Task: Find connections with filter location Cochin with filter topic #leadership with filter profile language Spanish with filter current company ACC Limited with filter school St. John's High School with filter industry Retail Apparel and Fashion with filter service category Wedding Planning with filter keywords title Pharmacist
Action: Mouse moved to (554, 64)
Screenshot: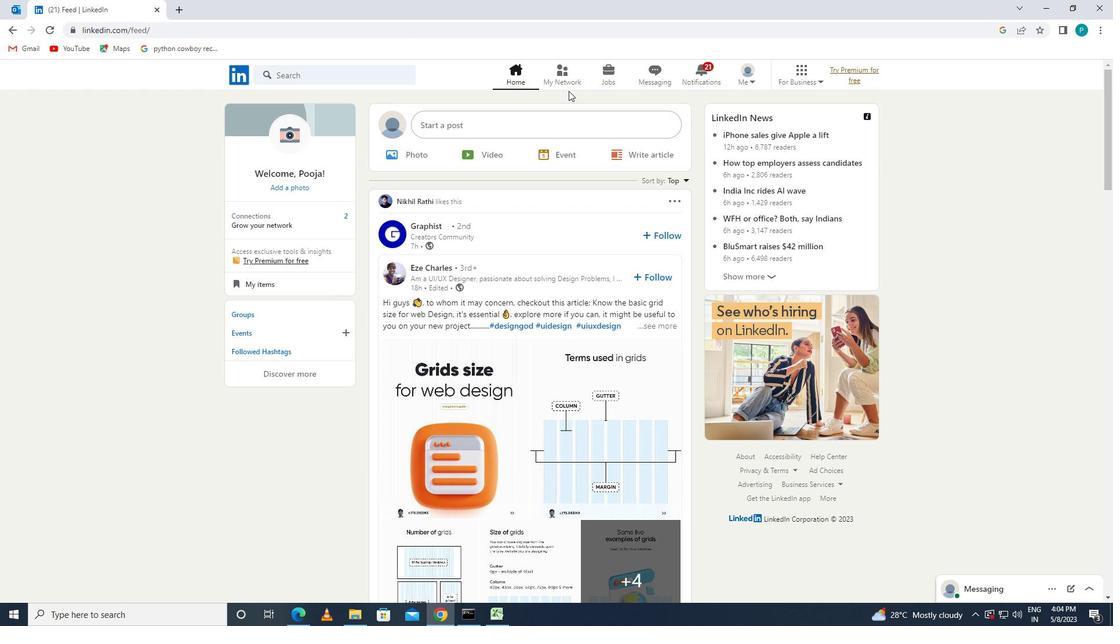 
Action: Mouse pressed left at (554, 64)
Screenshot: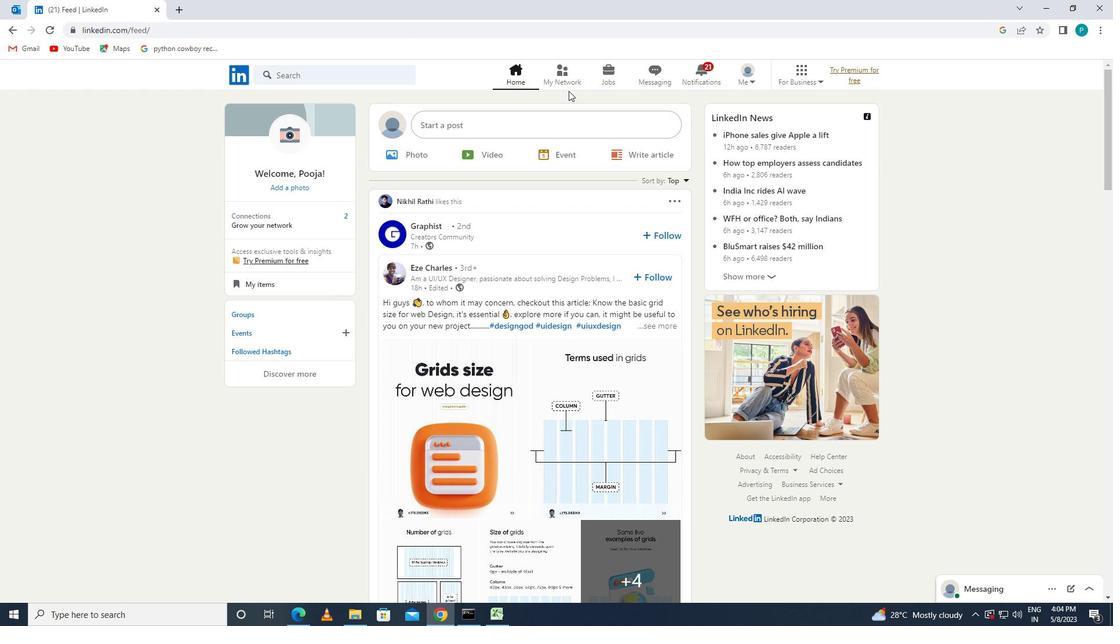 
Action: Mouse moved to (557, 71)
Screenshot: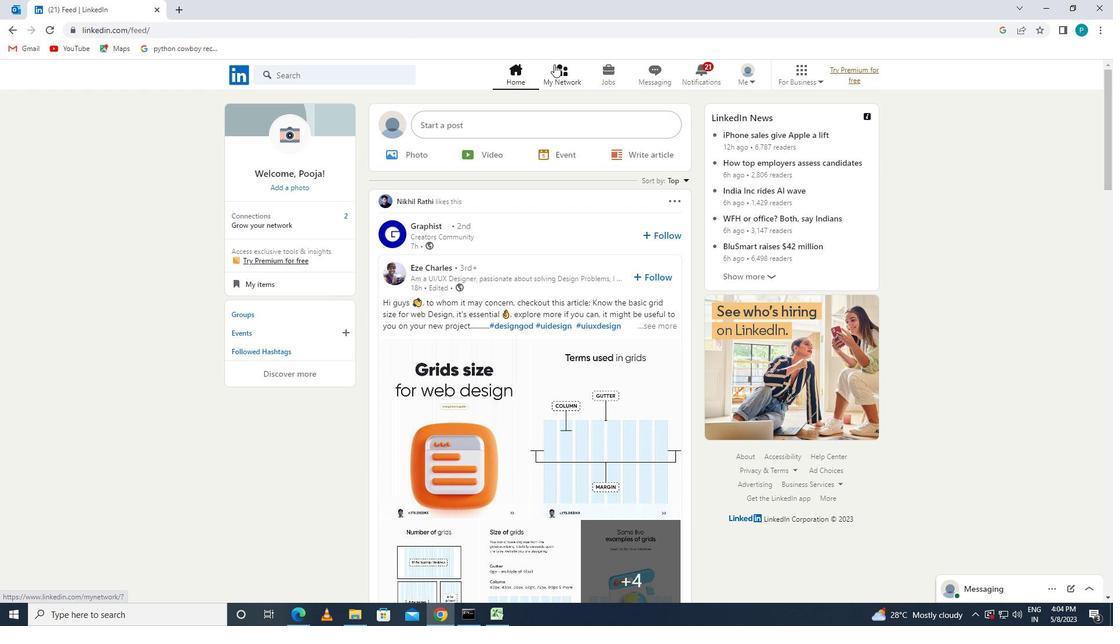 
Action: Mouse pressed left at (557, 71)
Screenshot: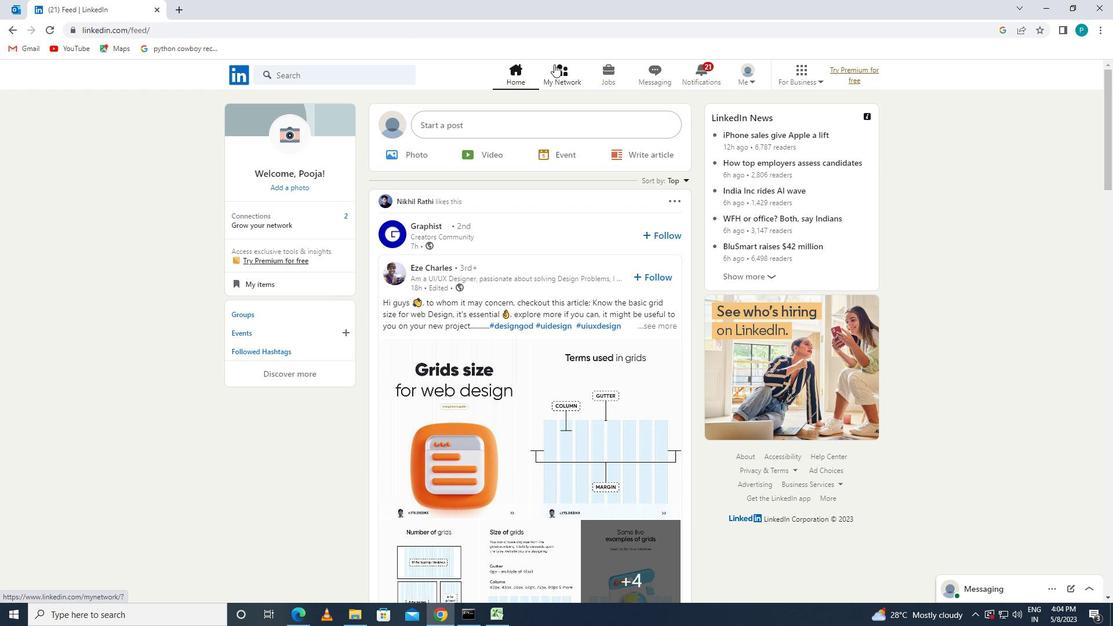 
Action: Mouse moved to (281, 133)
Screenshot: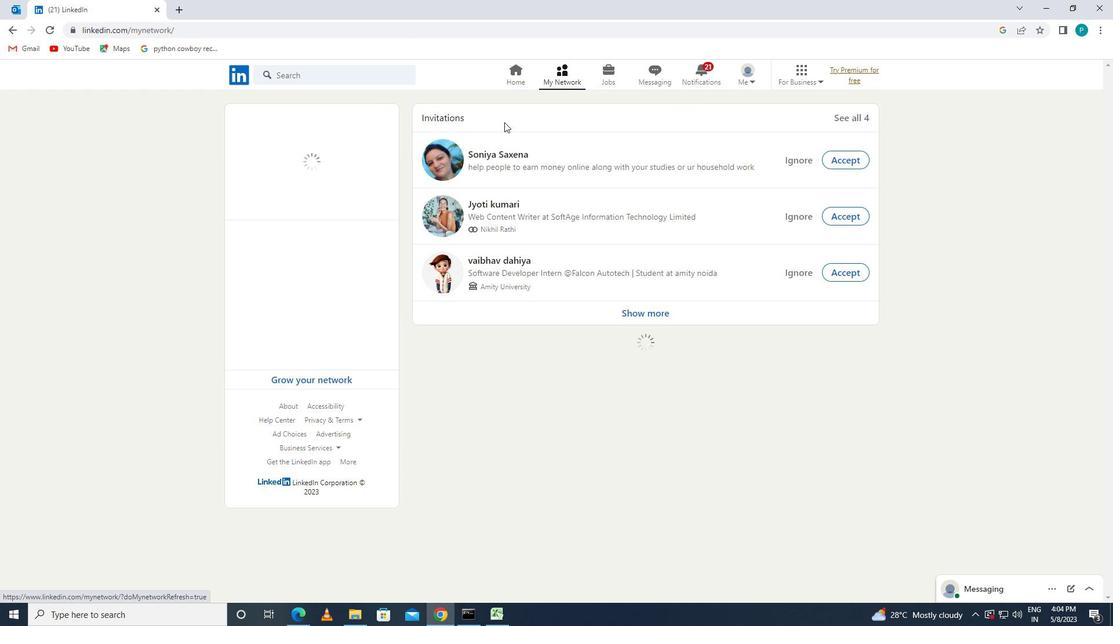 
Action: Mouse pressed left at (281, 133)
Screenshot: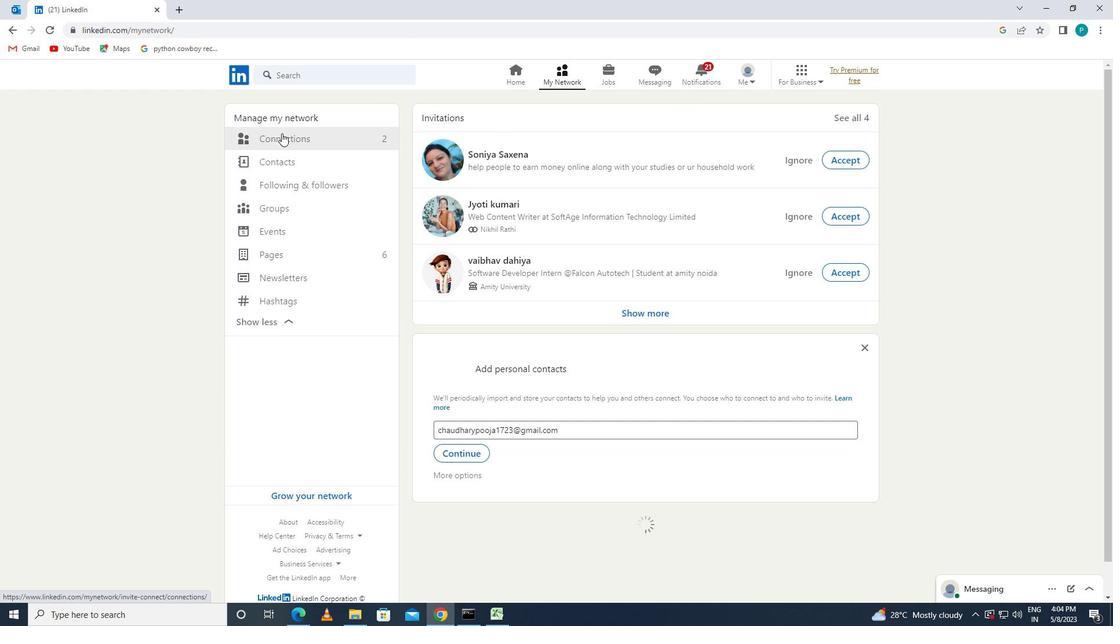 
Action: Mouse moved to (620, 147)
Screenshot: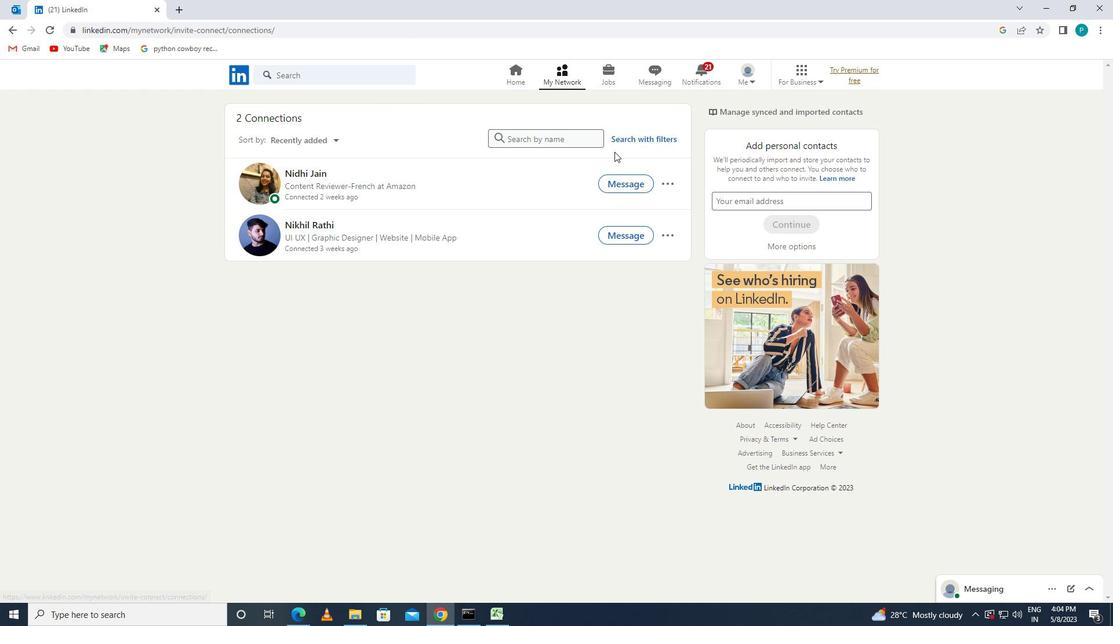 
Action: Mouse pressed left at (620, 147)
Screenshot: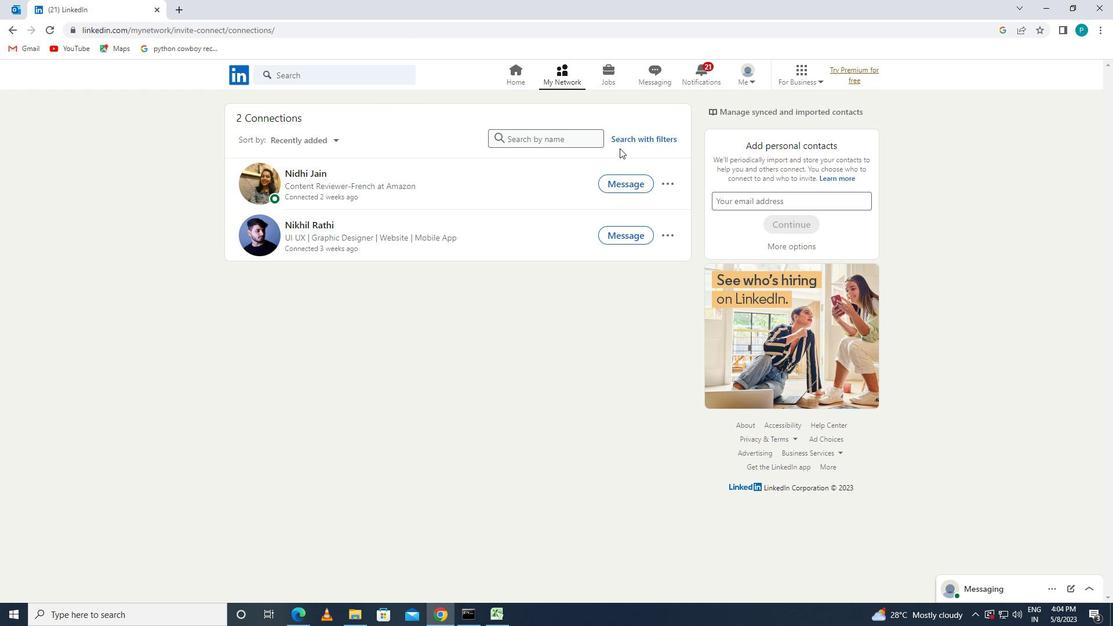 
Action: Mouse moved to (619, 143)
Screenshot: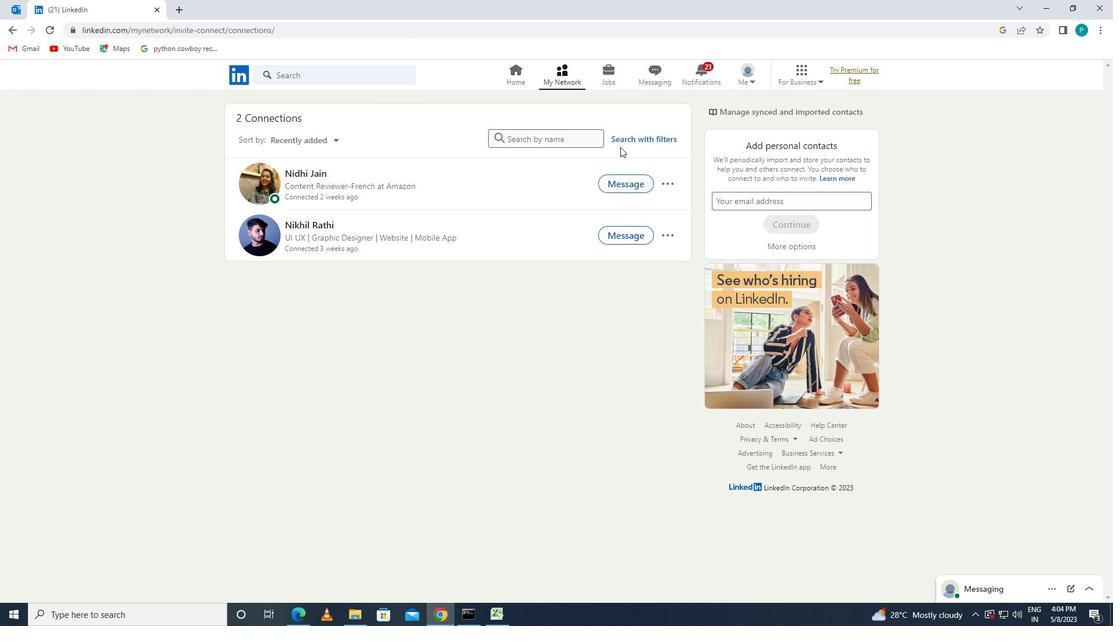 
Action: Mouse pressed left at (619, 143)
Screenshot: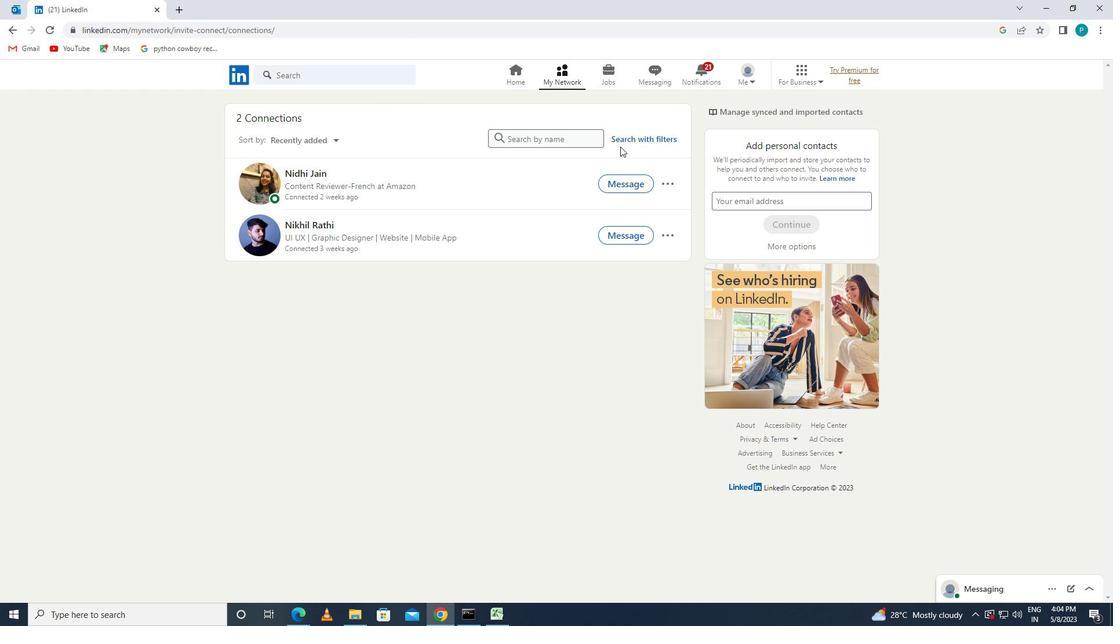 
Action: Mouse moved to (583, 114)
Screenshot: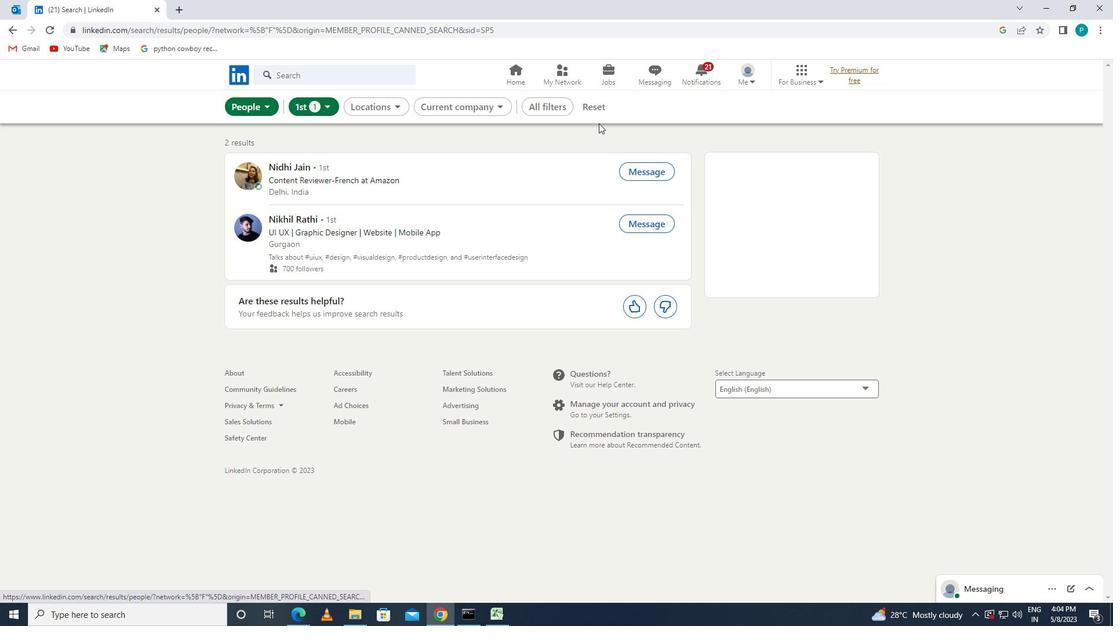 
Action: Mouse pressed left at (583, 114)
Screenshot: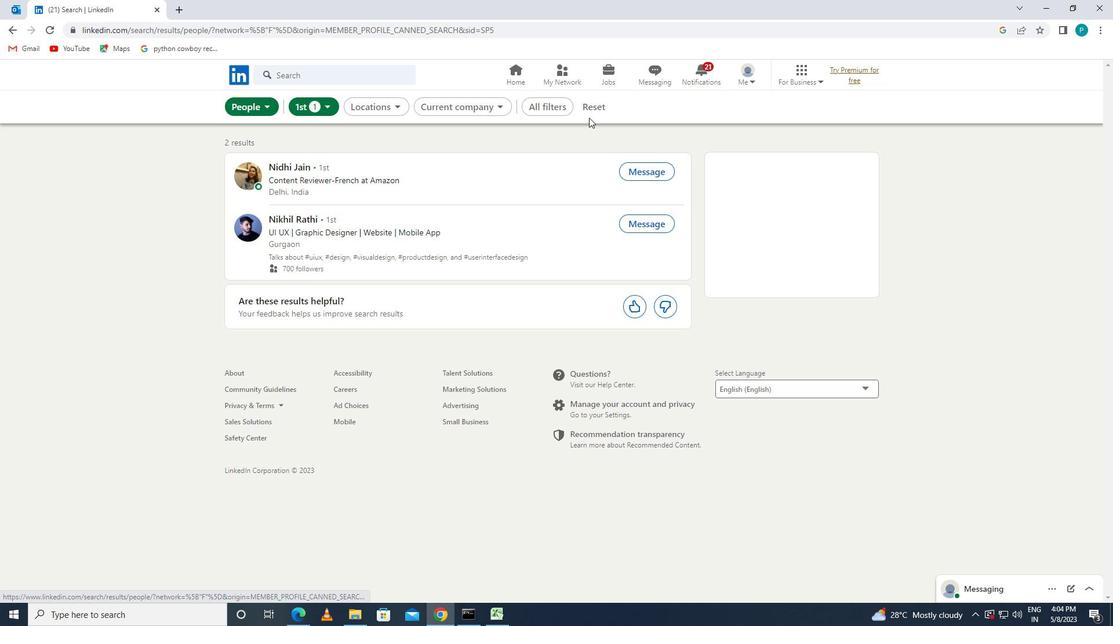 
Action: Mouse moved to (576, 110)
Screenshot: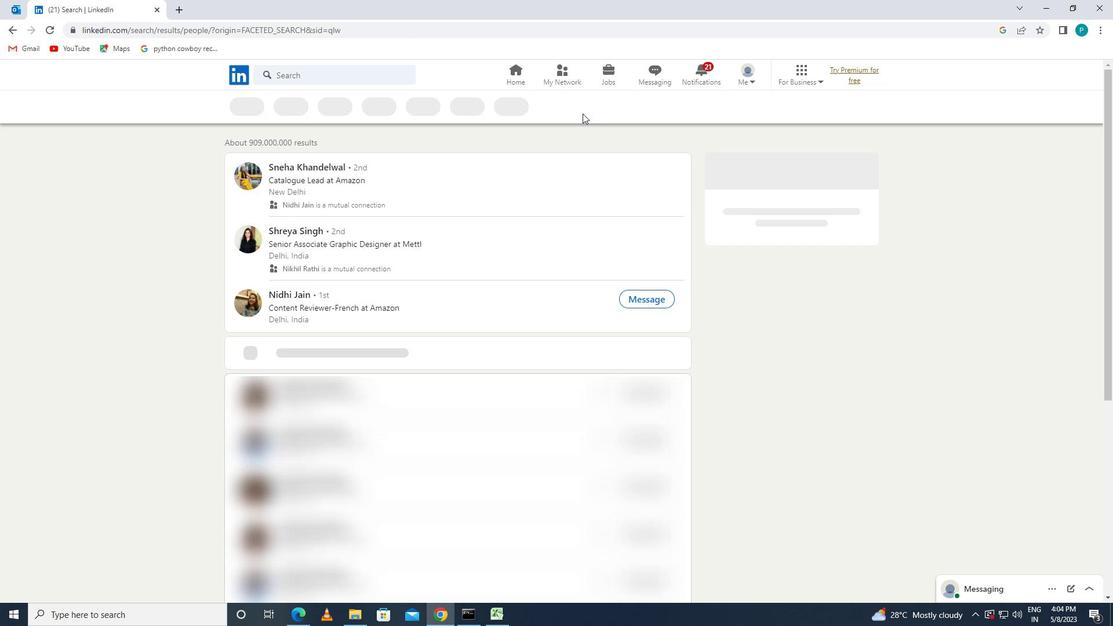 
Action: Mouse pressed left at (576, 110)
Screenshot: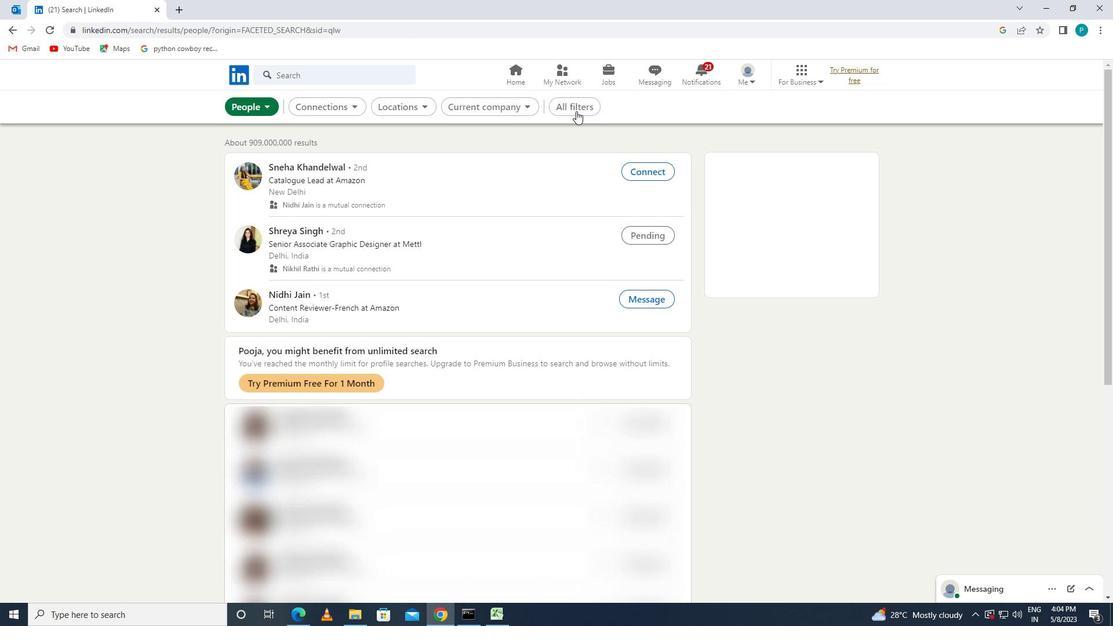
Action: Mouse moved to (1113, 359)
Screenshot: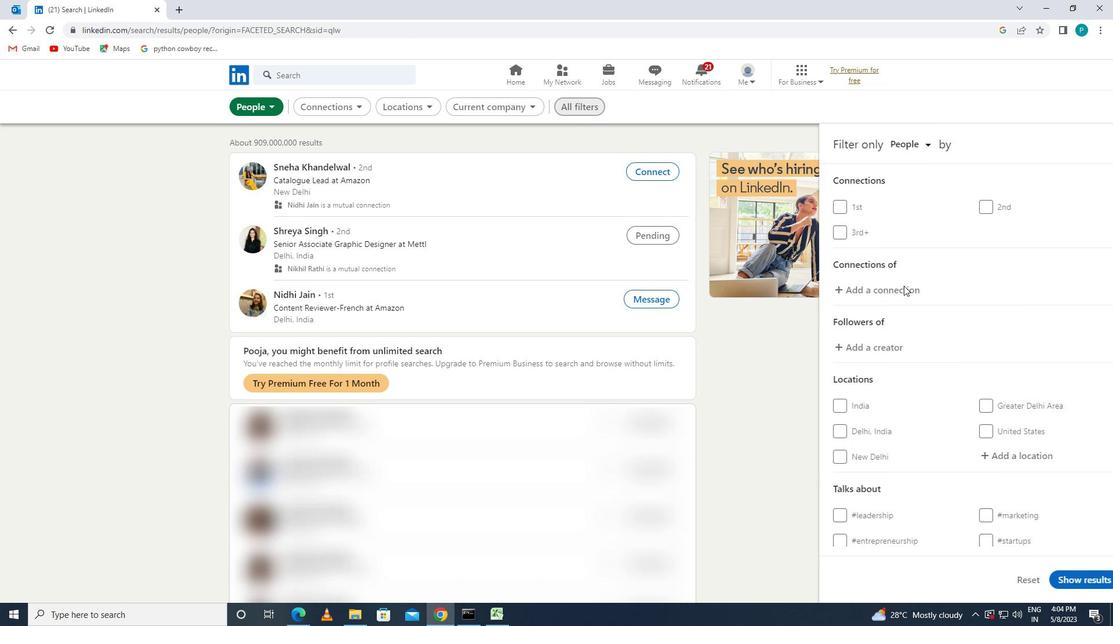 
Action: Mouse scrolled (1112, 359) with delta (0, 0)
Screenshot: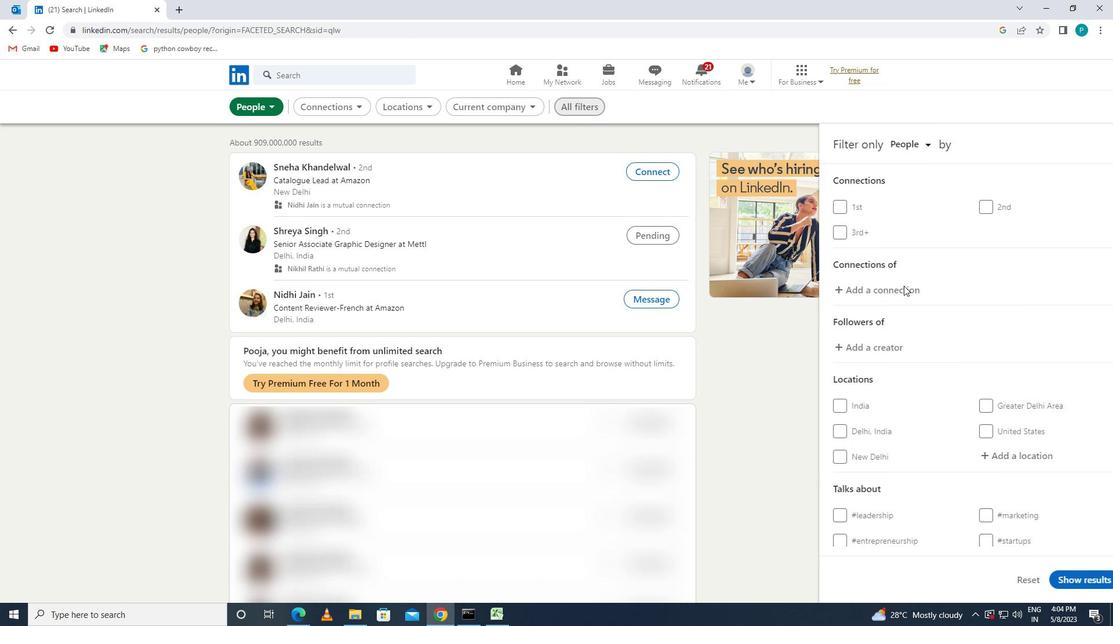 
Action: Mouse moved to (1110, 358)
Screenshot: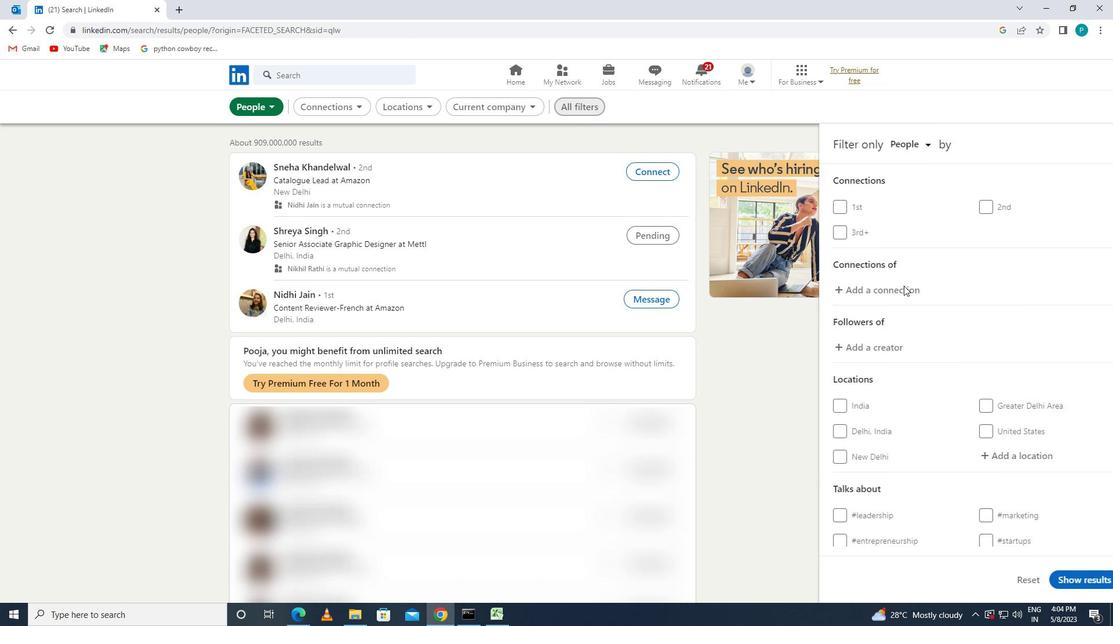 
Action: Mouse scrolled (1110, 358) with delta (0, 0)
Screenshot: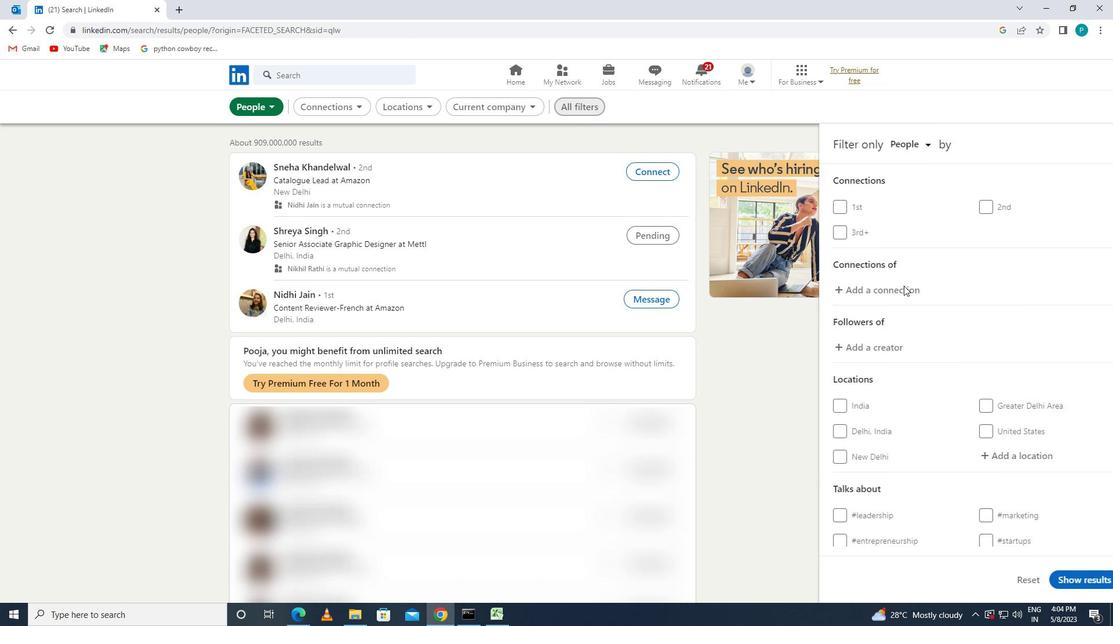 
Action: Mouse moved to (1002, 341)
Screenshot: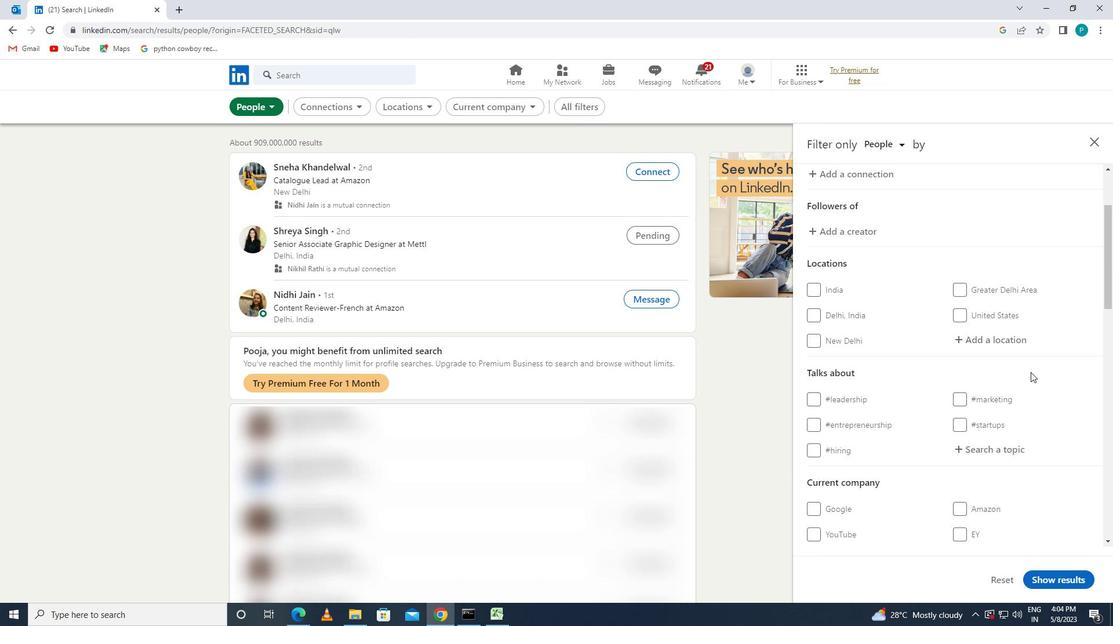 
Action: Mouse pressed left at (1002, 341)
Screenshot: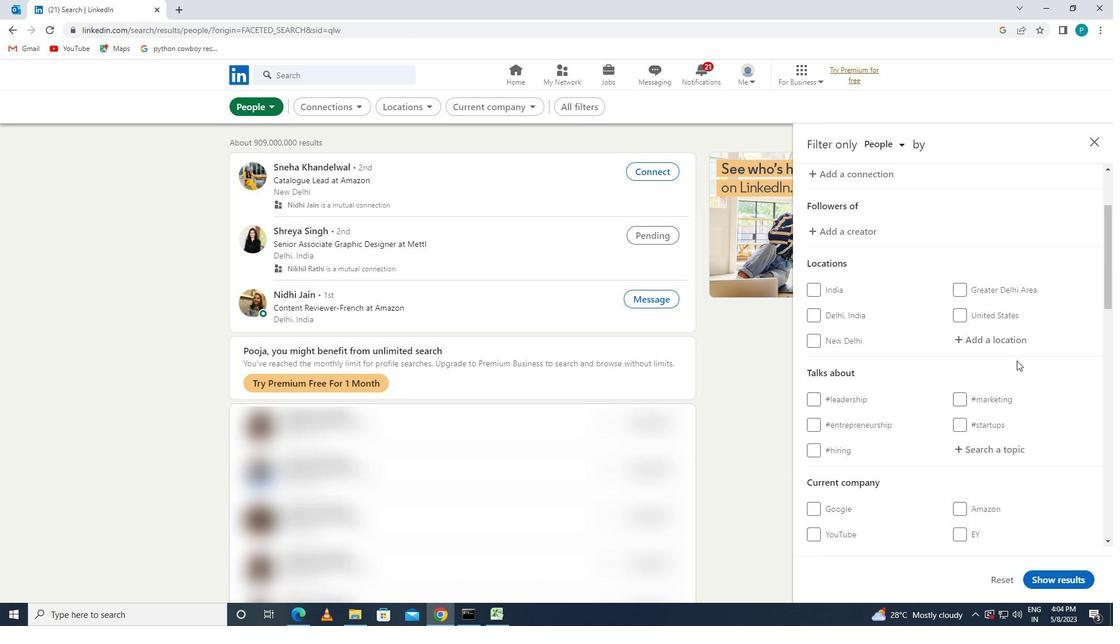 
Action: Mouse moved to (1005, 342)
Screenshot: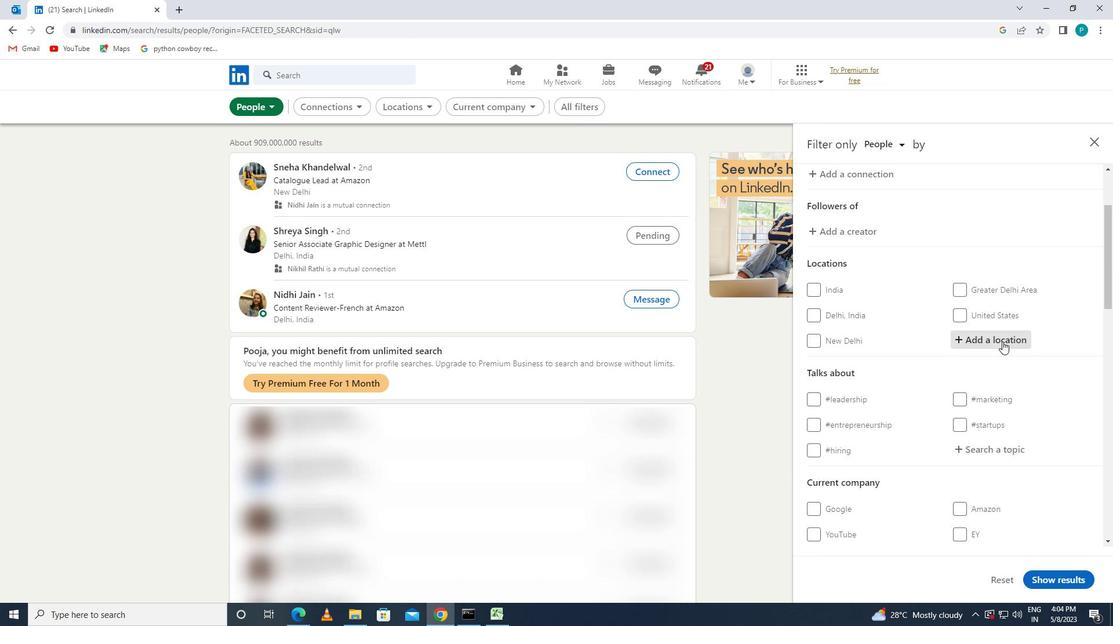 
Action: Key pressed <Key.caps_lock>c<Key.caps_lock>ochin
Screenshot: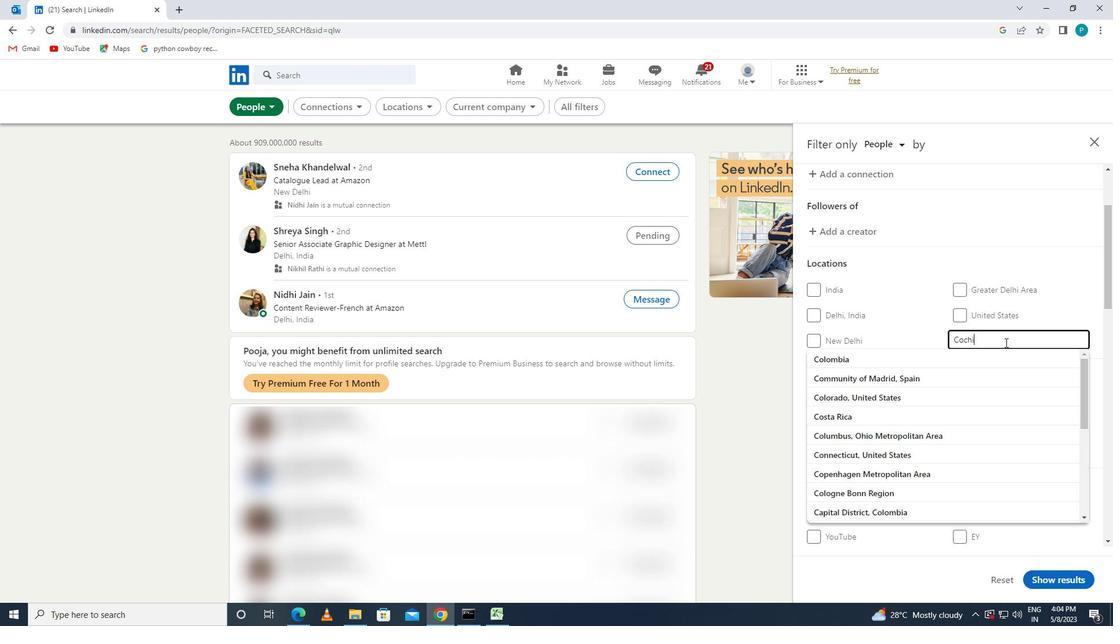 
Action: Mouse moved to (966, 359)
Screenshot: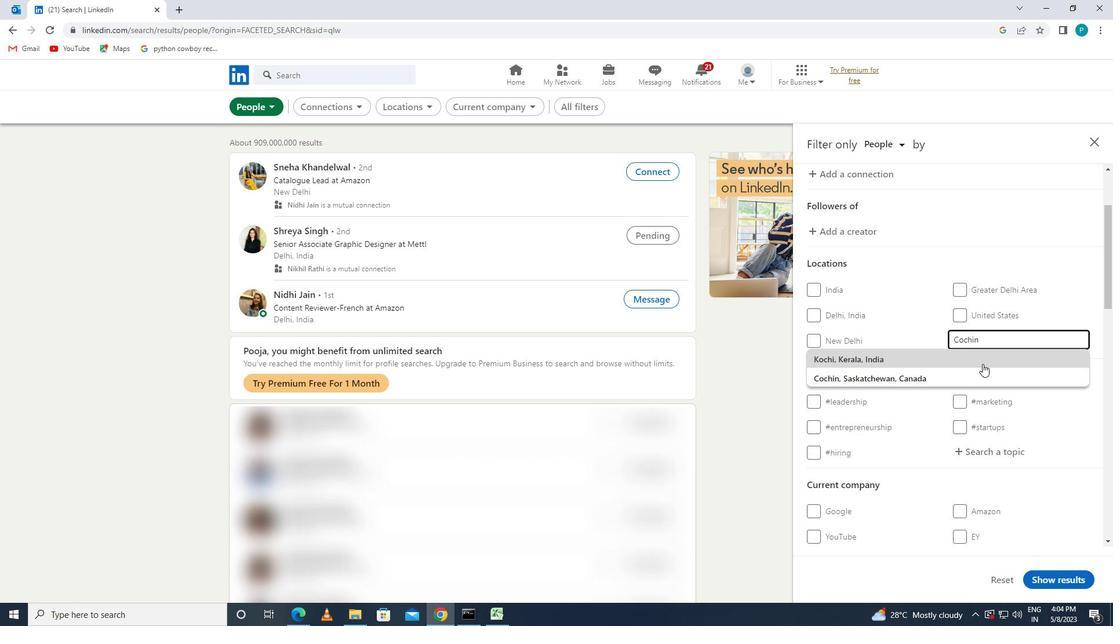 
Action: Mouse pressed left at (966, 359)
Screenshot: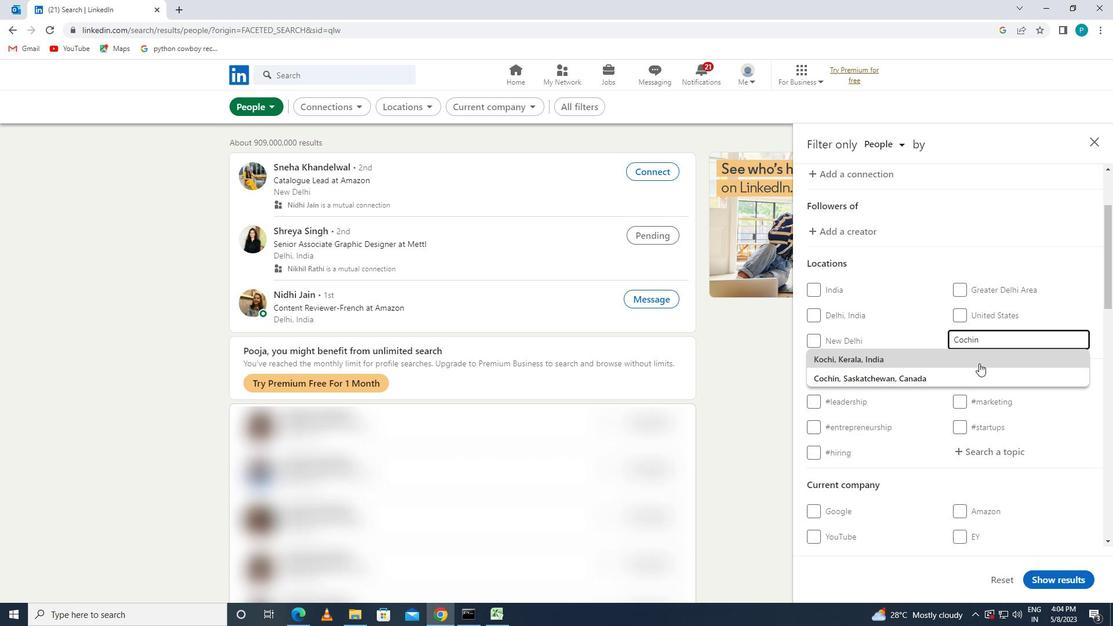 
Action: Mouse moved to (972, 382)
Screenshot: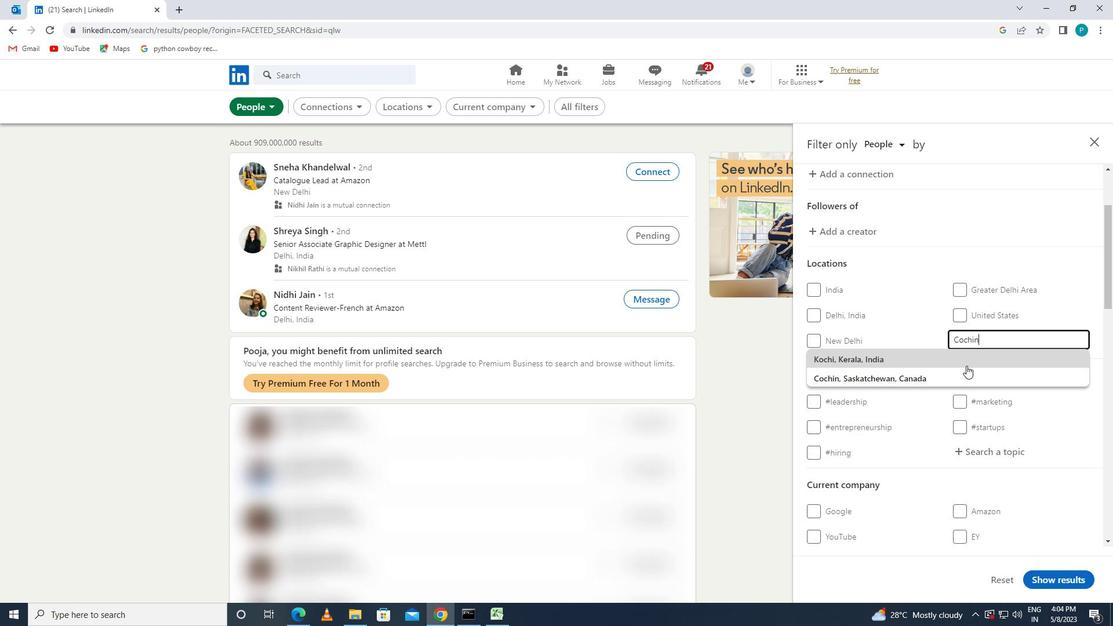 
Action: Mouse pressed left at (972, 382)
Screenshot: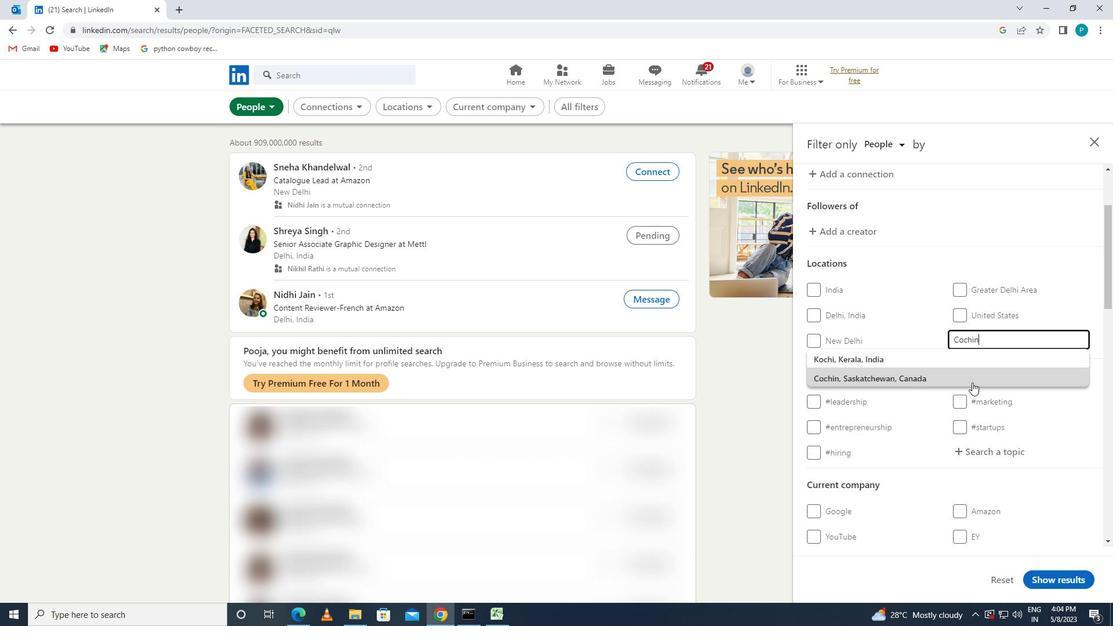 
Action: Mouse moved to (976, 394)
Screenshot: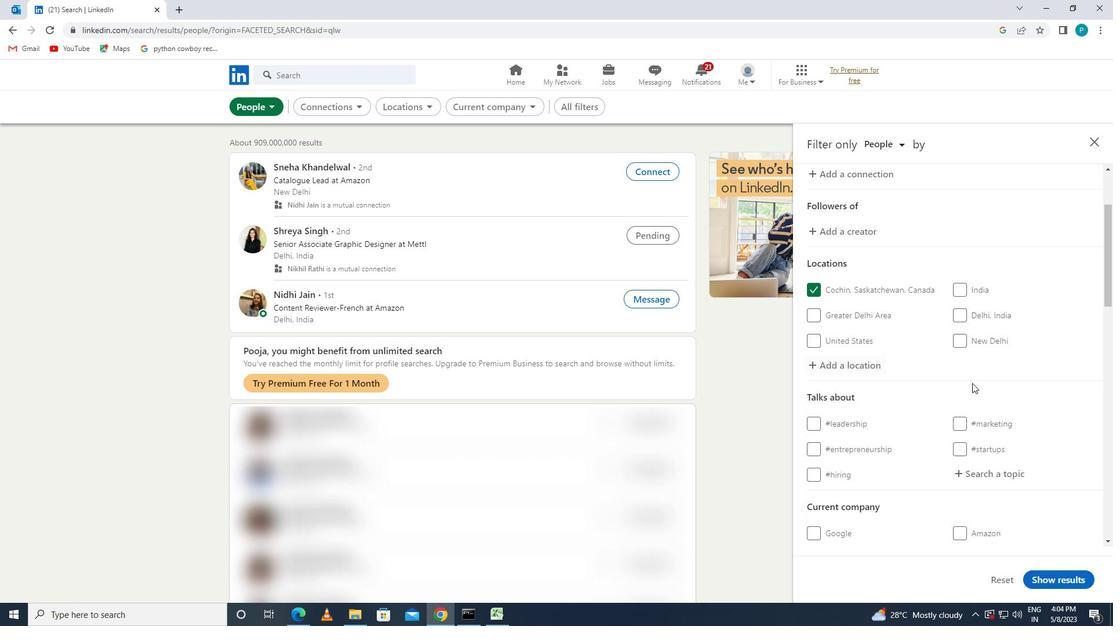 
Action: Mouse scrolled (976, 394) with delta (0, 0)
Screenshot: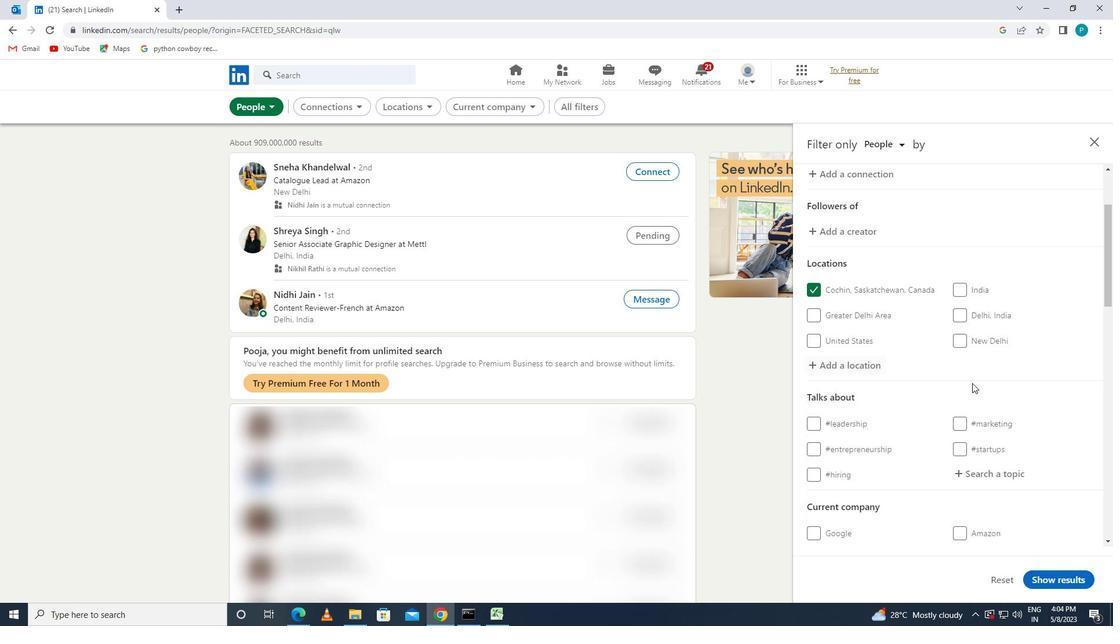
Action: Mouse moved to (1009, 421)
Screenshot: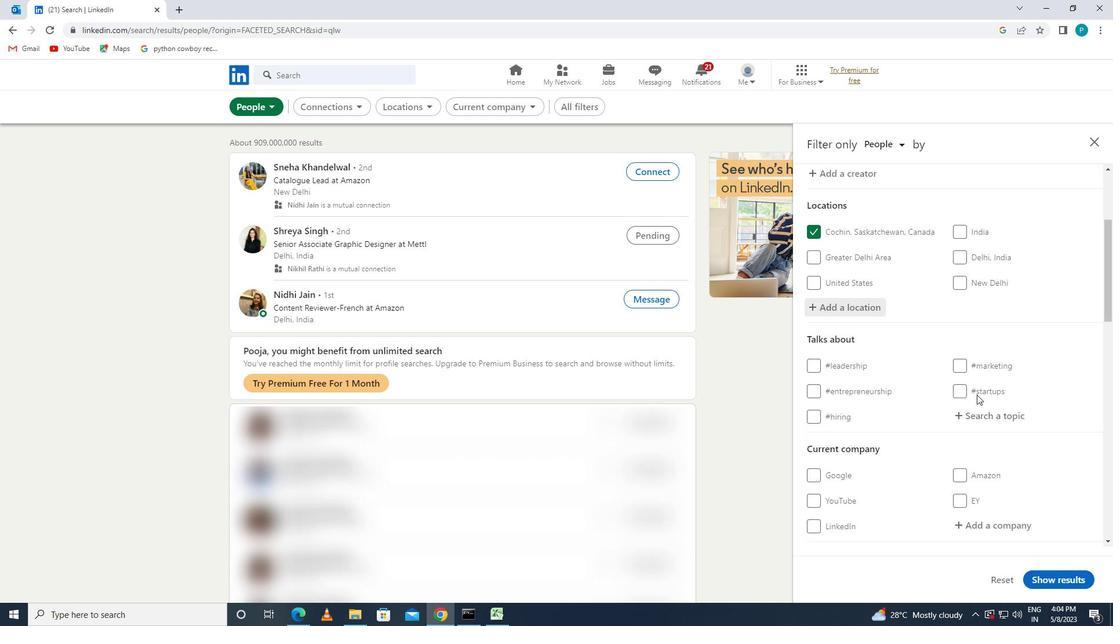 
Action: Mouse pressed left at (1009, 421)
Screenshot: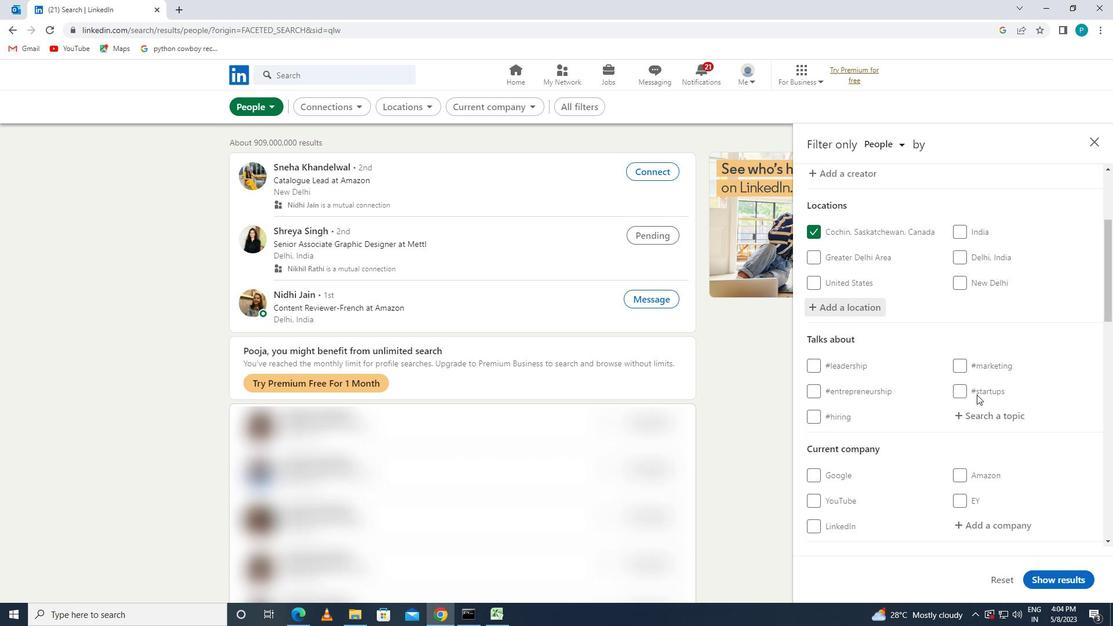 
Action: Mouse moved to (1001, 411)
Screenshot: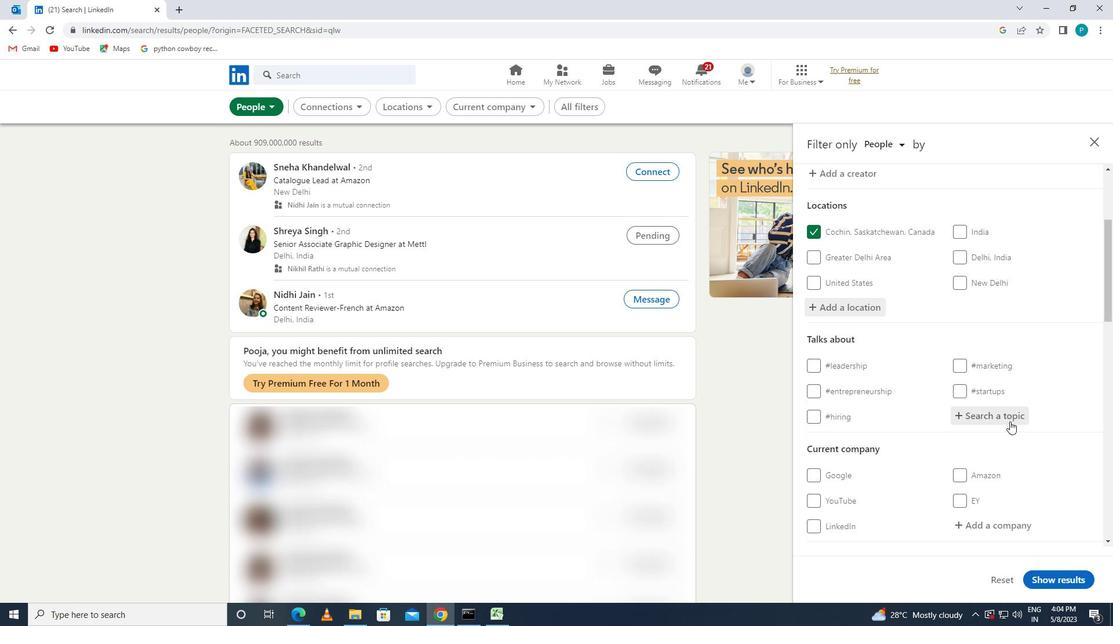 
Action: Key pressed <Key.shift>#LEADERSHIP
Screenshot: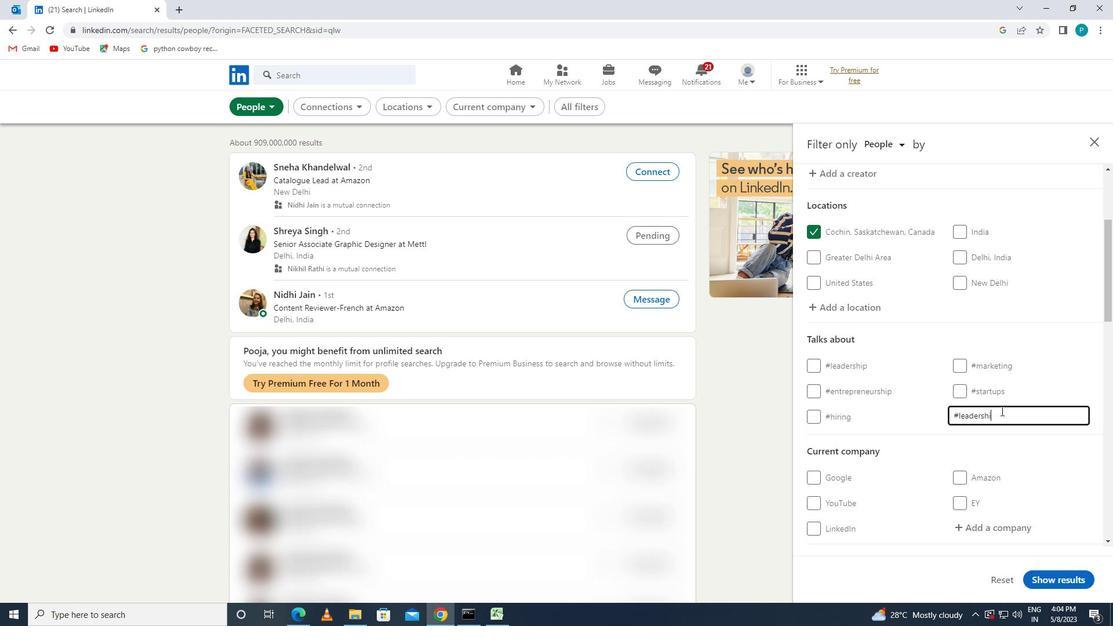 
Action: Mouse moved to (965, 381)
Screenshot: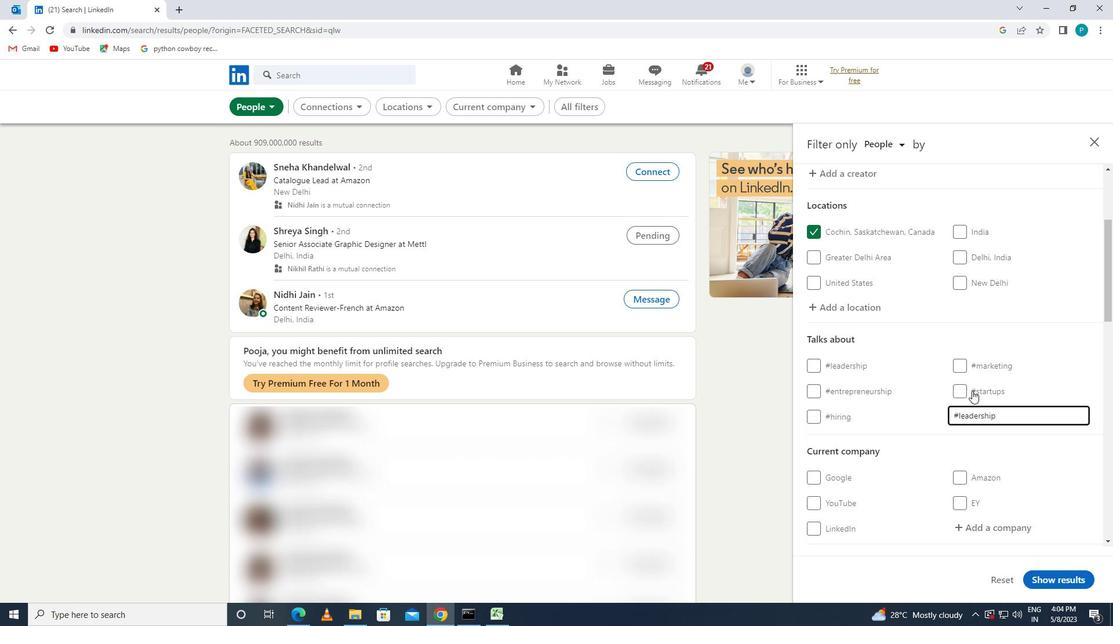 
Action: Mouse scrolled (965, 380) with delta (0, 0)
Screenshot: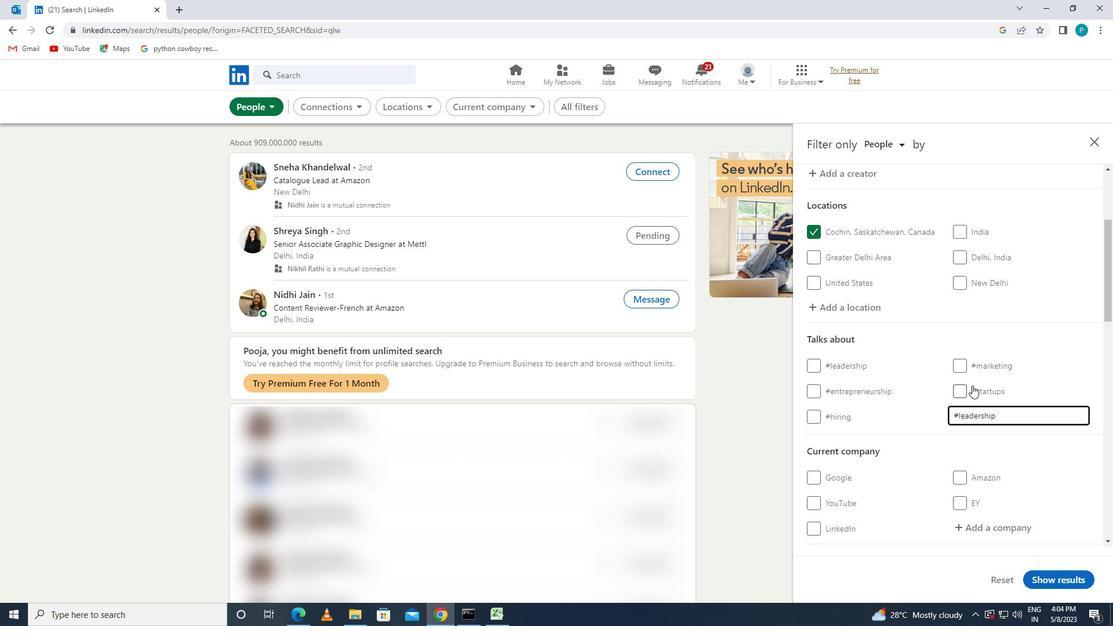 
Action: Mouse scrolled (965, 380) with delta (0, 0)
Screenshot: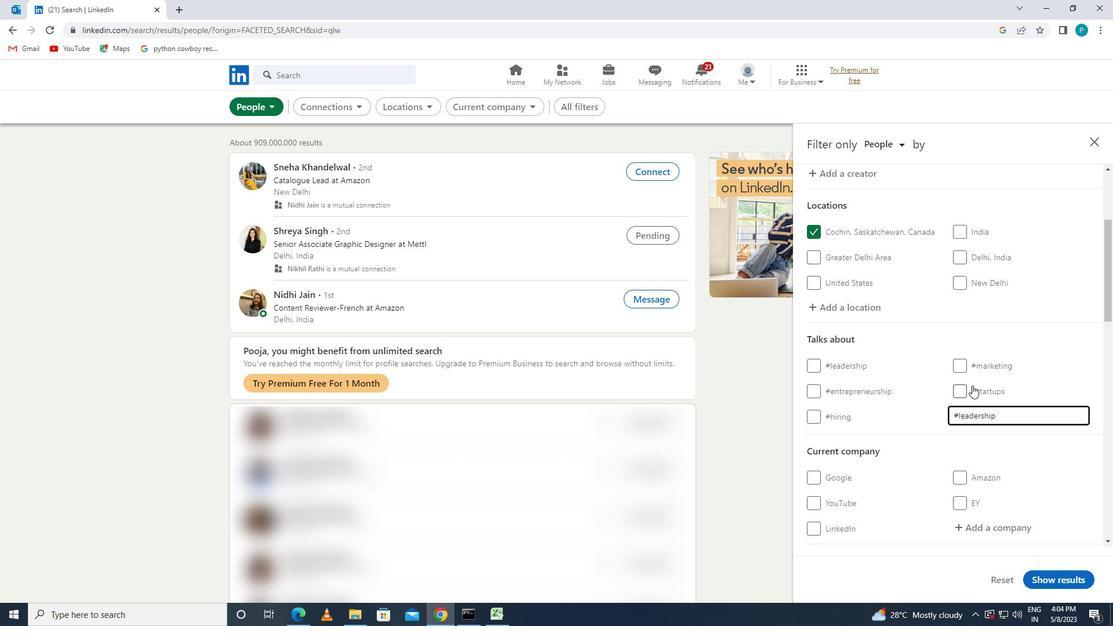 
Action: Mouse scrolled (965, 380) with delta (0, 0)
Screenshot: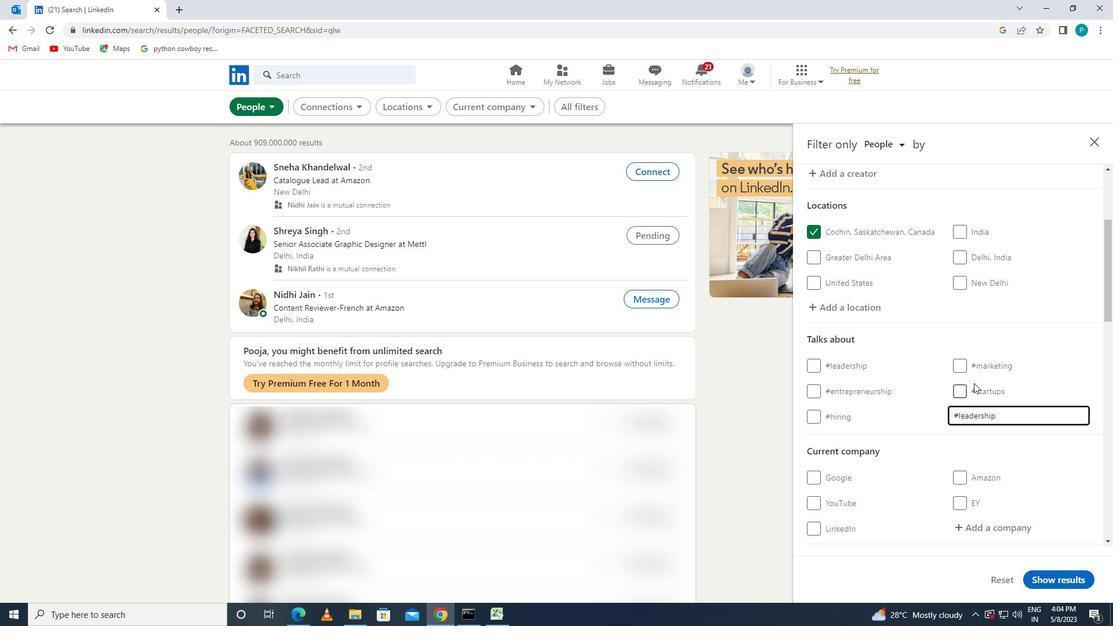 
Action: Mouse scrolled (965, 380) with delta (0, 0)
Screenshot: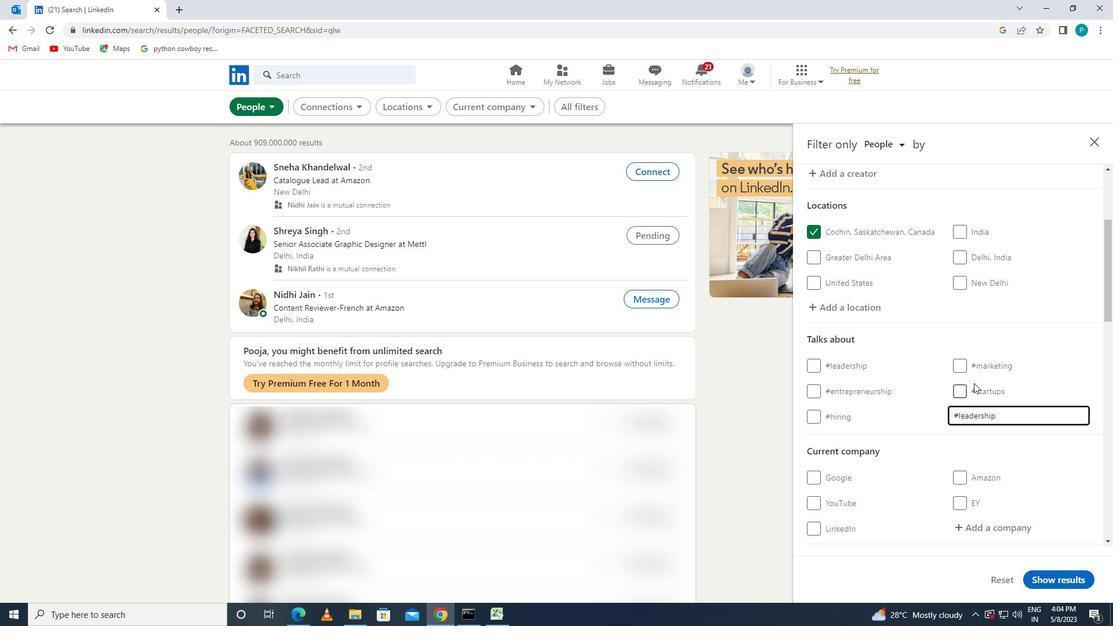 
Action: Mouse moved to (968, 382)
Screenshot: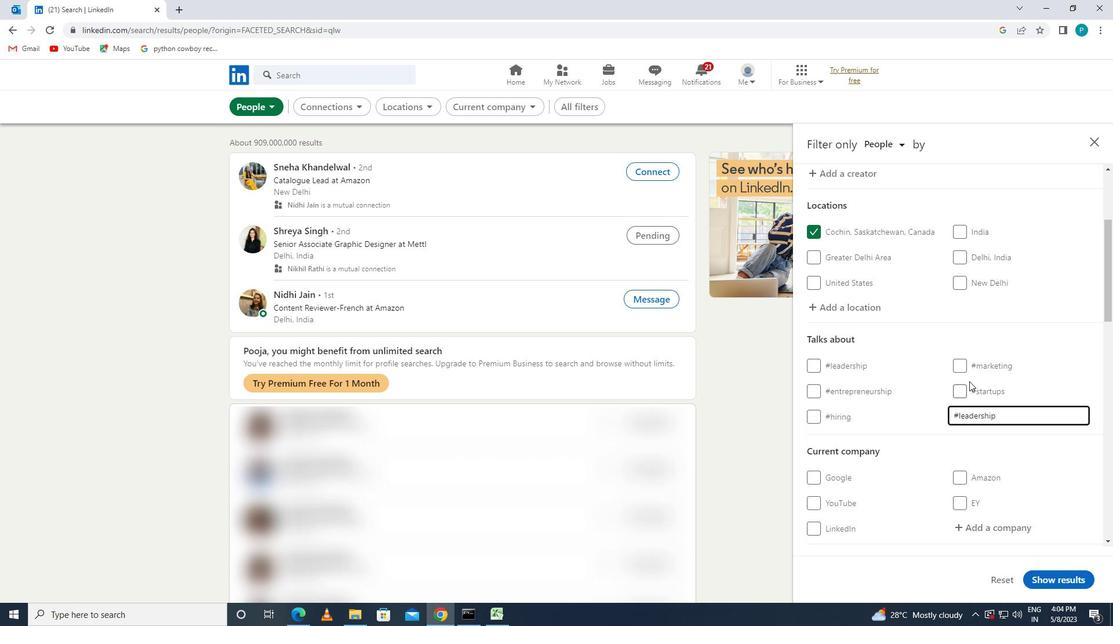 
Action: Mouse scrolled (968, 381) with delta (0, 0)
Screenshot: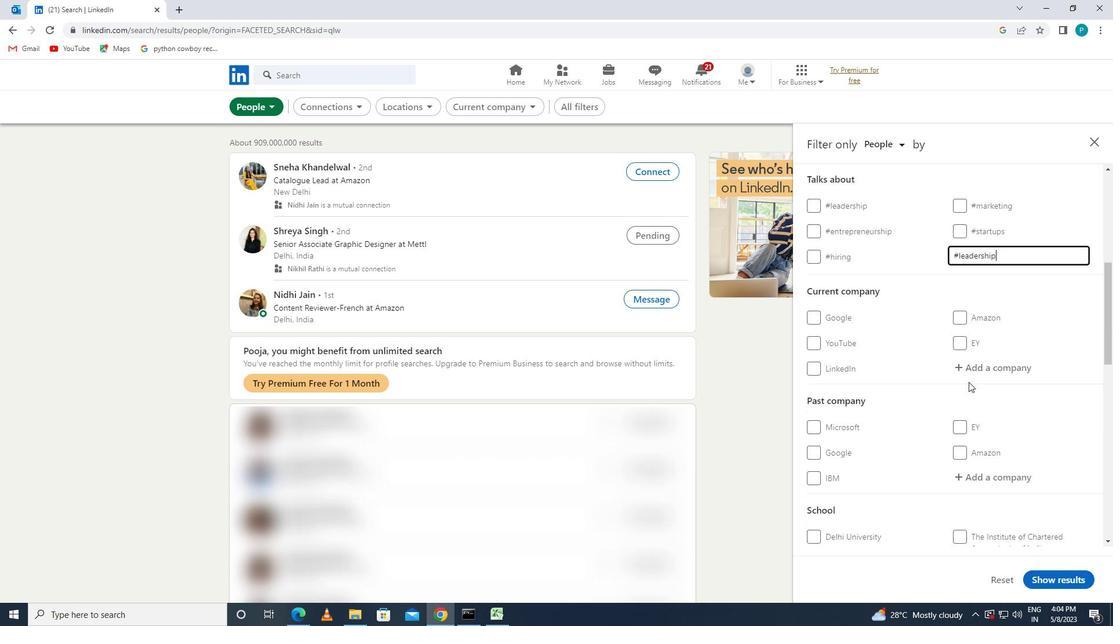 
Action: Mouse scrolled (968, 381) with delta (0, 0)
Screenshot: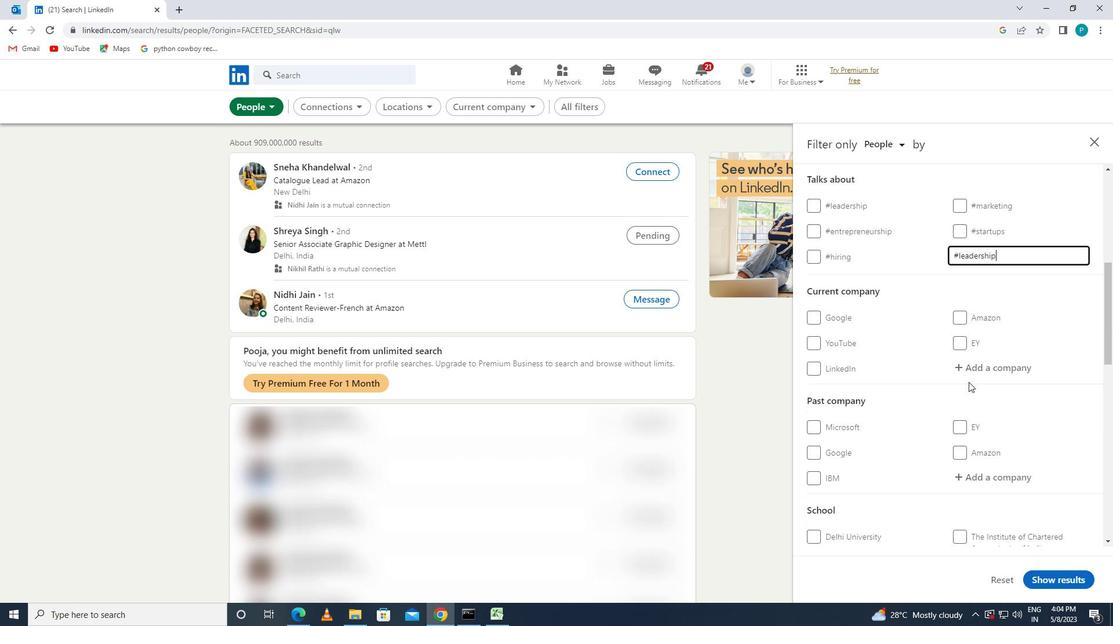 
Action: Mouse scrolled (968, 381) with delta (0, 0)
Screenshot: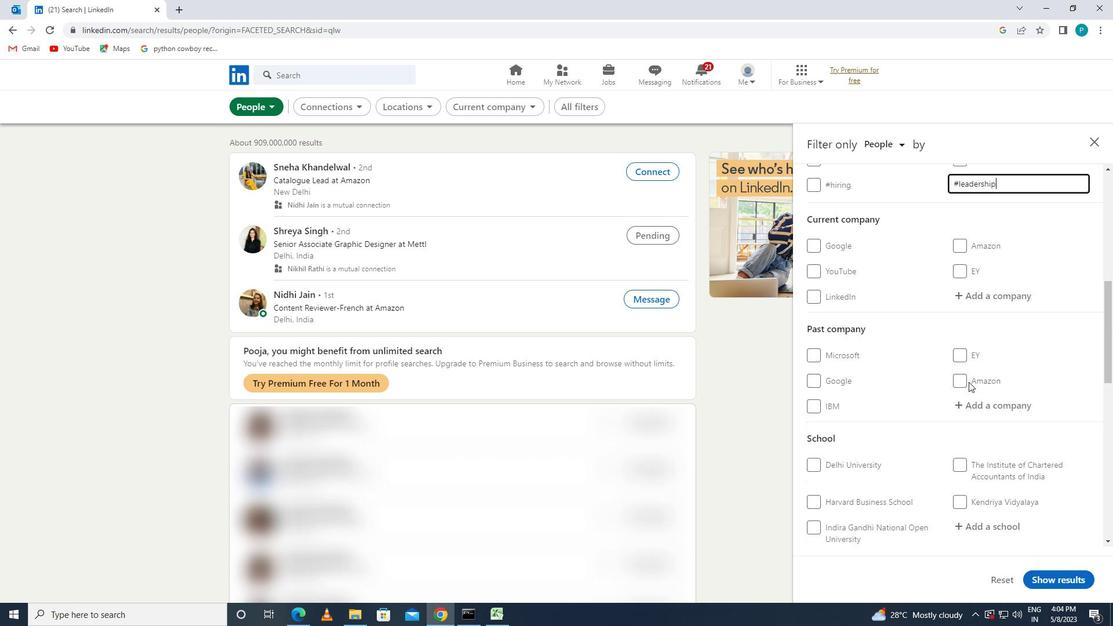 
Action: Mouse moved to (854, 409)
Screenshot: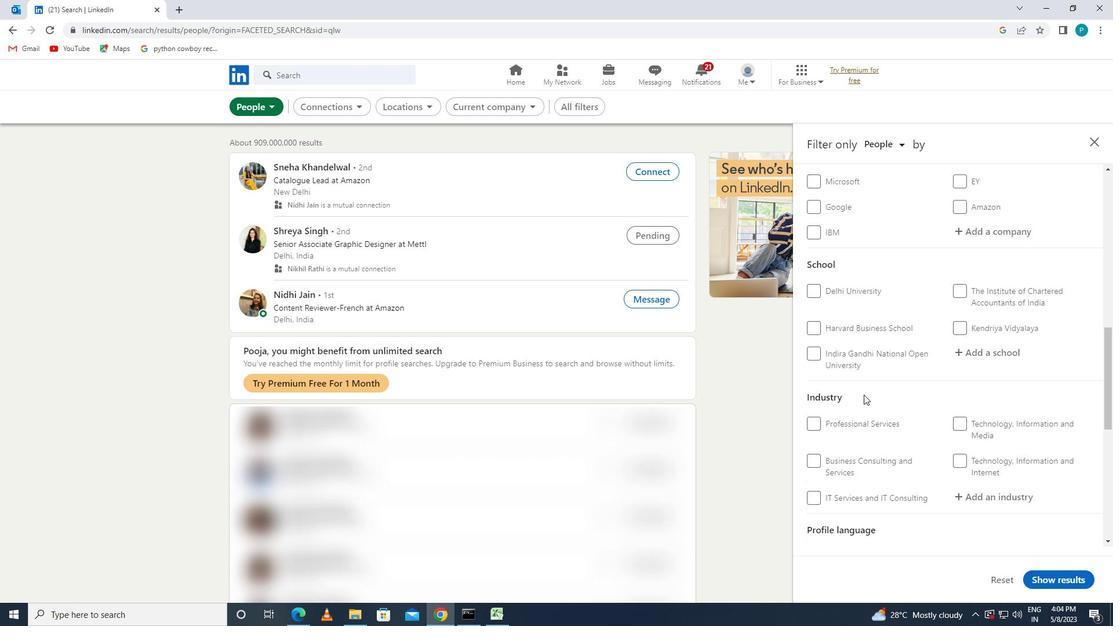 
Action: Mouse scrolled (854, 408) with delta (0, 0)
Screenshot: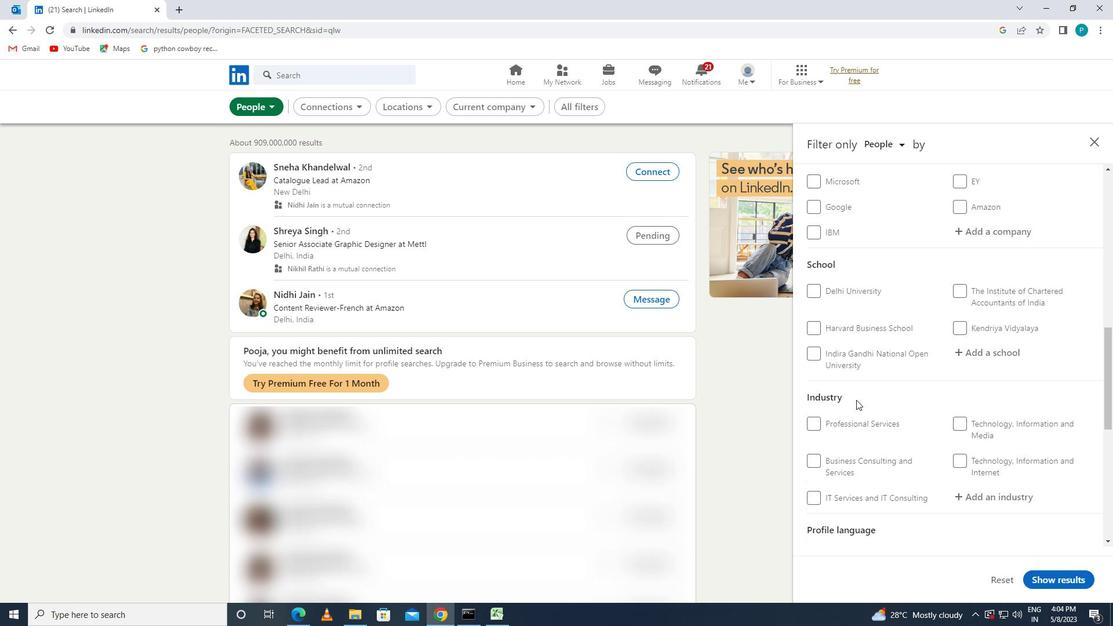 
Action: Mouse scrolled (854, 408) with delta (0, 0)
Screenshot: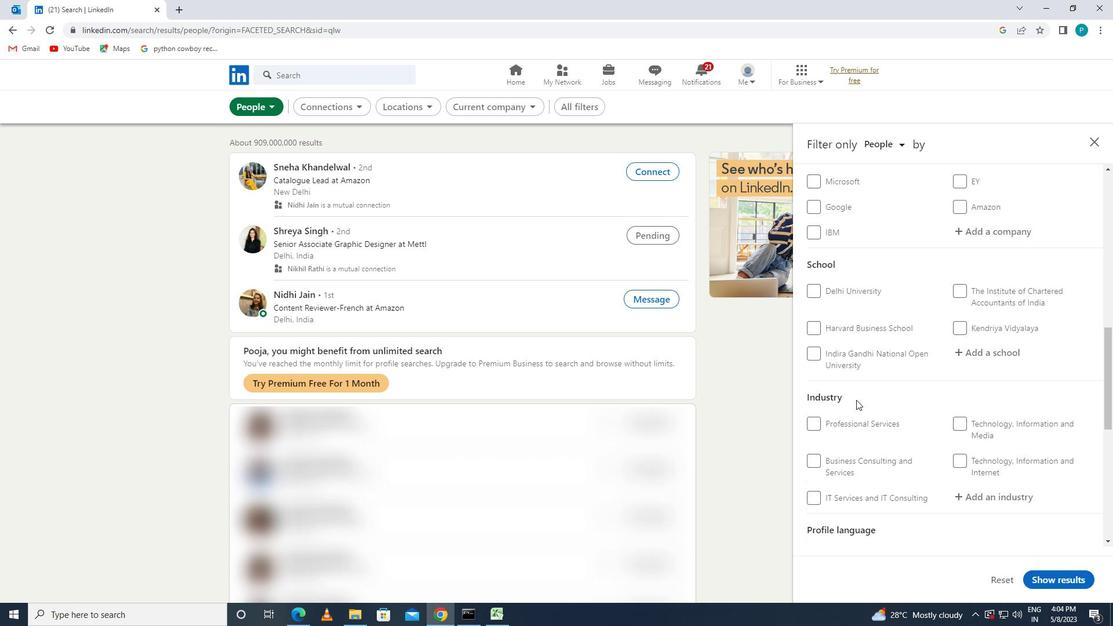 
Action: Mouse moved to (837, 463)
Screenshot: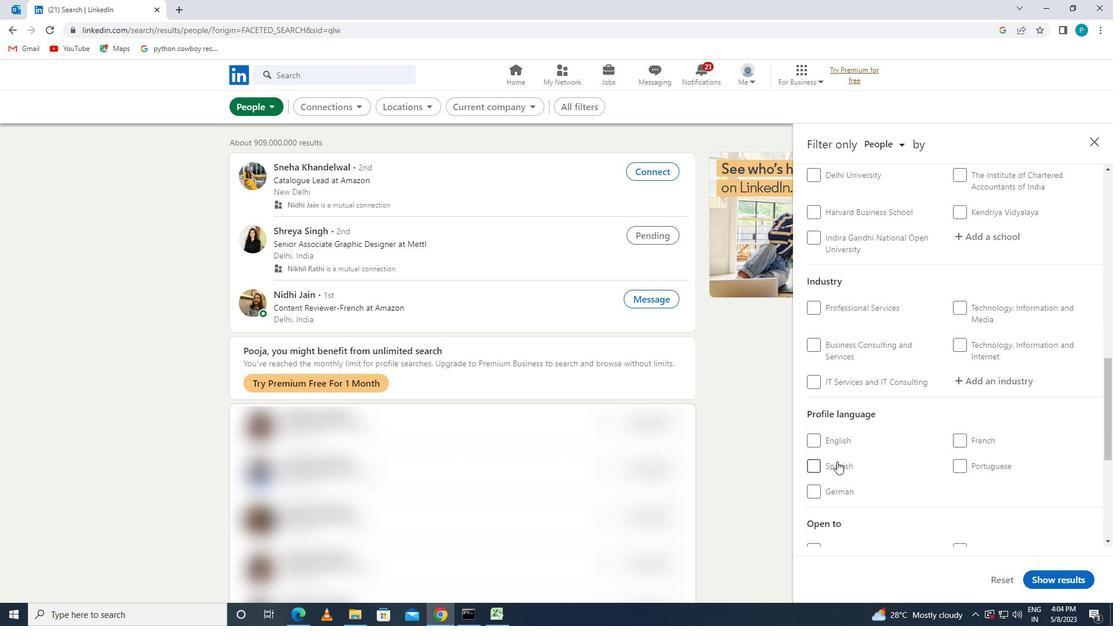 
Action: Mouse pressed left at (837, 463)
Screenshot: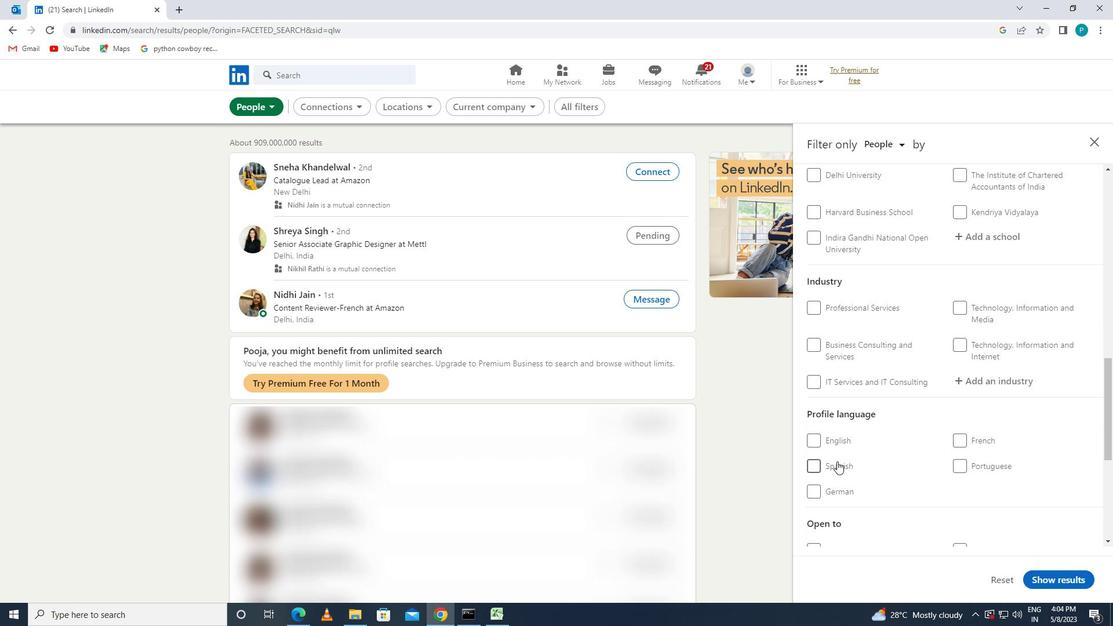 
Action: Mouse moved to (1039, 401)
Screenshot: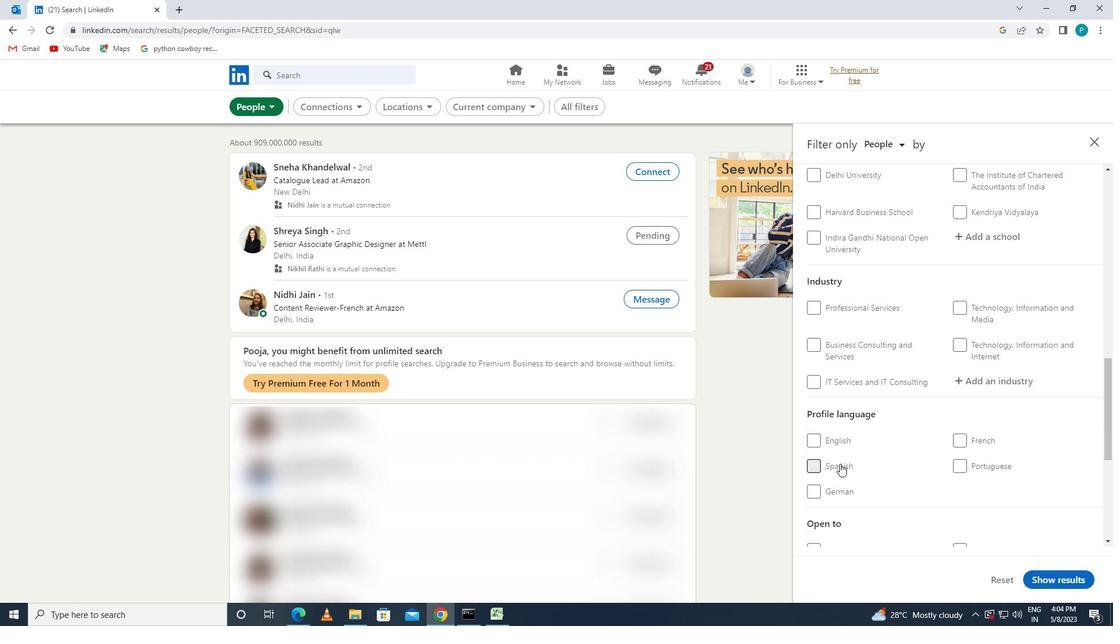 
Action: Mouse scrolled (1039, 402) with delta (0, 0)
Screenshot: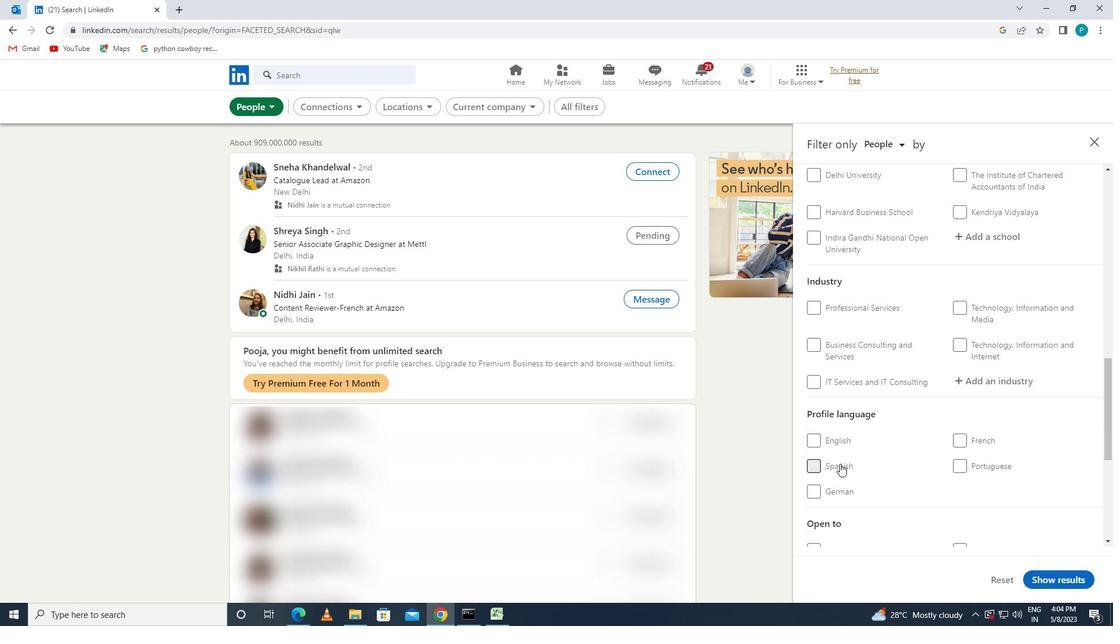 
Action: Mouse moved to (1039, 401)
Screenshot: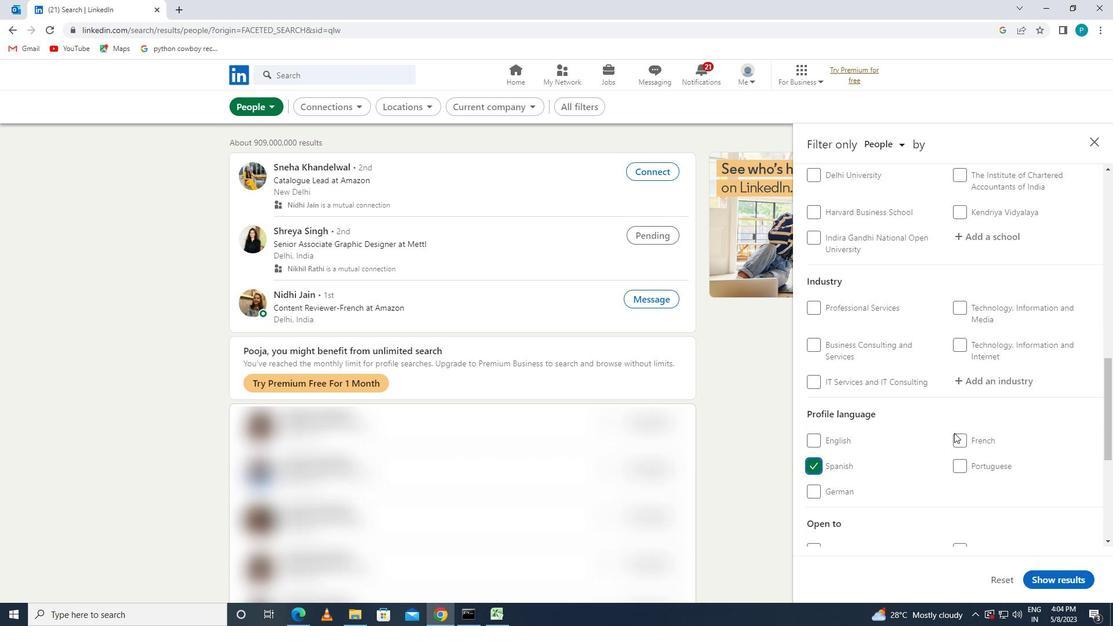 
Action: Mouse scrolled (1039, 401) with delta (0, 0)
Screenshot: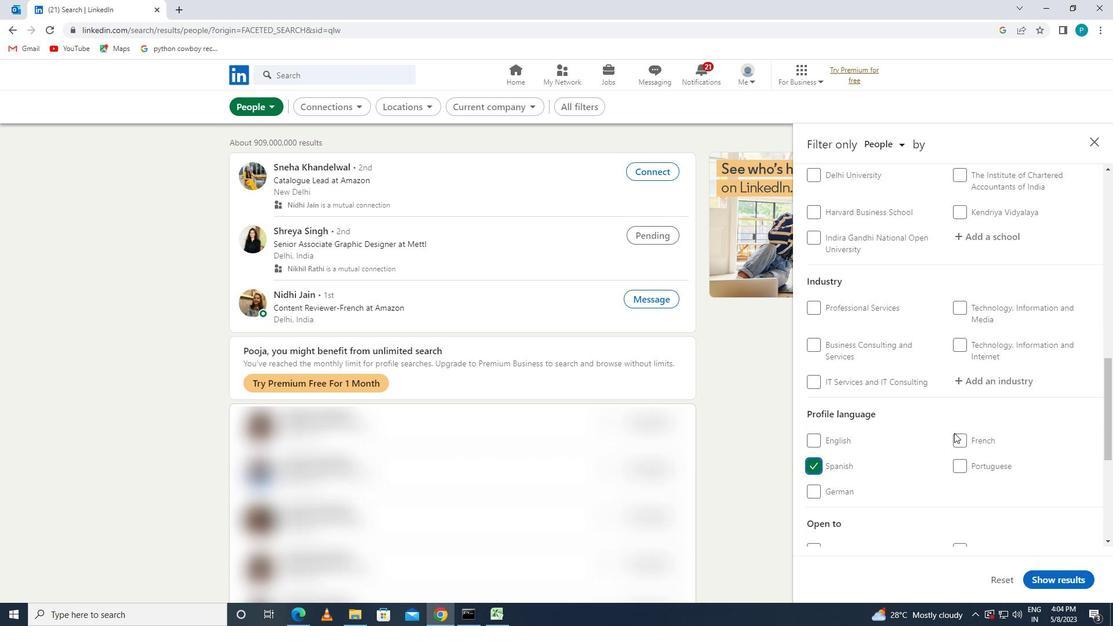 
Action: Mouse scrolled (1039, 401) with delta (0, 0)
Screenshot: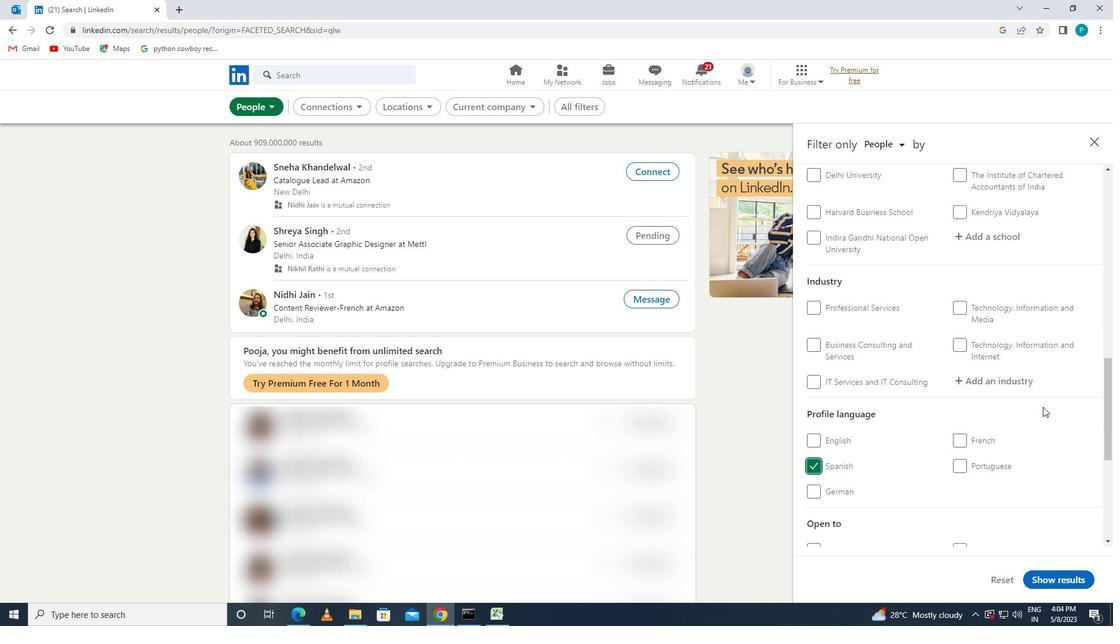 
Action: Mouse moved to (1038, 400)
Screenshot: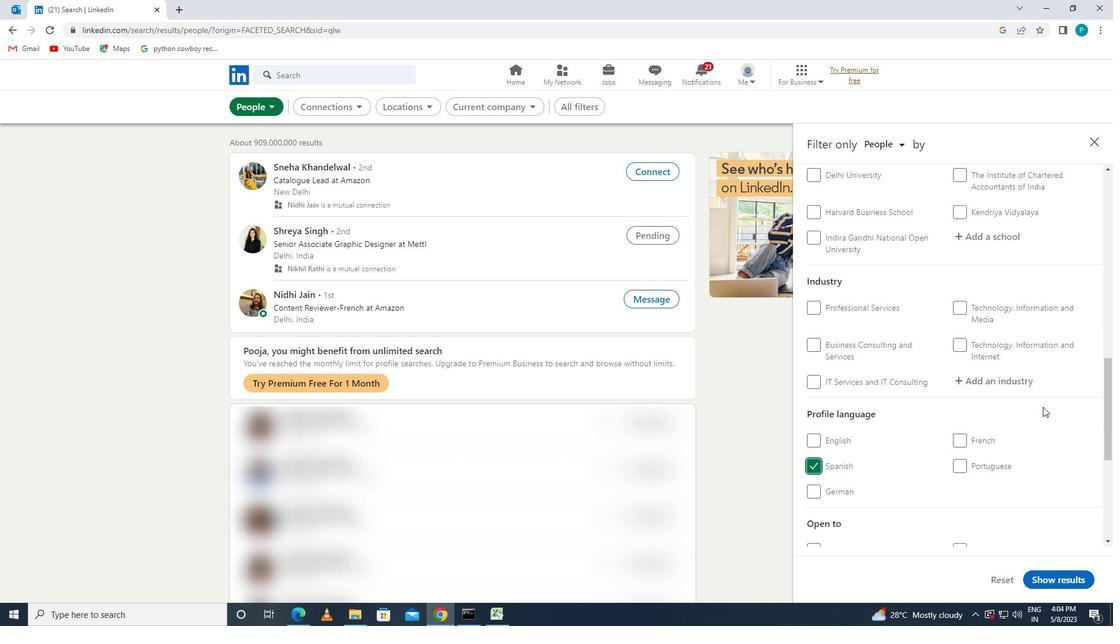 
Action: Mouse scrolled (1038, 401) with delta (0, 0)
Screenshot: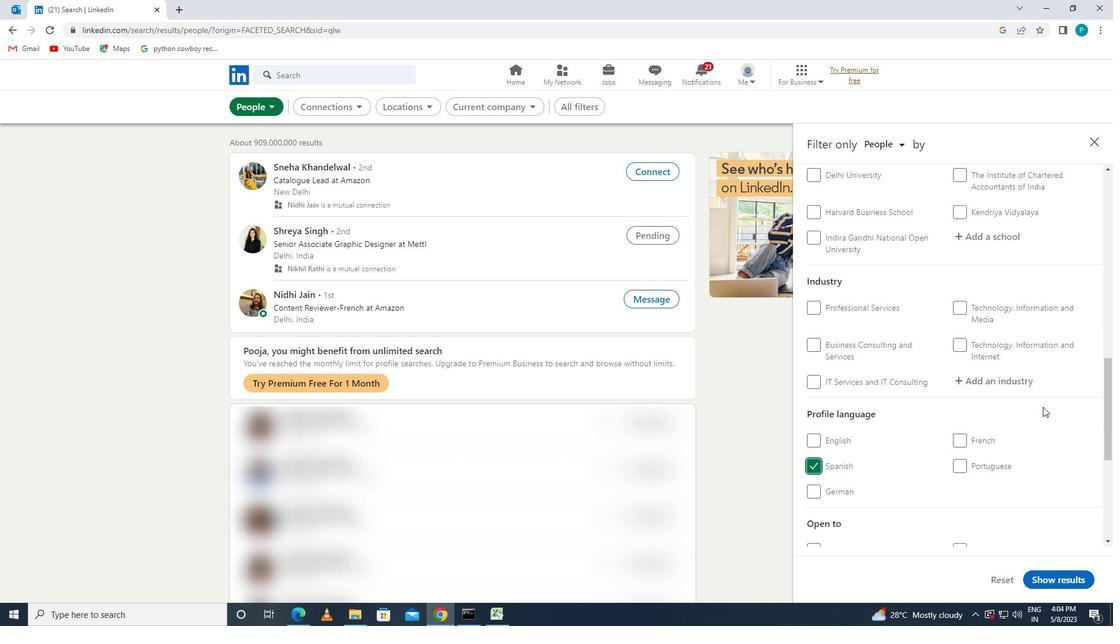 
Action: Mouse moved to (1008, 328)
Screenshot: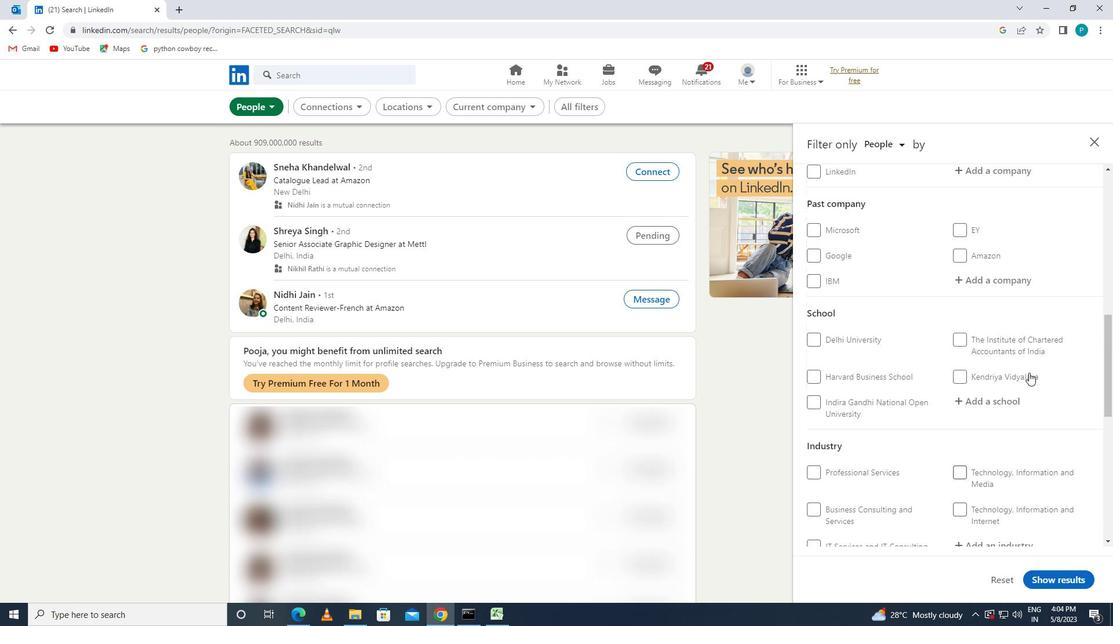 
Action: Mouse scrolled (1008, 329) with delta (0, 0)
Screenshot: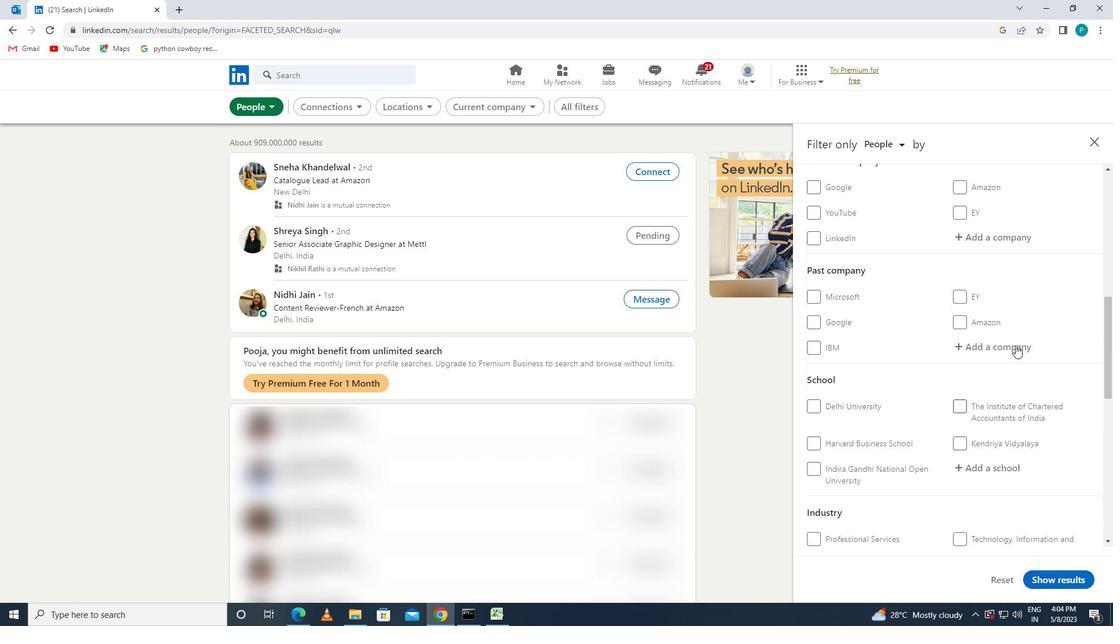 
Action: Mouse moved to (1008, 328)
Screenshot: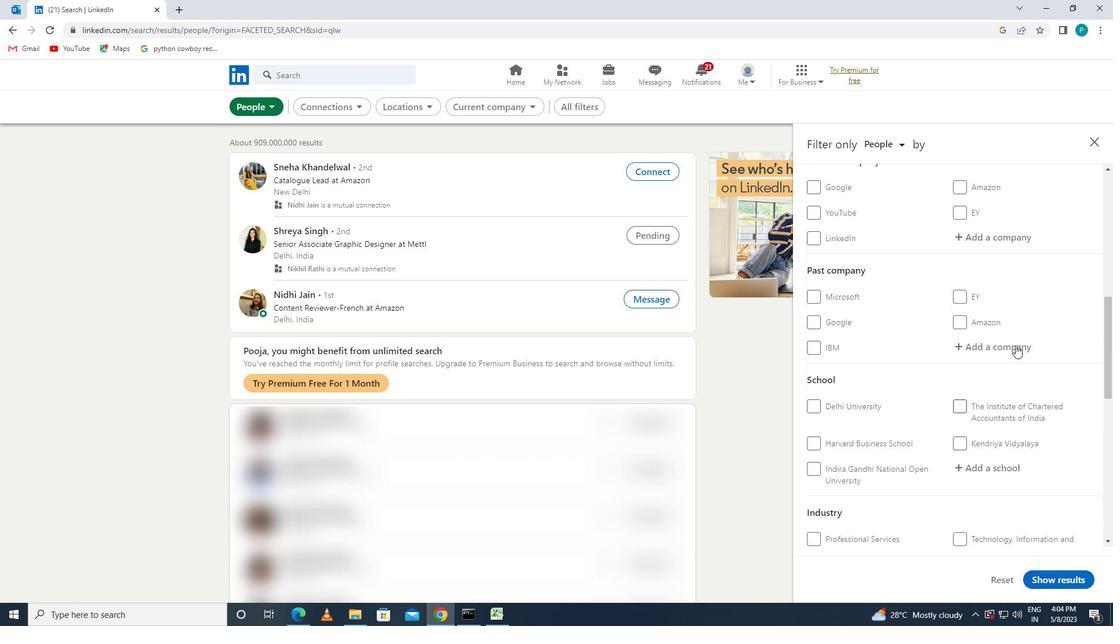
Action: Mouse scrolled (1008, 328) with delta (0, 0)
Screenshot: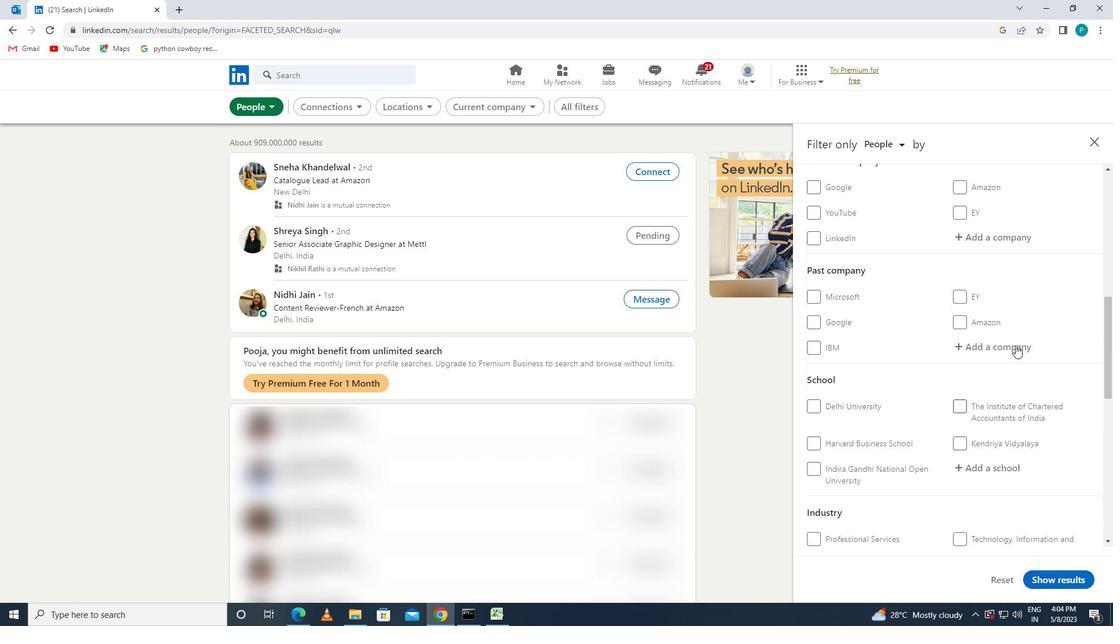 
Action: Mouse moved to (1013, 362)
Screenshot: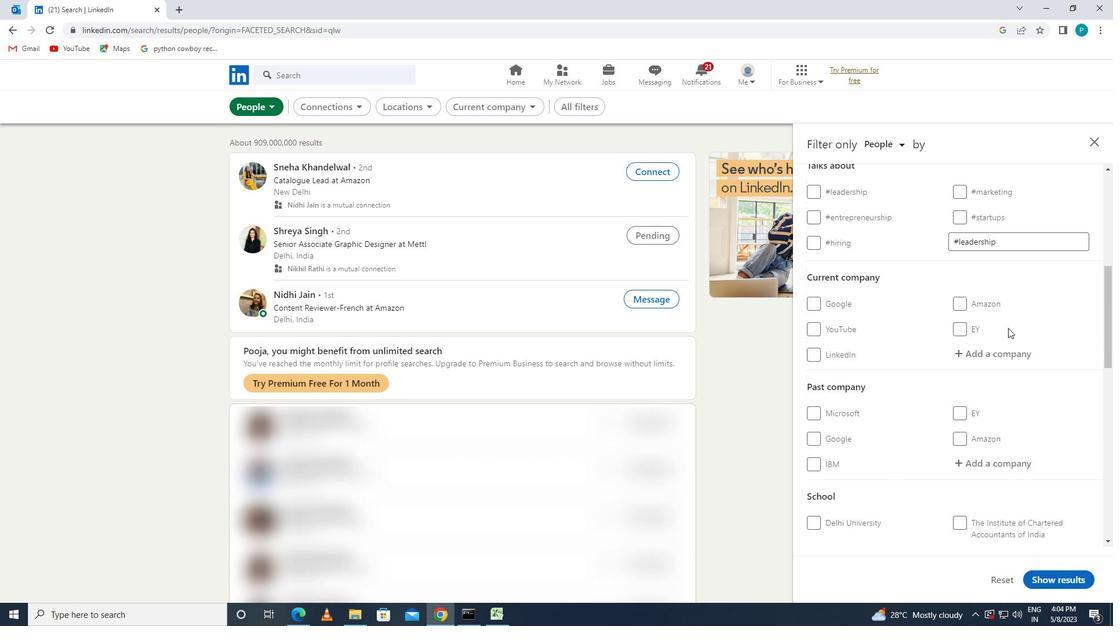 
Action: Mouse pressed left at (1013, 362)
Screenshot: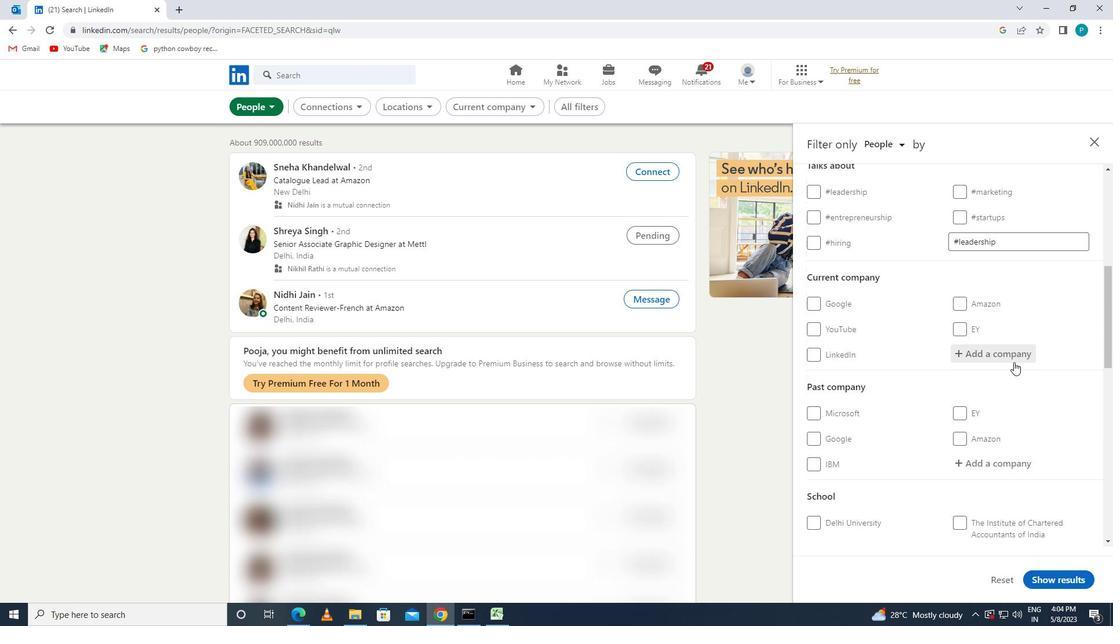 
Action: Key pressed <Key.caps_lock>ACC<Key.space>
Screenshot: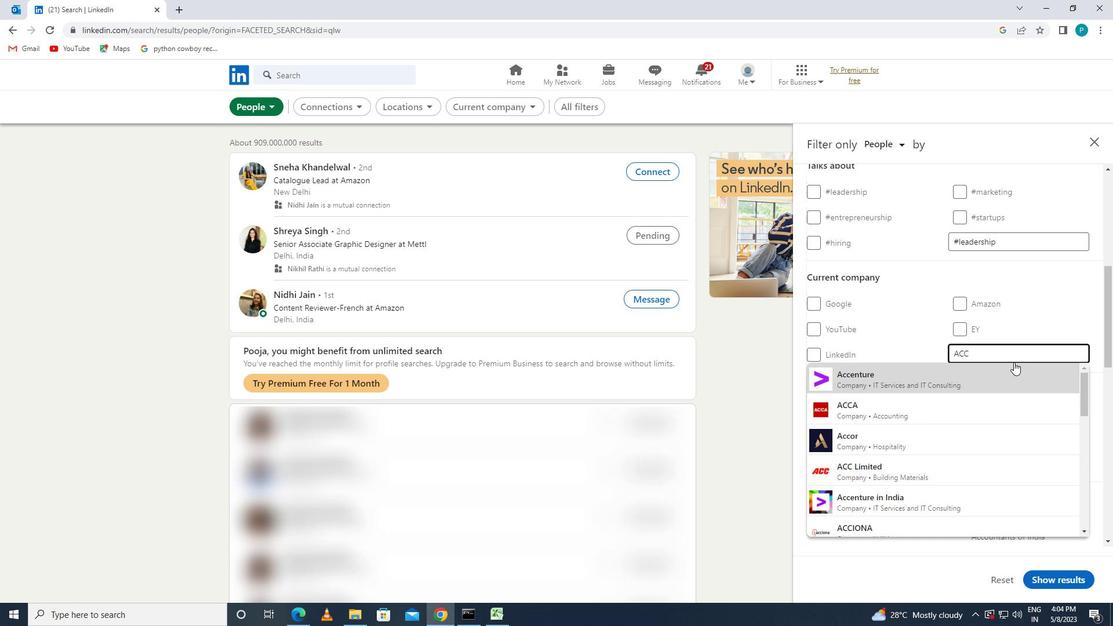 
Action: Mouse moved to (905, 376)
Screenshot: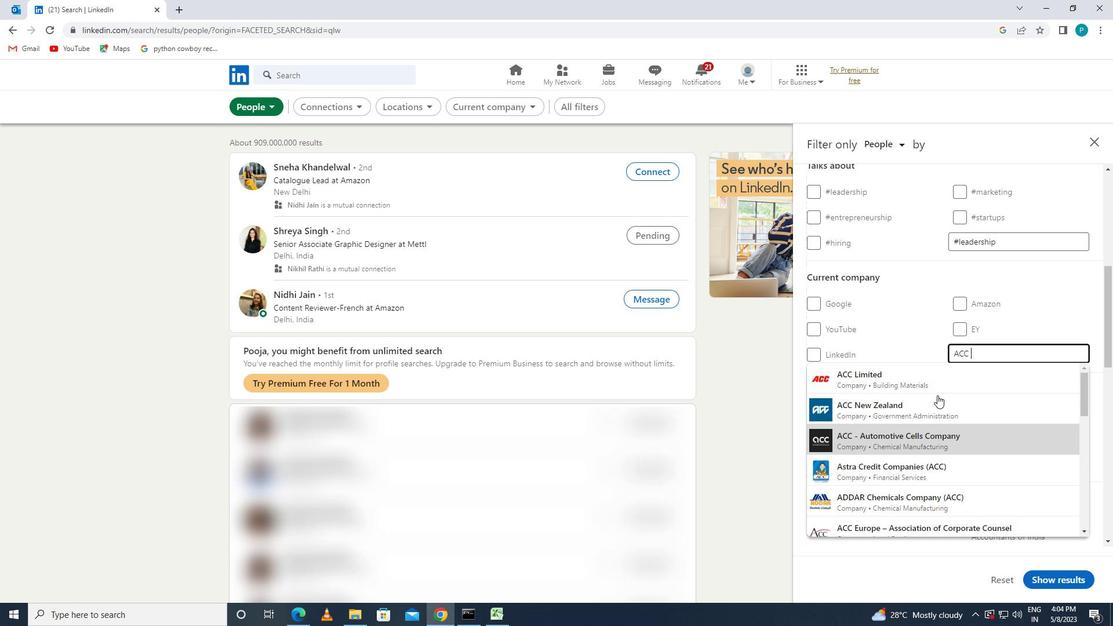 
Action: Mouse pressed left at (905, 376)
Screenshot: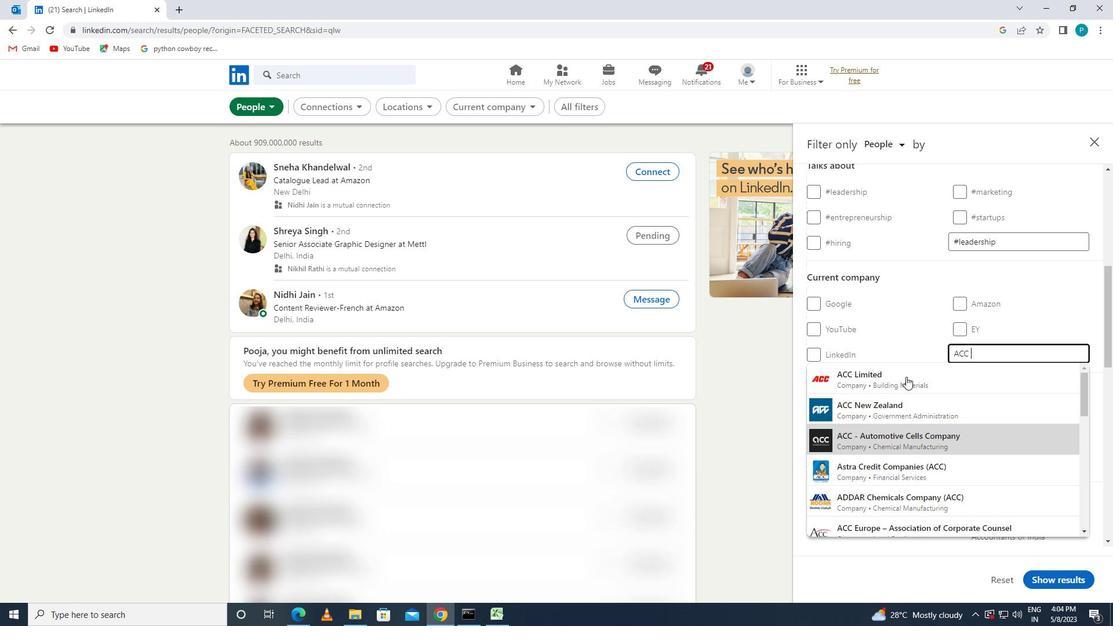 
Action: Mouse moved to (1013, 438)
Screenshot: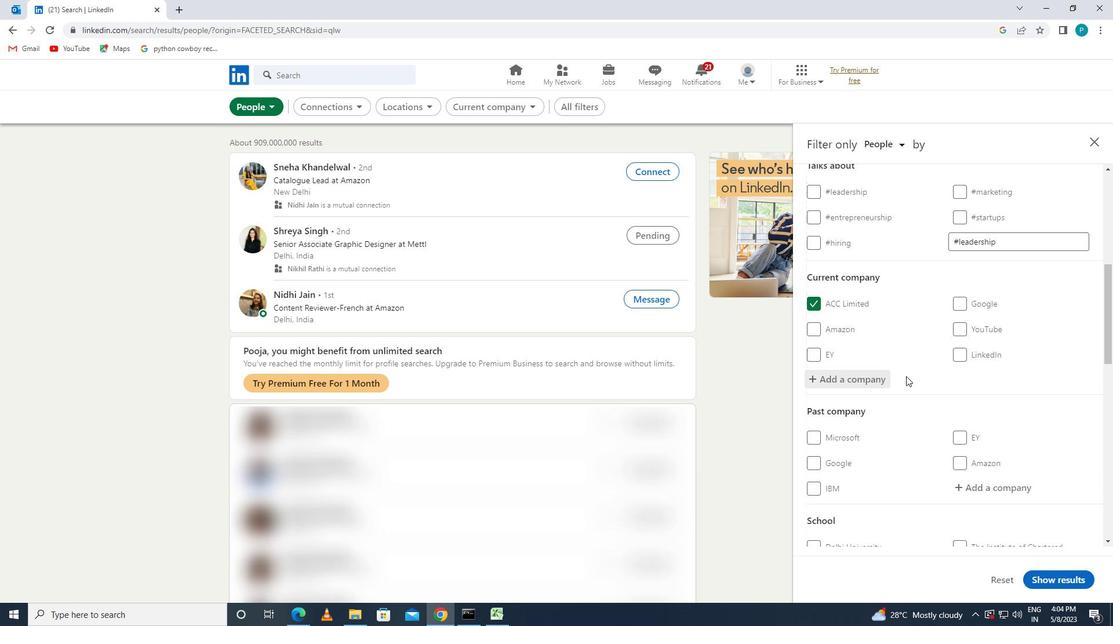 
Action: Mouse scrolled (1013, 438) with delta (0, 0)
Screenshot: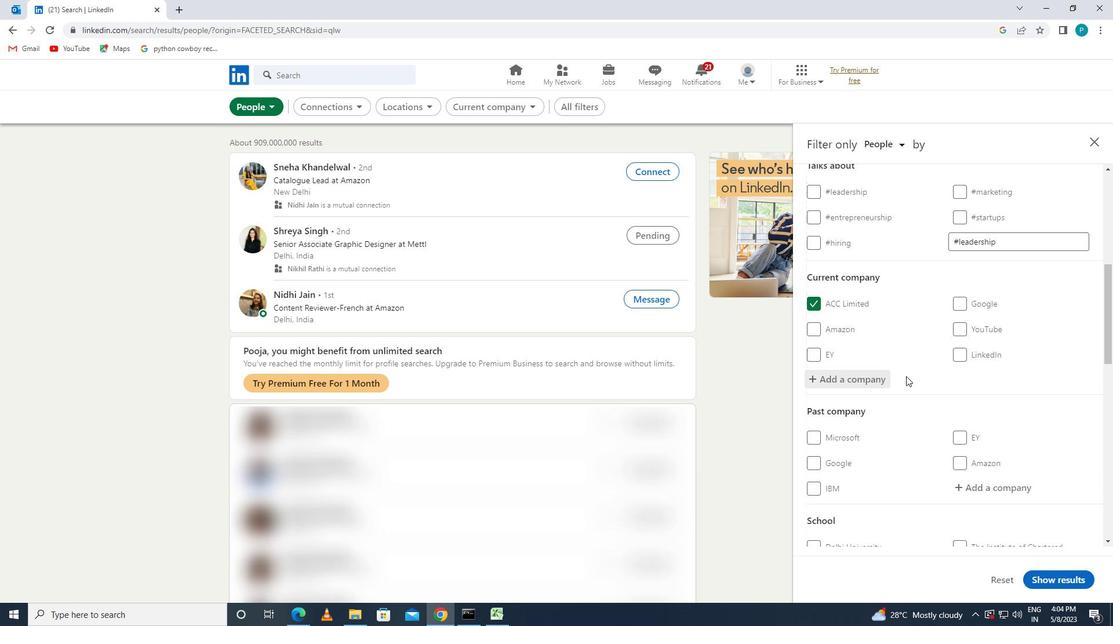 
Action: Mouse scrolled (1013, 438) with delta (0, 0)
Screenshot: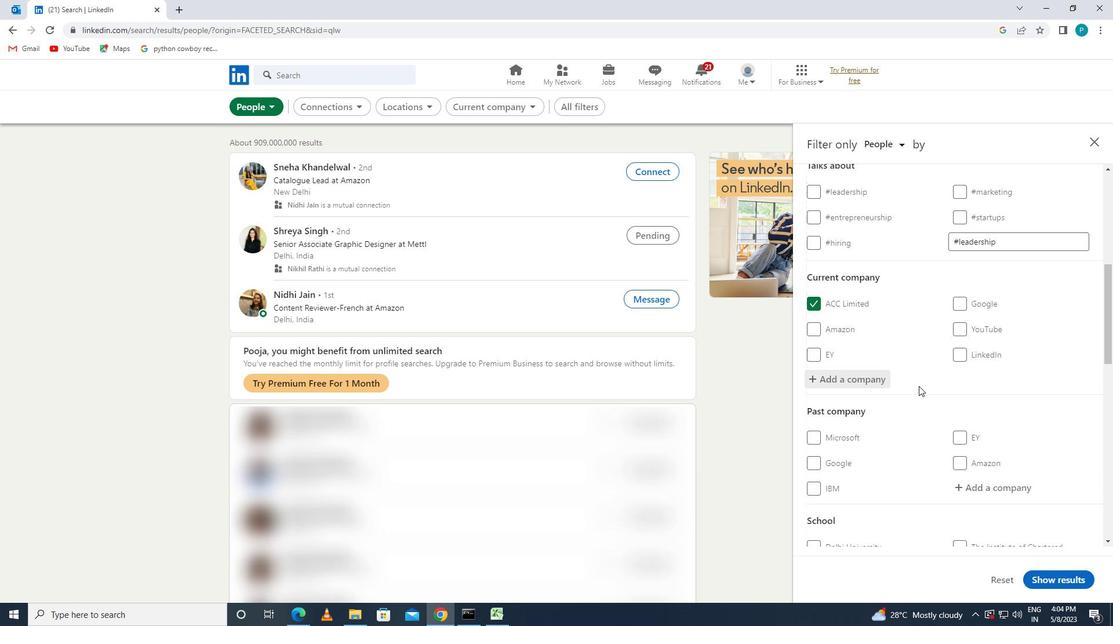 
Action: Mouse moved to (983, 489)
Screenshot: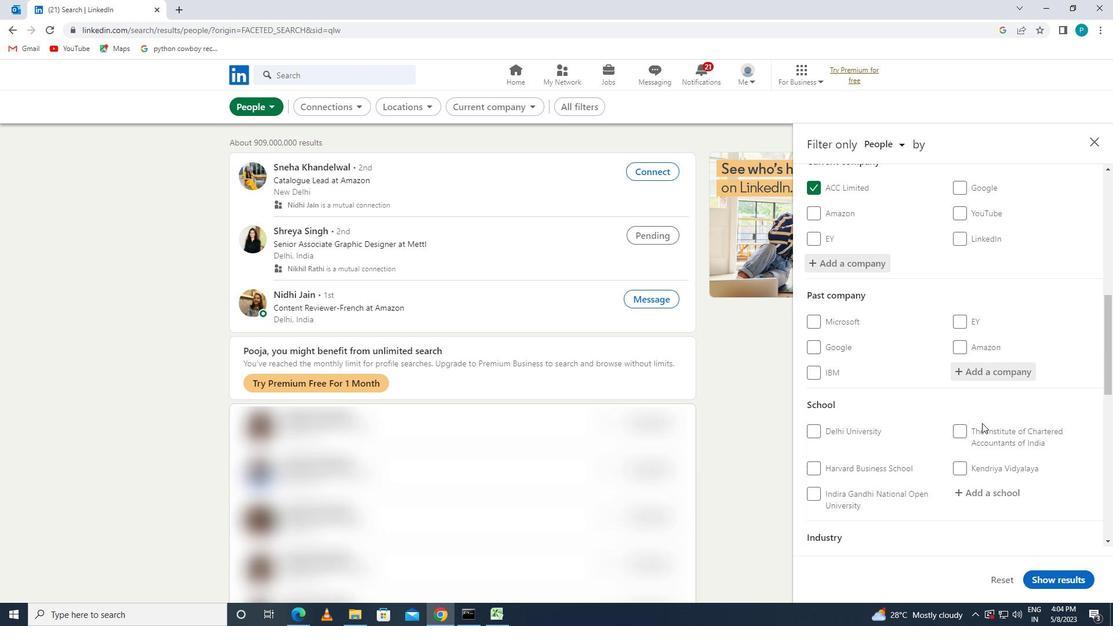 
Action: Mouse pressed left at (983, 489)
Screenshot: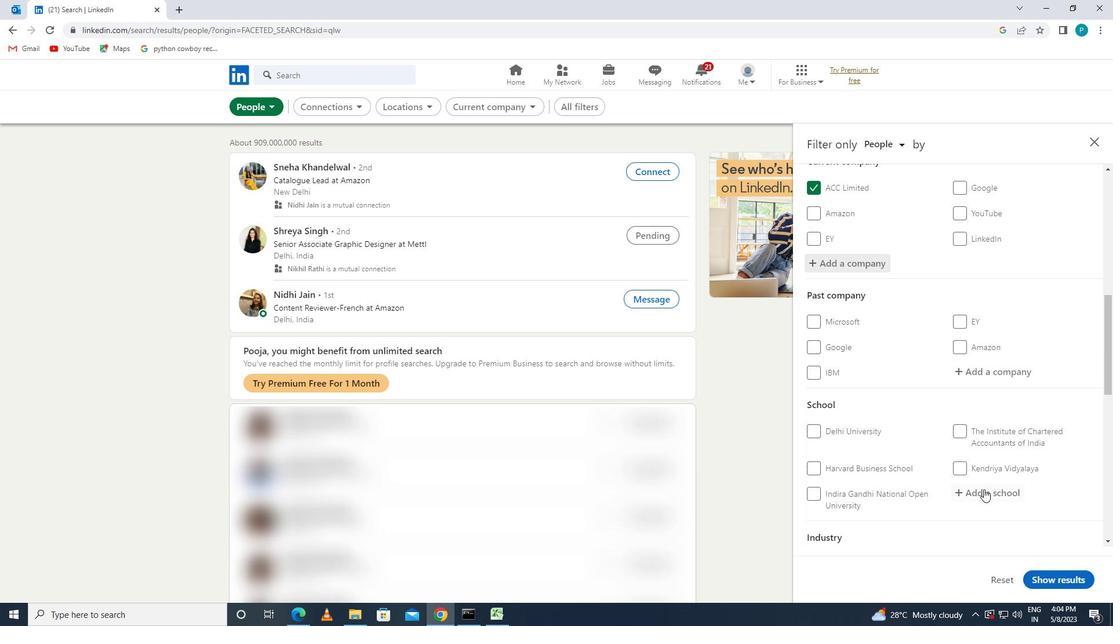 
Action: Mouse moved to (983, 489)
Screenshot: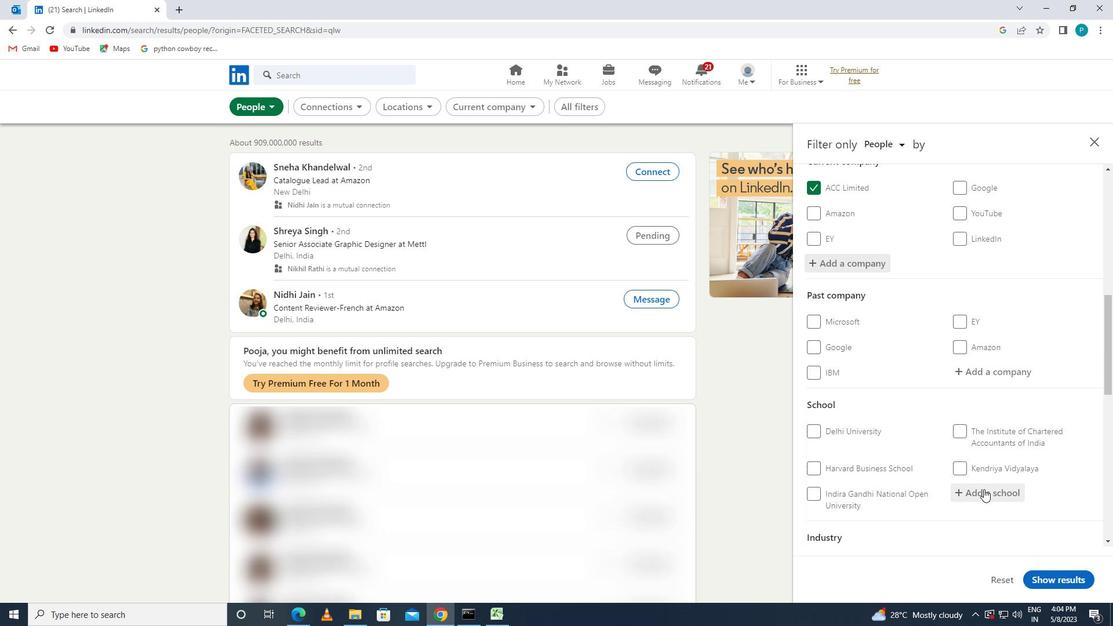 
Action: Key pressed S<Key.caps_lock>T,<Key.backspace>.<Key.space><Key.caps_lock>J<Key.caps_lock>OHN,S
Screenshot: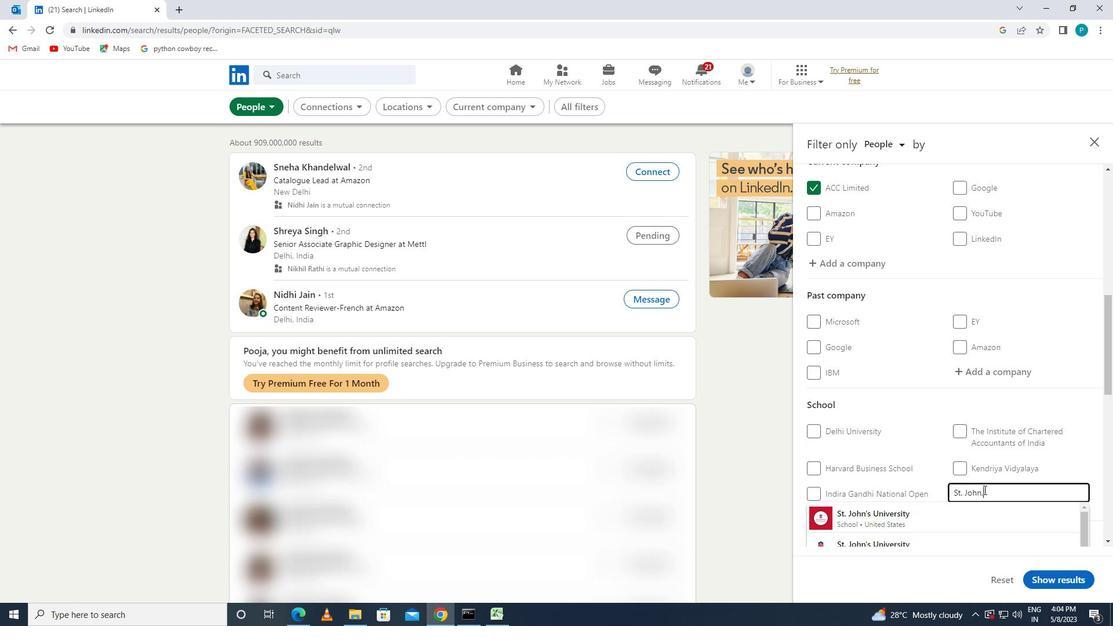 
Action: Mouse moved to (943, 409)
Screenshot: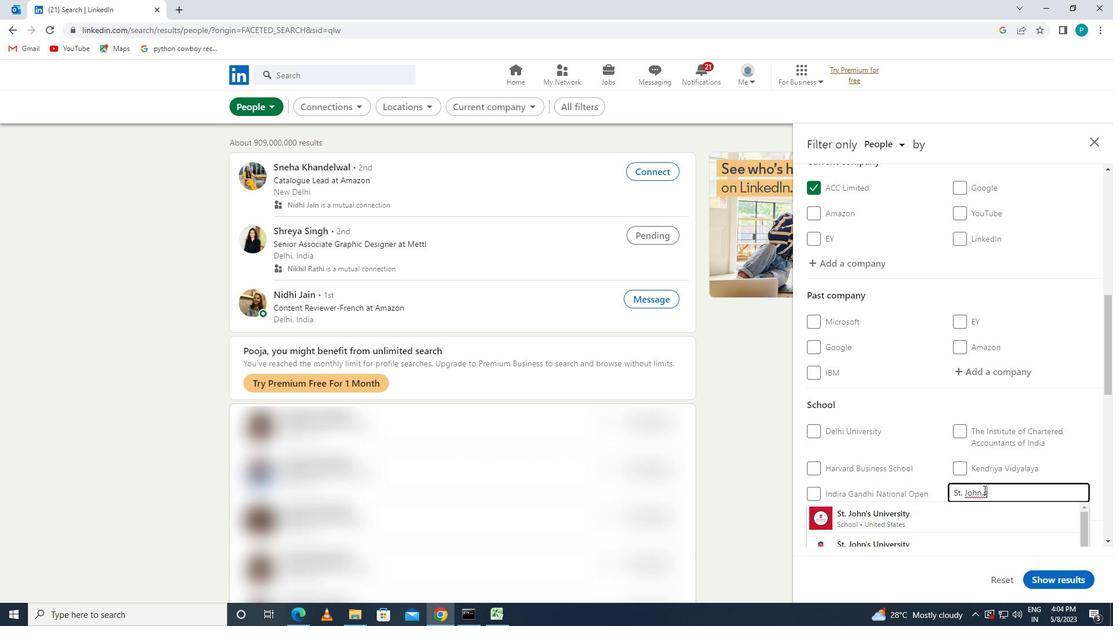 
Action: Mouse scrolled (943, 408) with delta (0, 0)
Screenshot: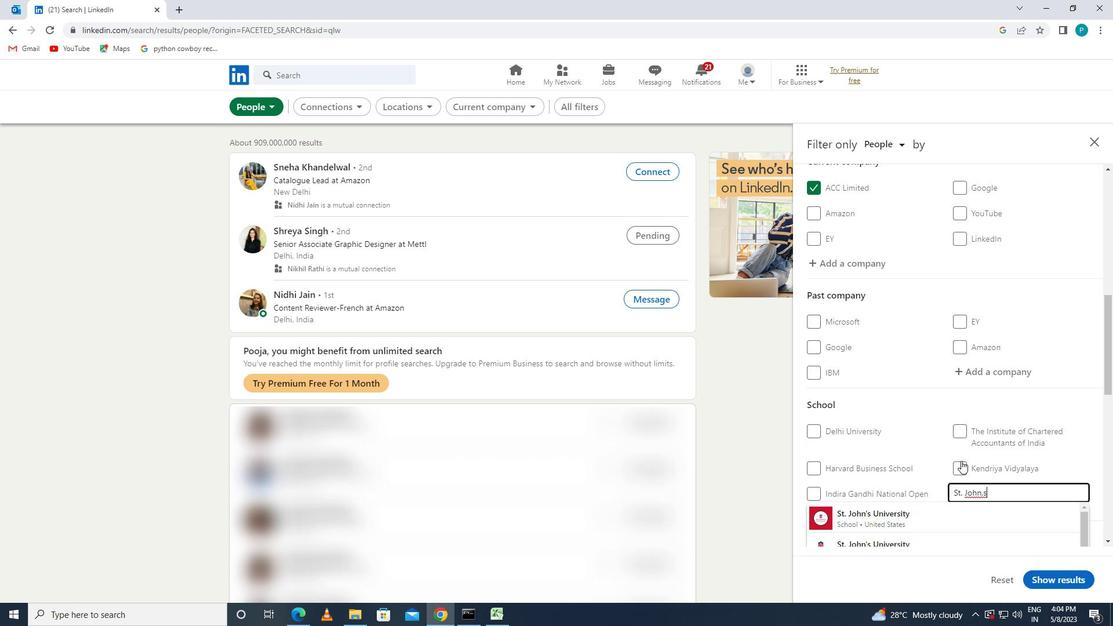 
Action: Mouse moved to (971, 435)
Screenshot: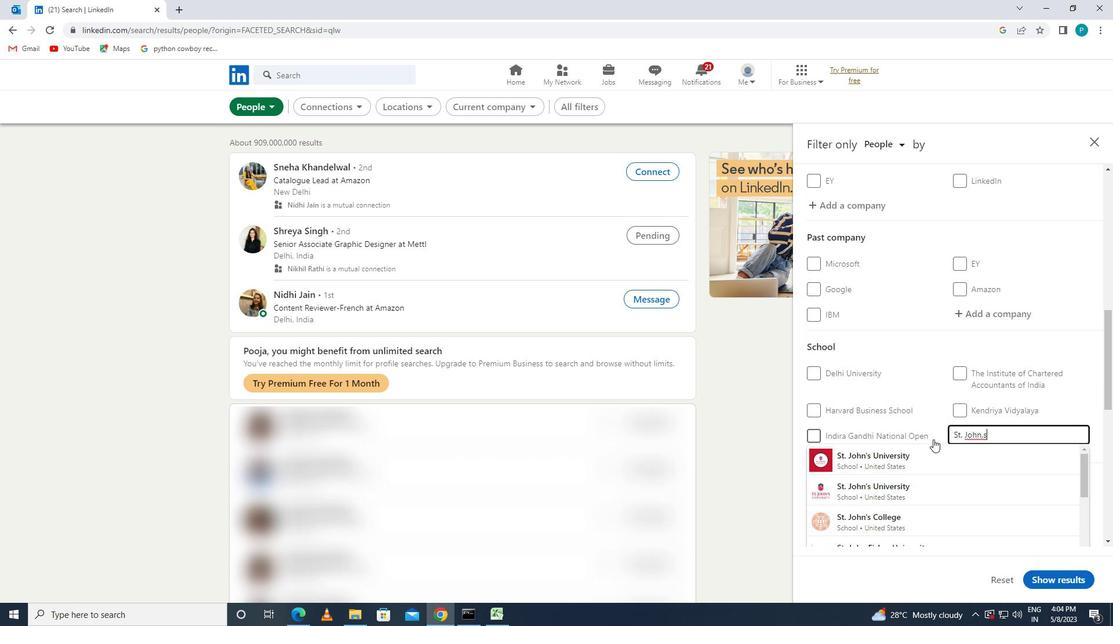 
Action: Key pressed <Key.space><Key.backspace><Key.backspace><Key.backspace>'S<Key.space>HIGH<Key.space>
Screenshot: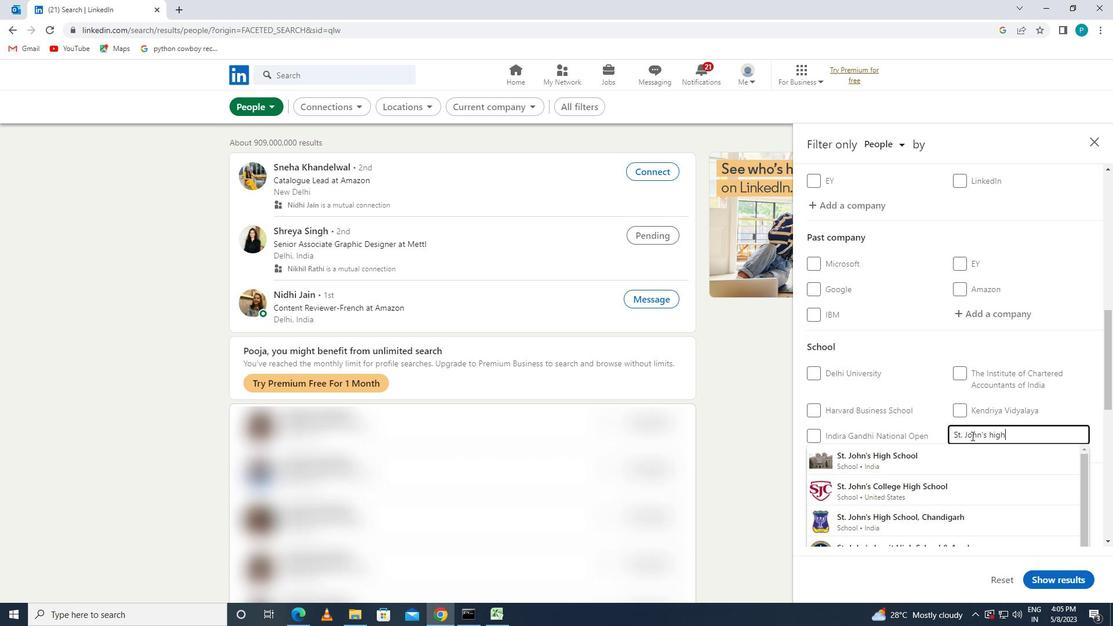 
Action: Mouse moved to (979, 449)
Screenshot: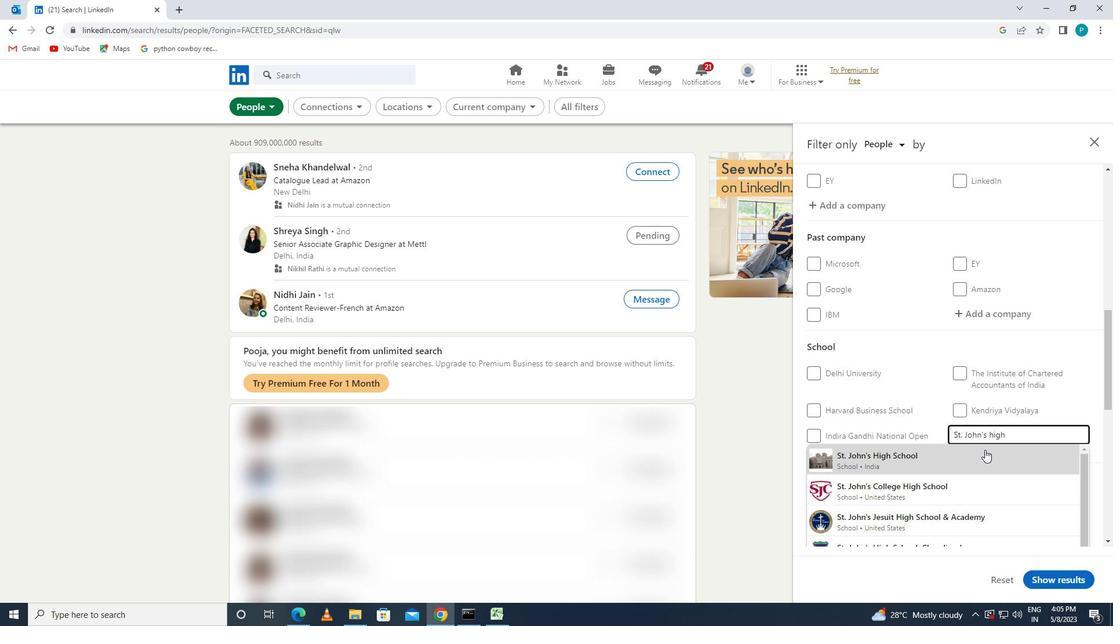 
Action: Mouse pressed left at (979, 449)
Screenshot: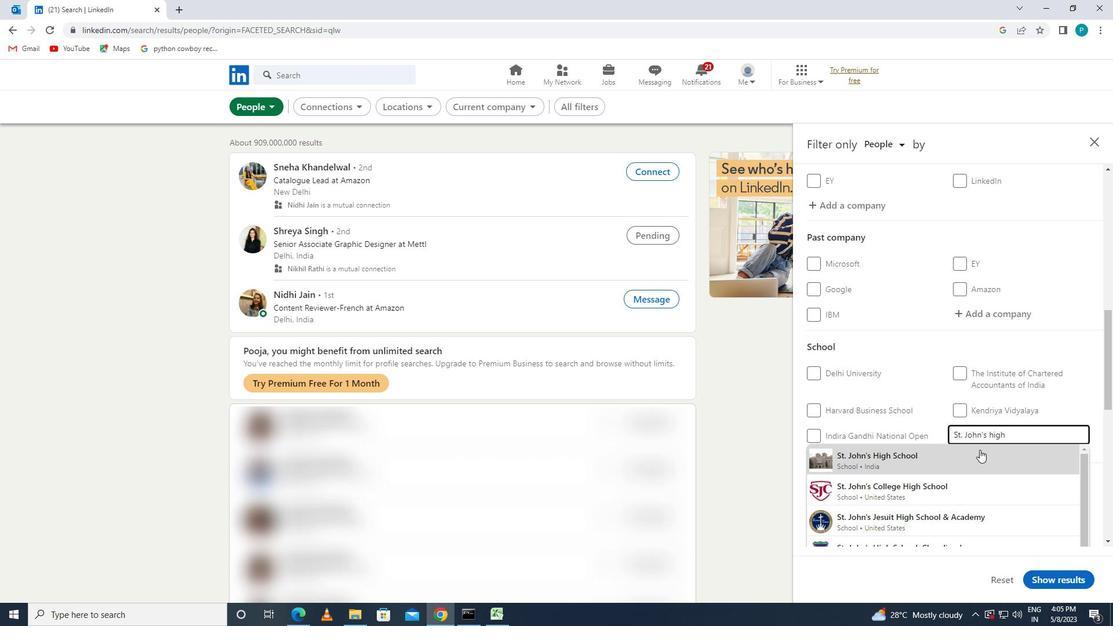 
Action: Mouse moved to (987, 455)
Screenshot: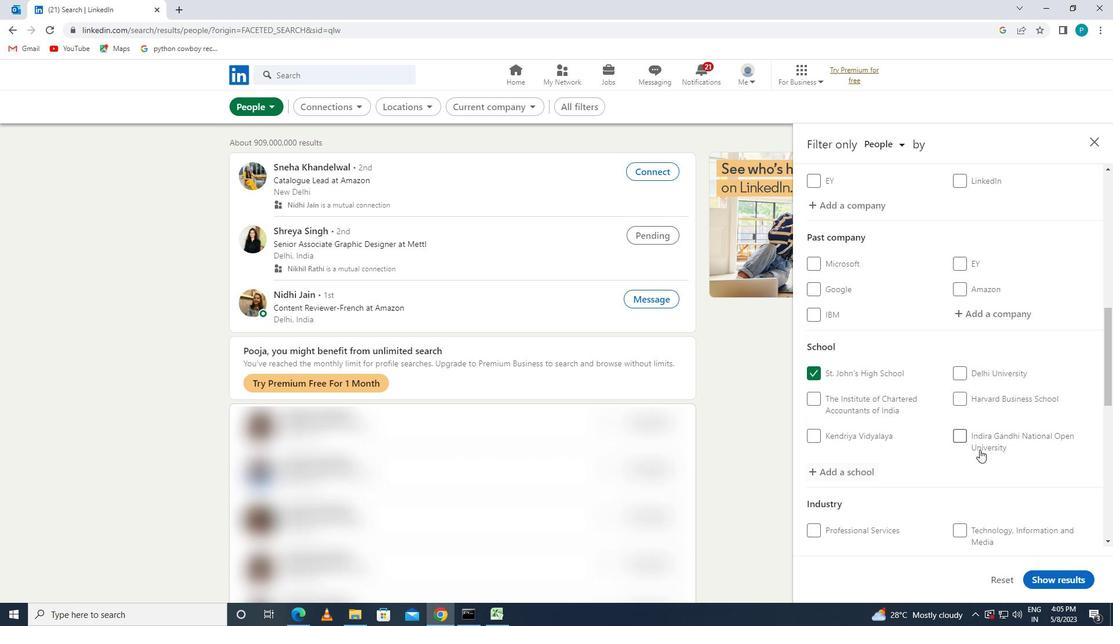 
Action: Mouse scrolled (987, 454) with delta (0, 0)
Screenshot: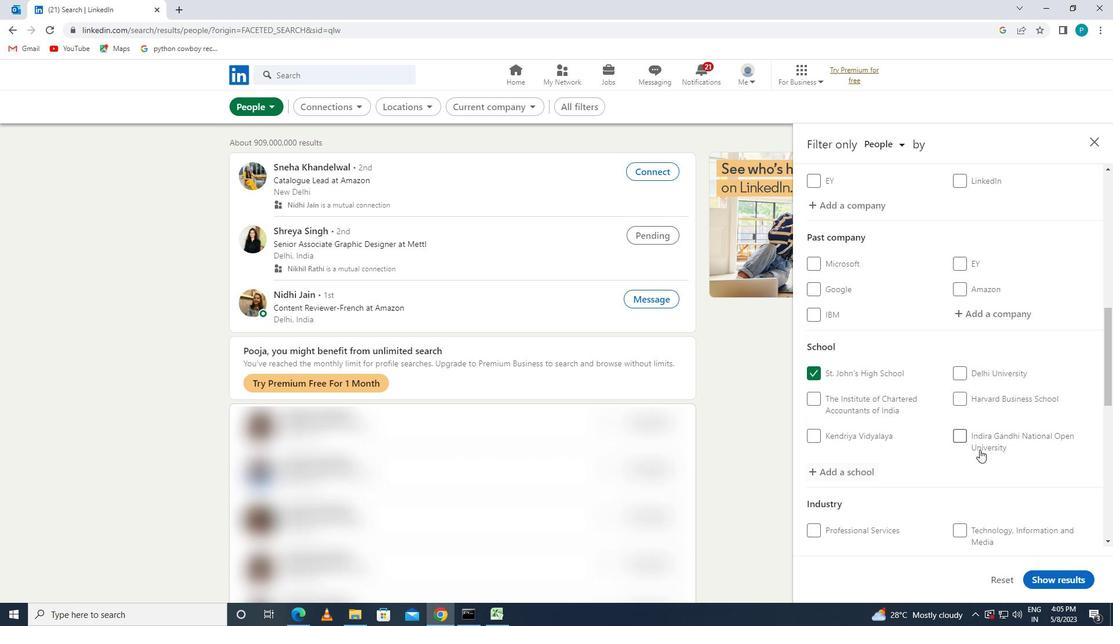 
Action: Mouse scrolled (987, 454) with delta (0, 0)
Screenshot: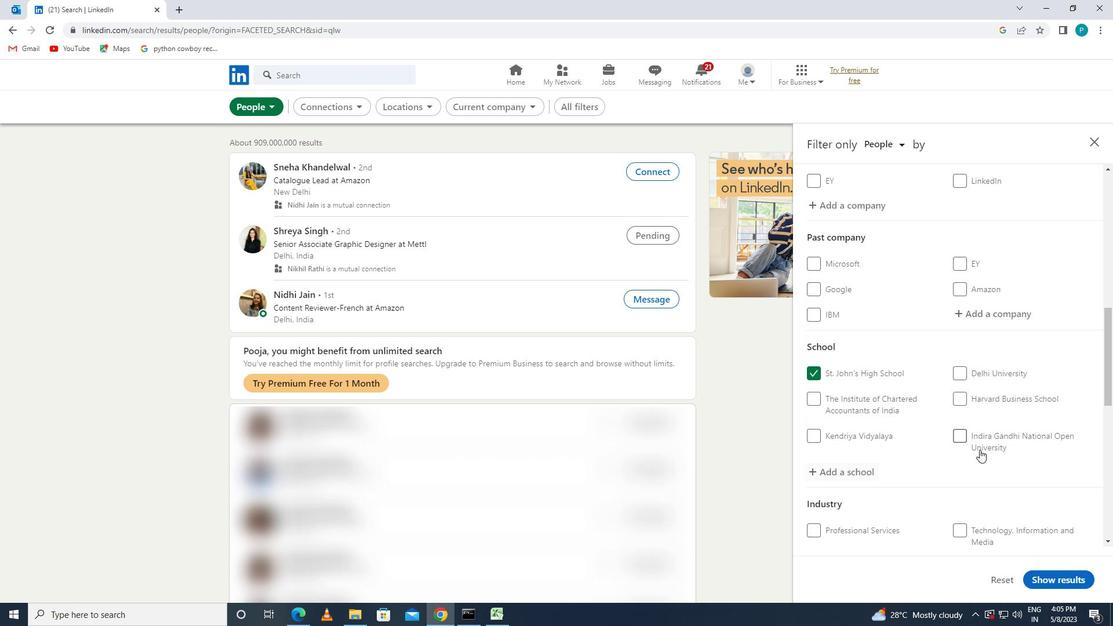 
Action: Mouse scrolled (987, 454) with delta (0, 0)
Screenshot: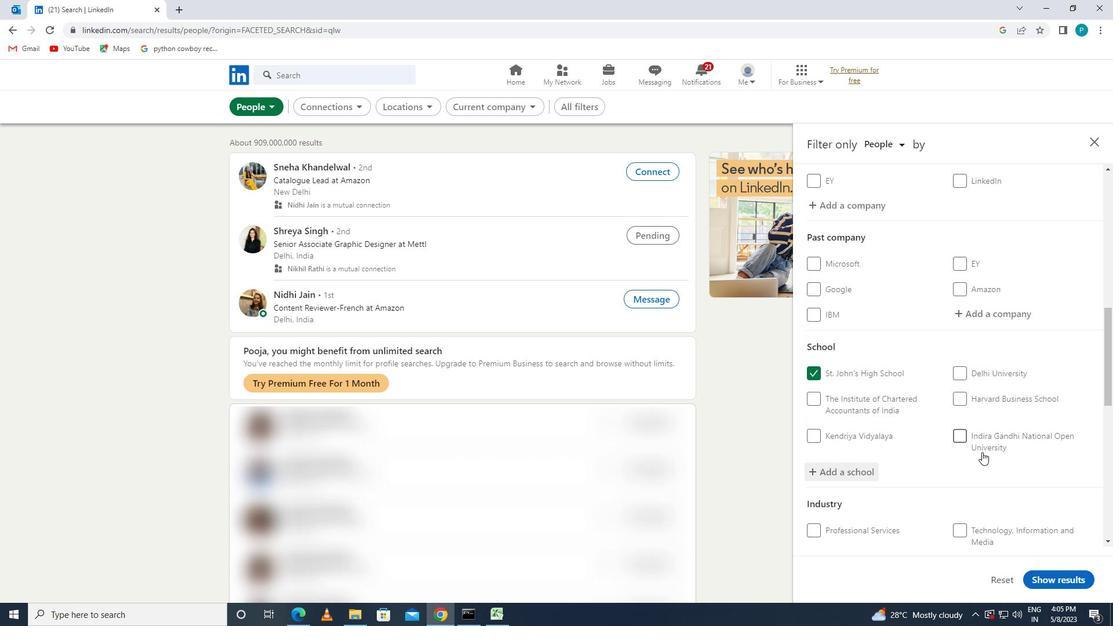 
Action: Mouse scrolled (987, 454) with delta (0, 0)
Screenshot: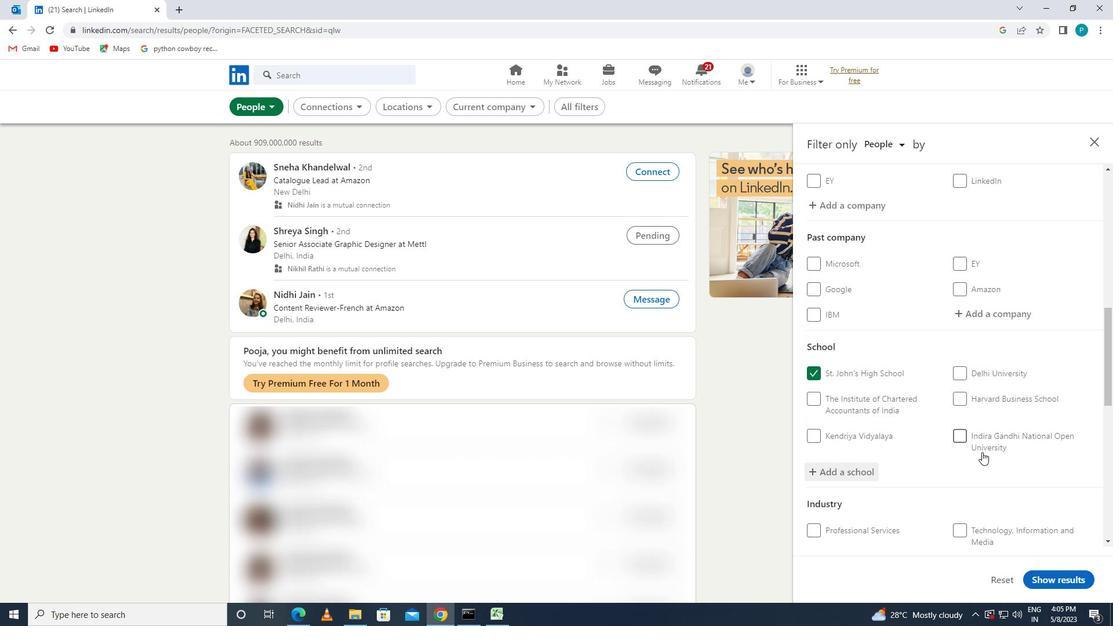 
Action: Mouse moved to (966, 377)
Screenshot: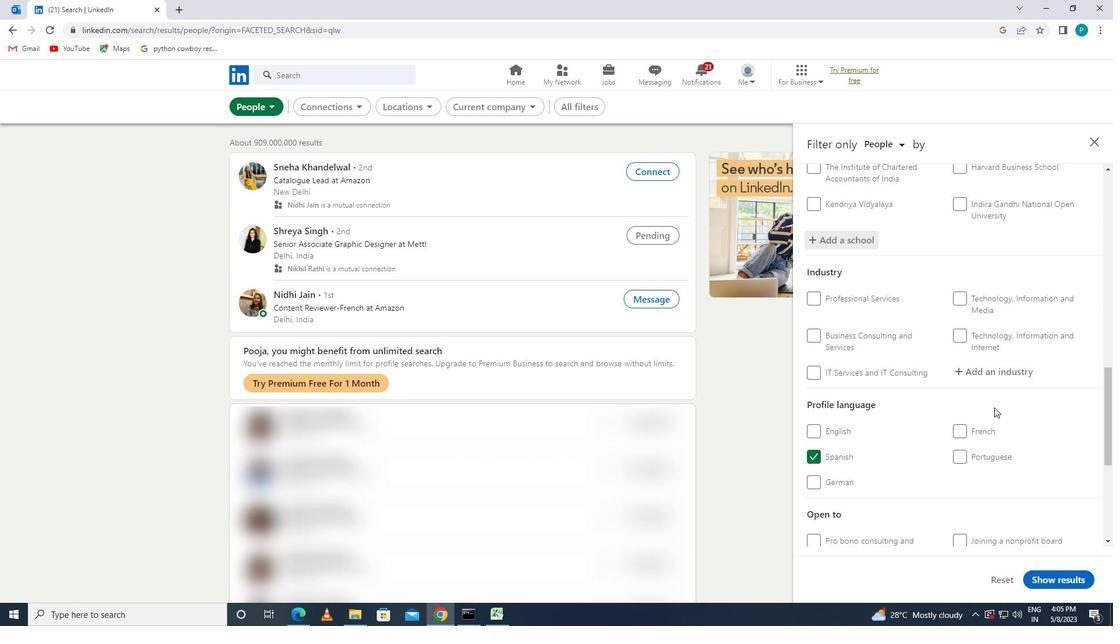 
Action: Mouse pressed left at (966, 377)
Screenshot: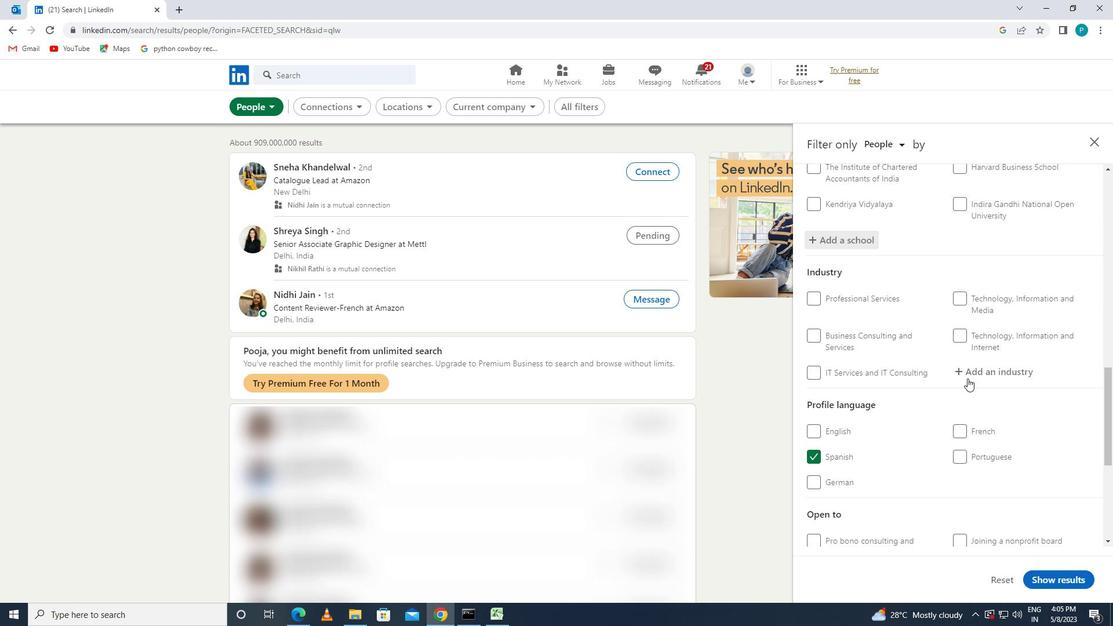 
Action: Key pressed <Key.caps_lock>R<Key.caps_lock>ETAIL
Screenshot: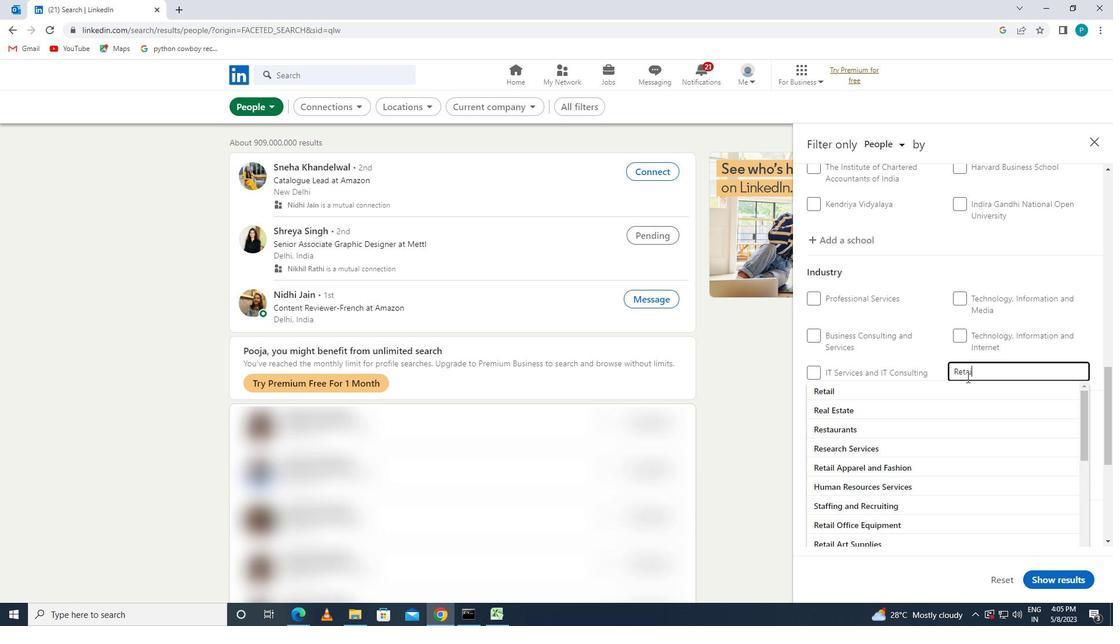 
Action: Mouse moved to (938, 405)
Screenshot: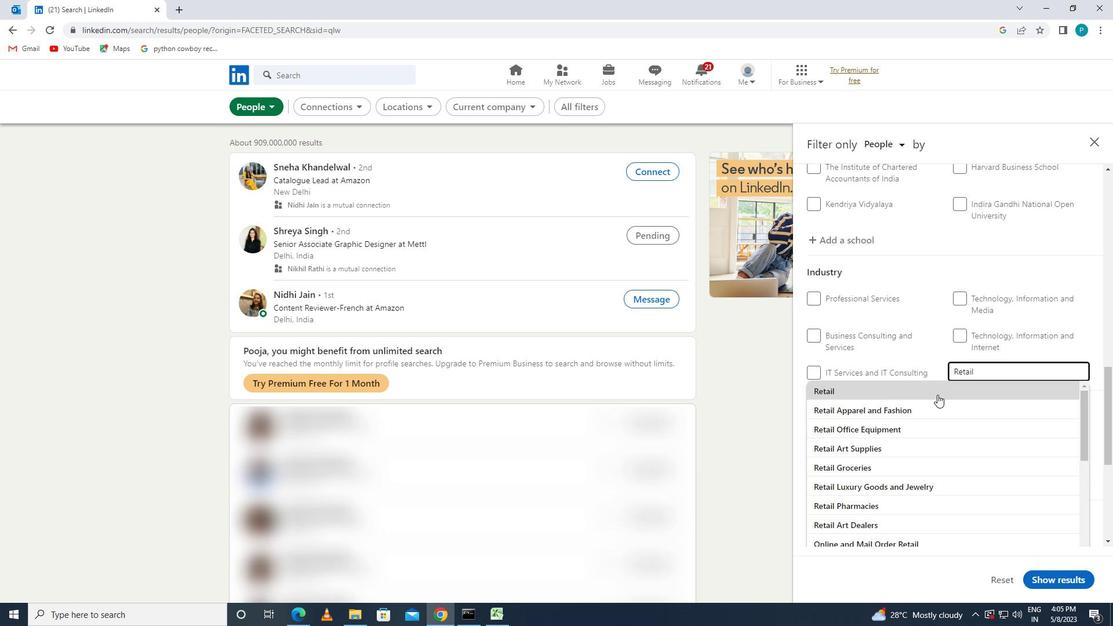 
Action: Mouse pressed left at (938, 405)
Screenshot: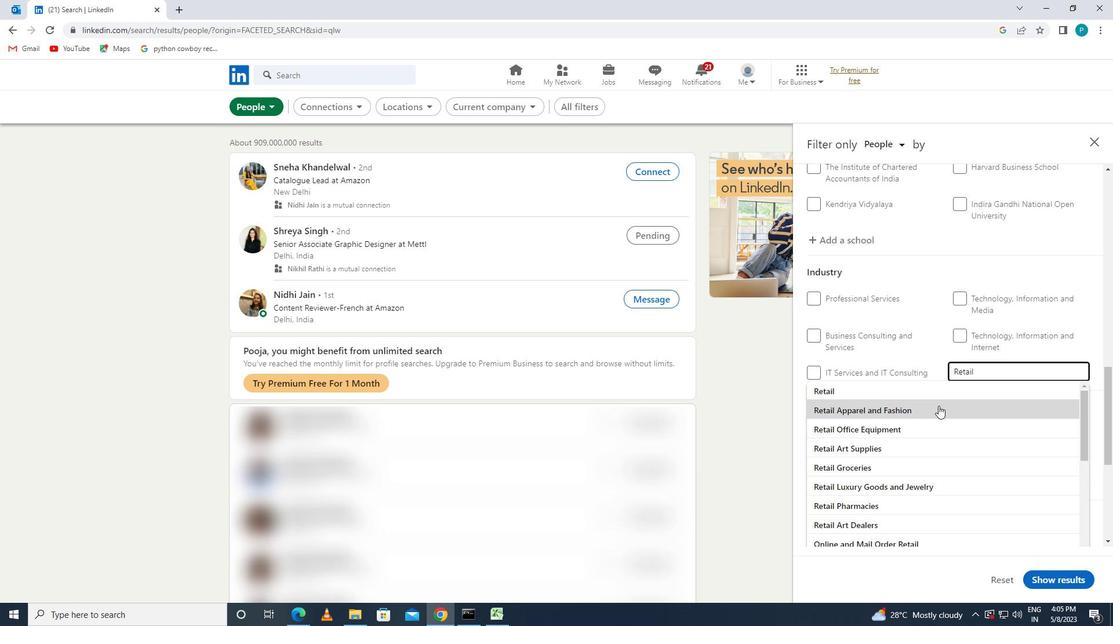 
Action: Mouse scrolled (938, 405) with delta (0, 0)
Screenshot: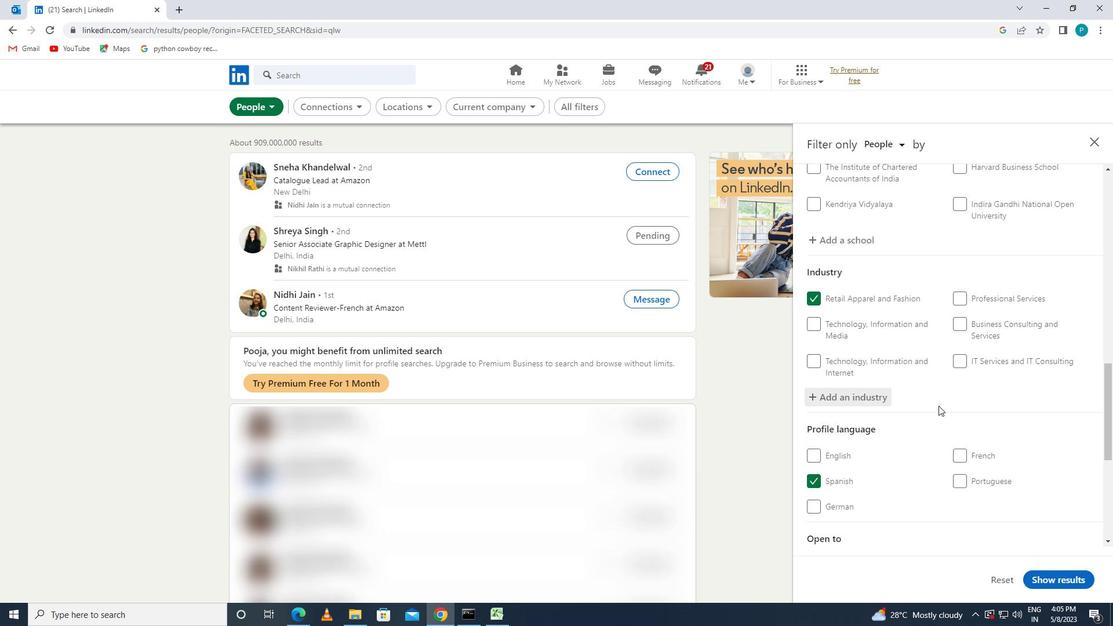 
Action: Mouse scrolled (938, 405) with delta (0, 0)
Screenshot: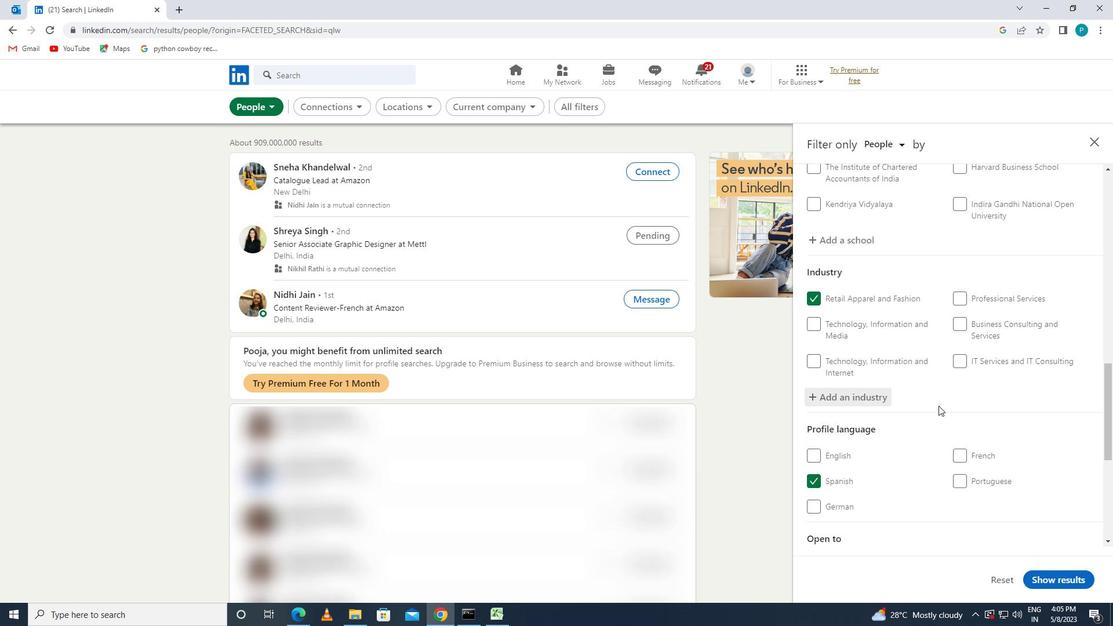 
Action: Mouse scrolled (938, 405) with delta (0, 0)
Screenshot: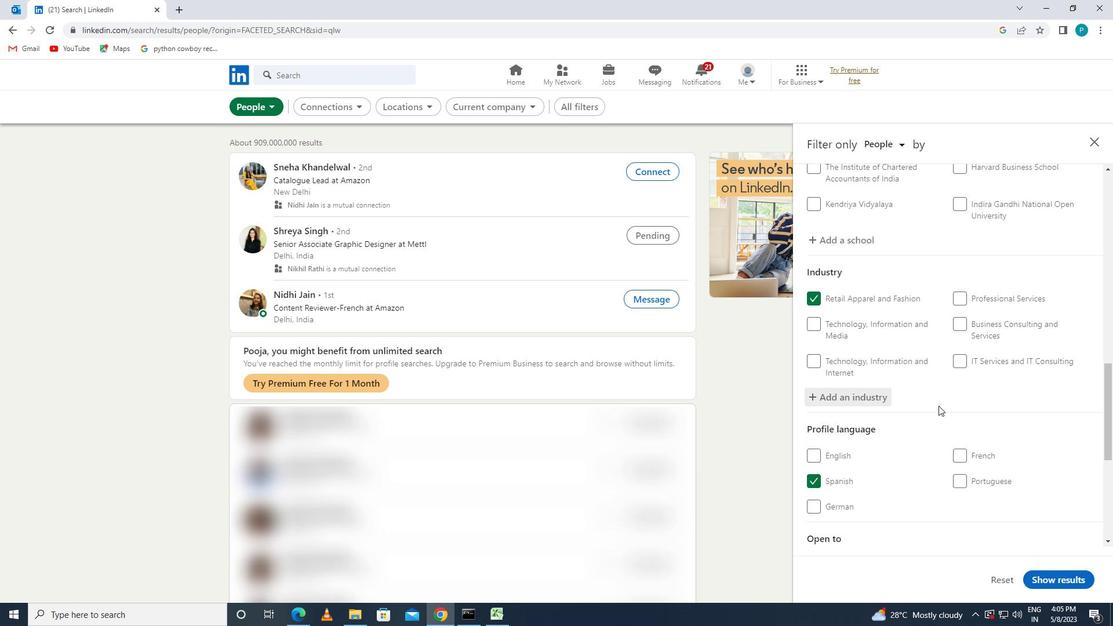 
Action: Mouse moved to (984, 456)
Screenshot: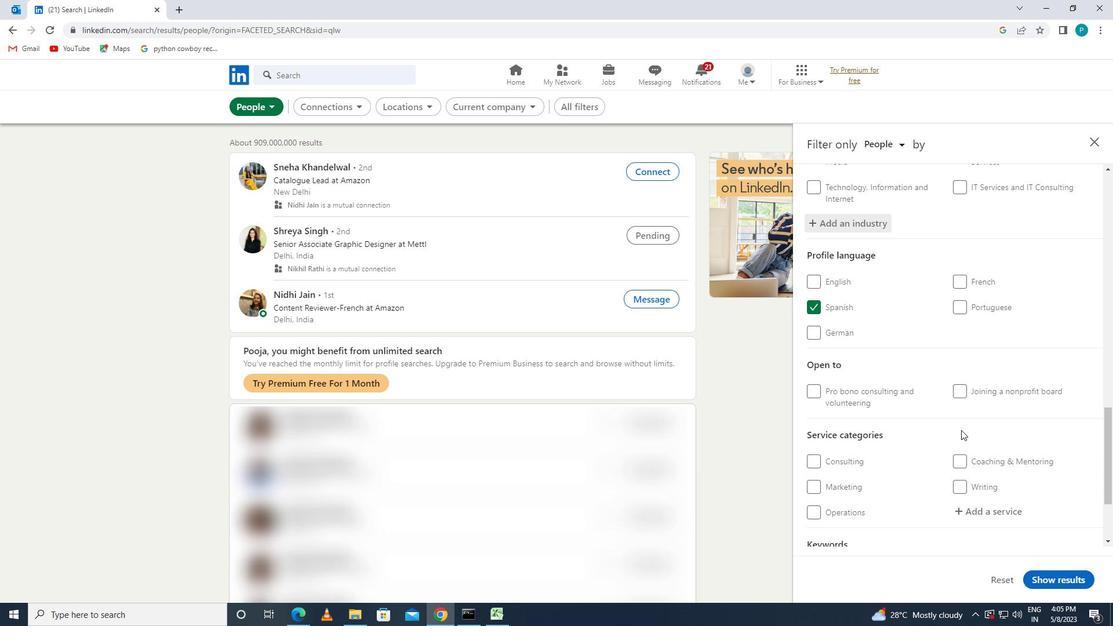 
Action: Mouse scrolled (984, 455) with delta (0, 0)
Screenshot: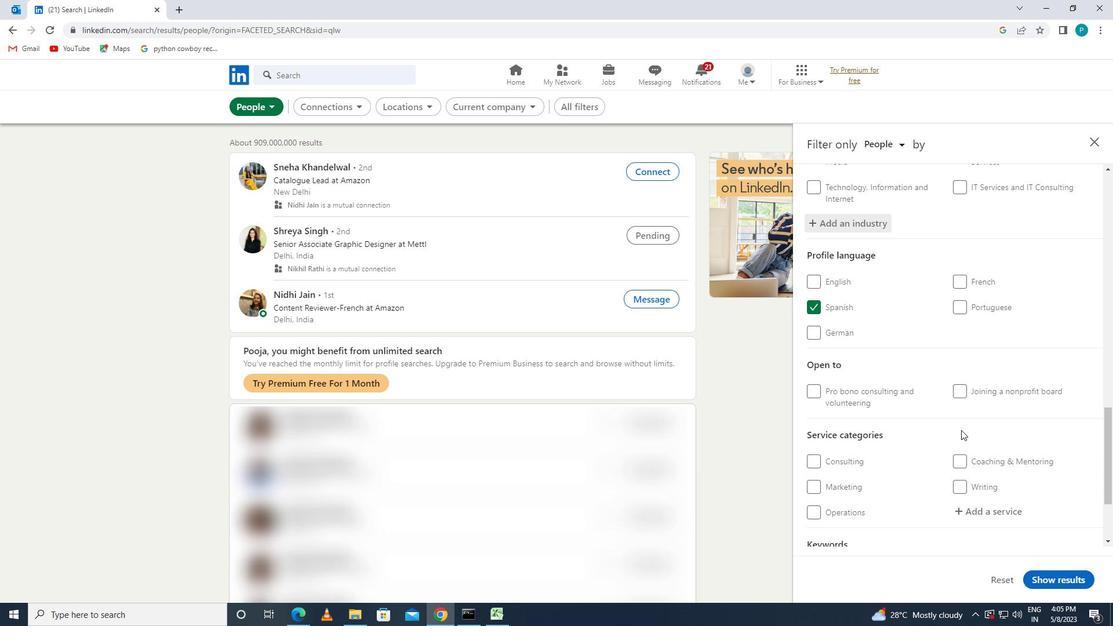 
Action: Mouse moved to (985, 457)
Screenshot: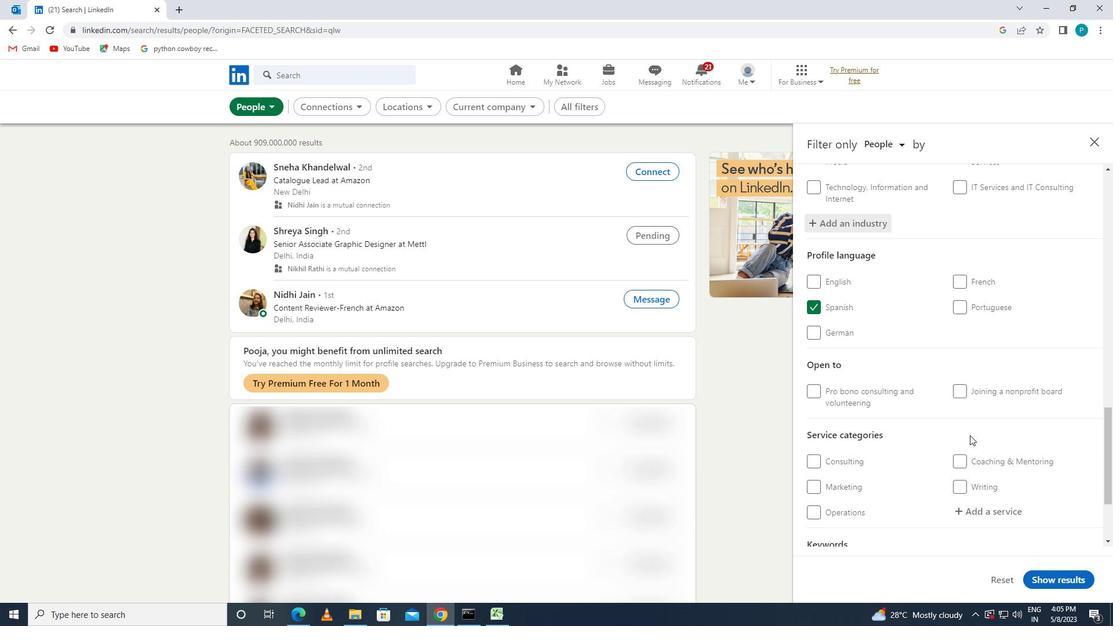 
Action: Mouse scrolled (985, 456) with delta (0, 0)
Screenshot: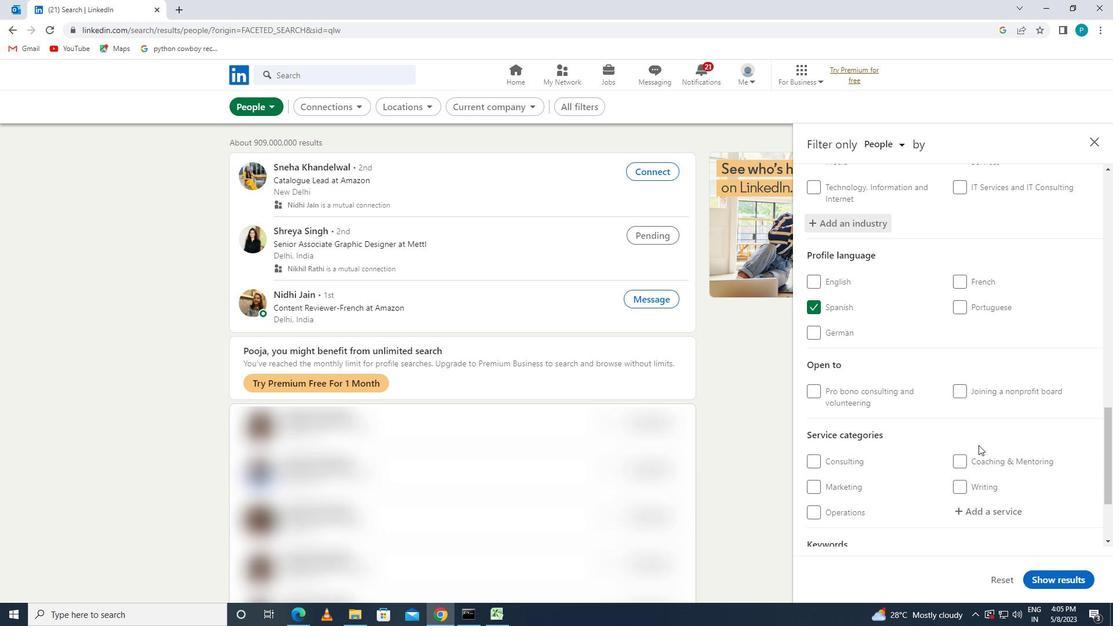 
Action: Mouse moved to (972, 383)
Screenshot: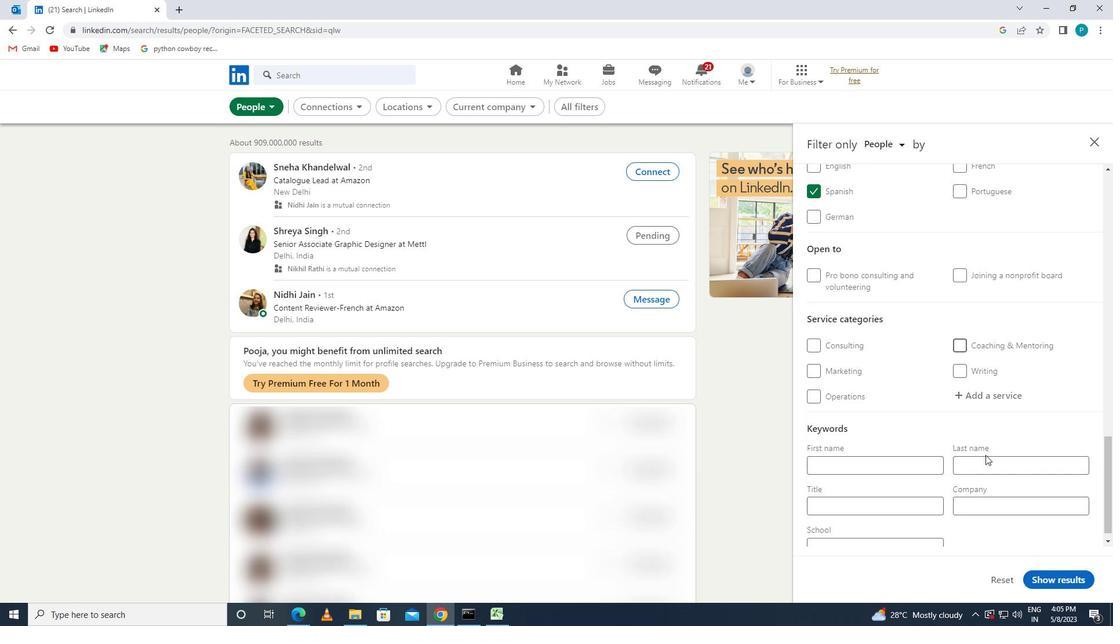 
Action: Mouse pressed left at (972, 383)
Screenshot: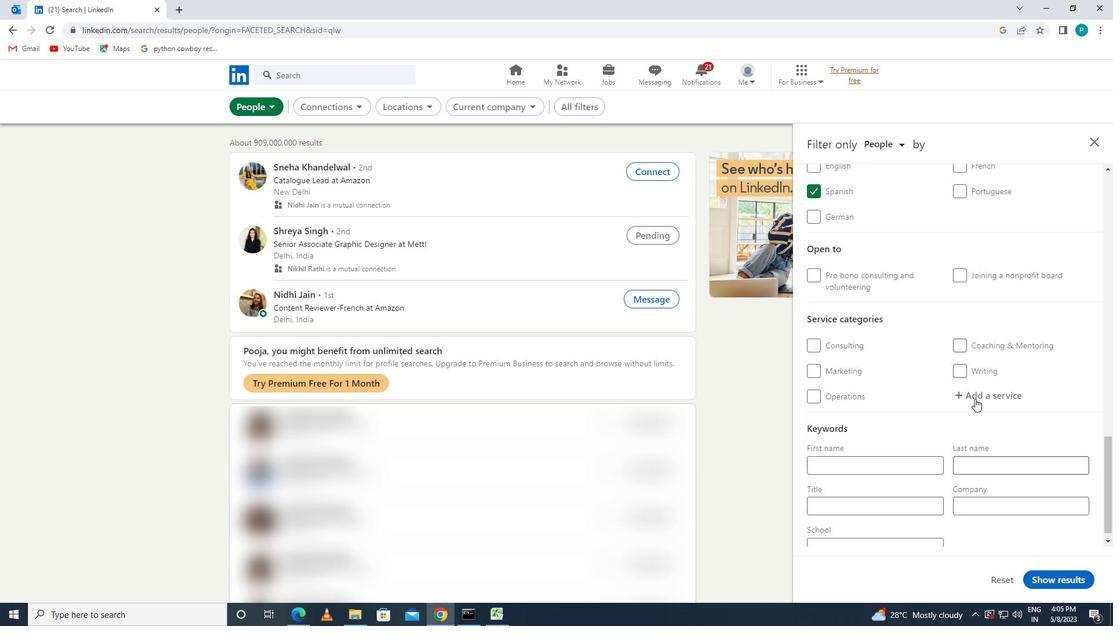 
Action: Mouse moved to (972, 387)
Screenshot: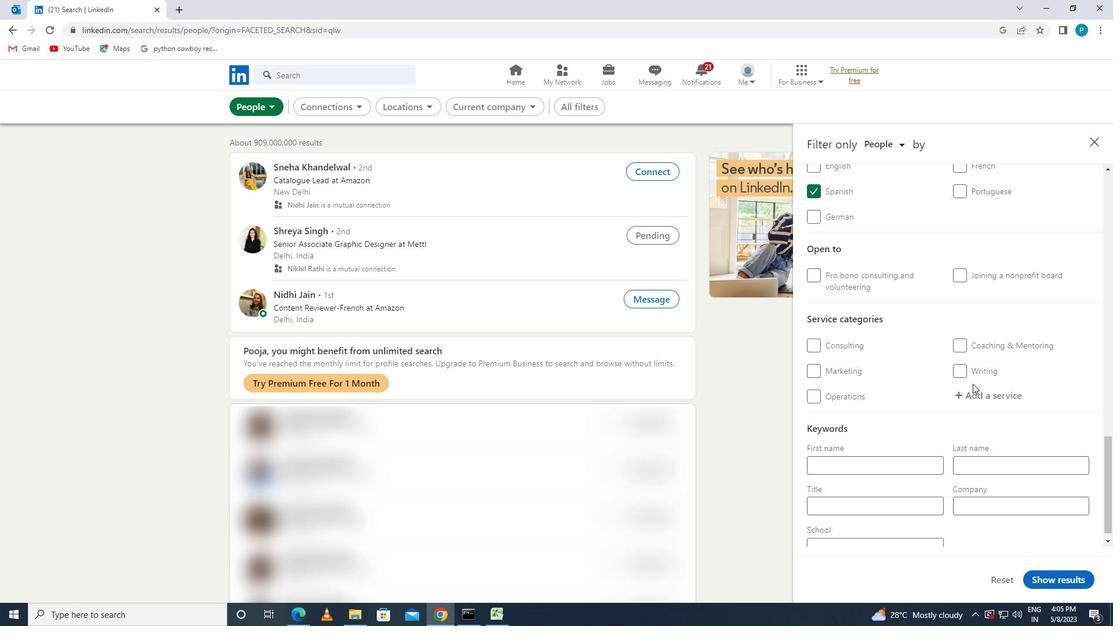 
Action: Mouse pressed left at (972, 387)
Screenshot: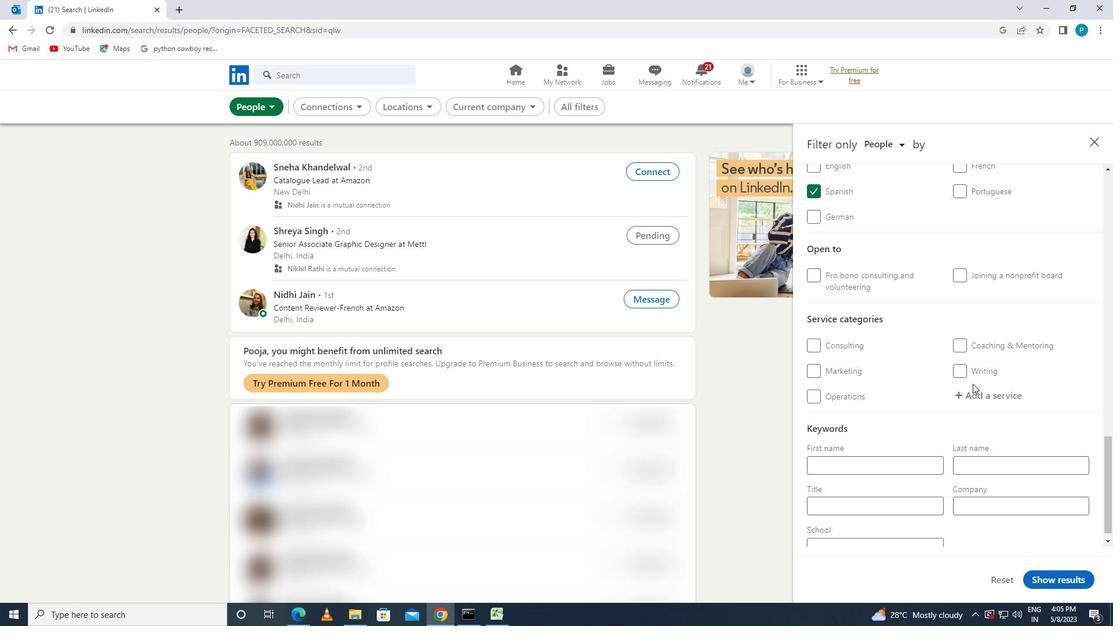 
Action: Mouse moved to (976, 390)
Screenshot: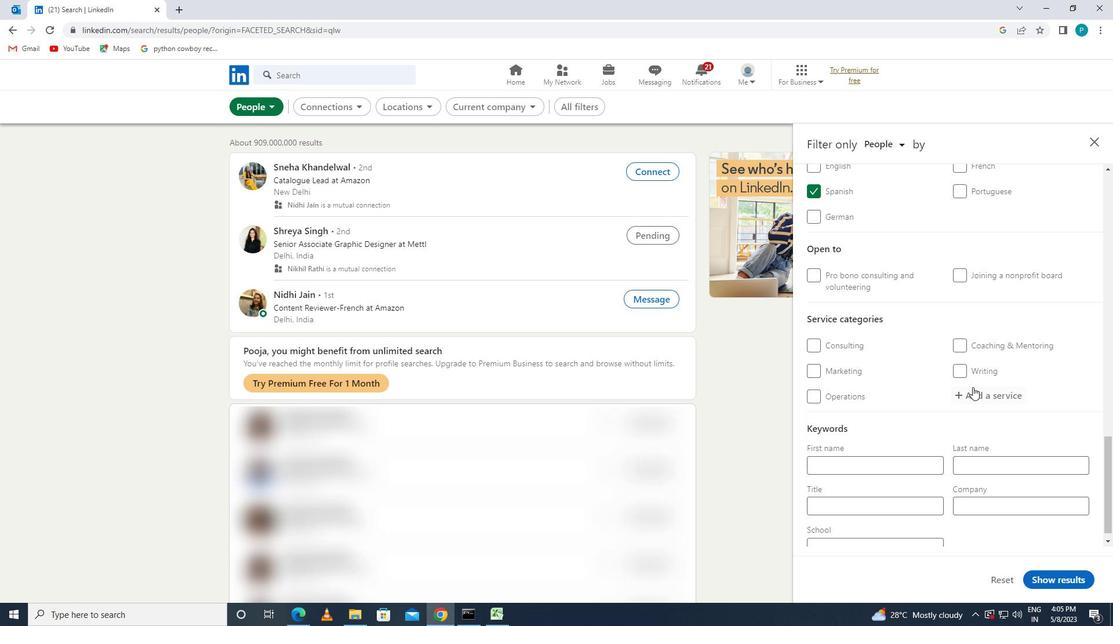 
Action: Key pressed <Key.caps_lock>W<Key.caps_lock>EDDING
Screenshot: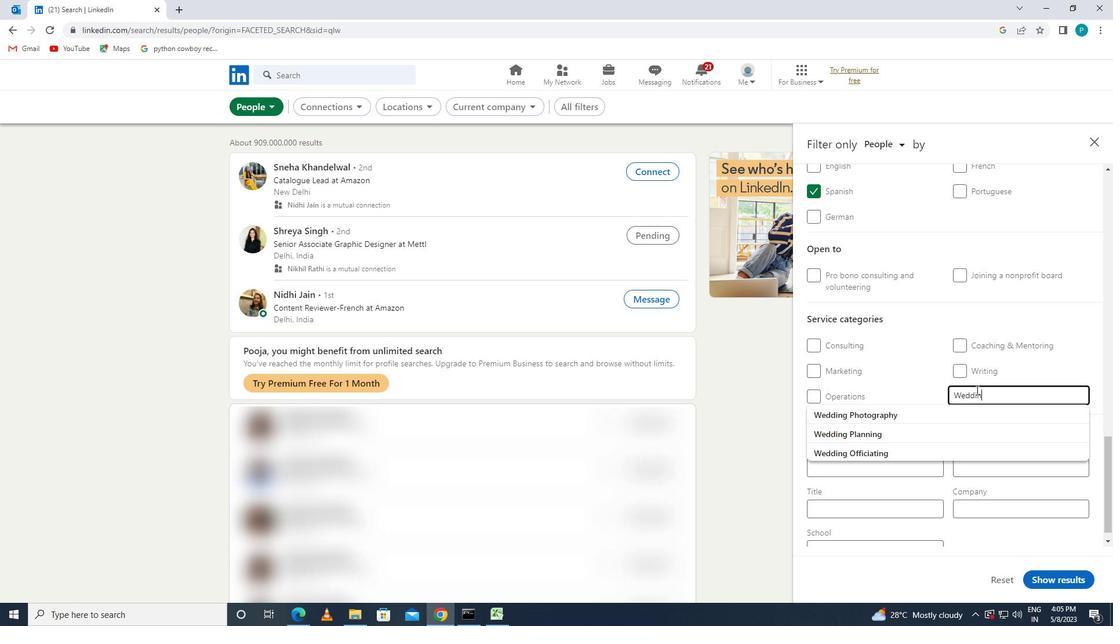 
Action: Mouse moved to (903, 440)
Screenshot: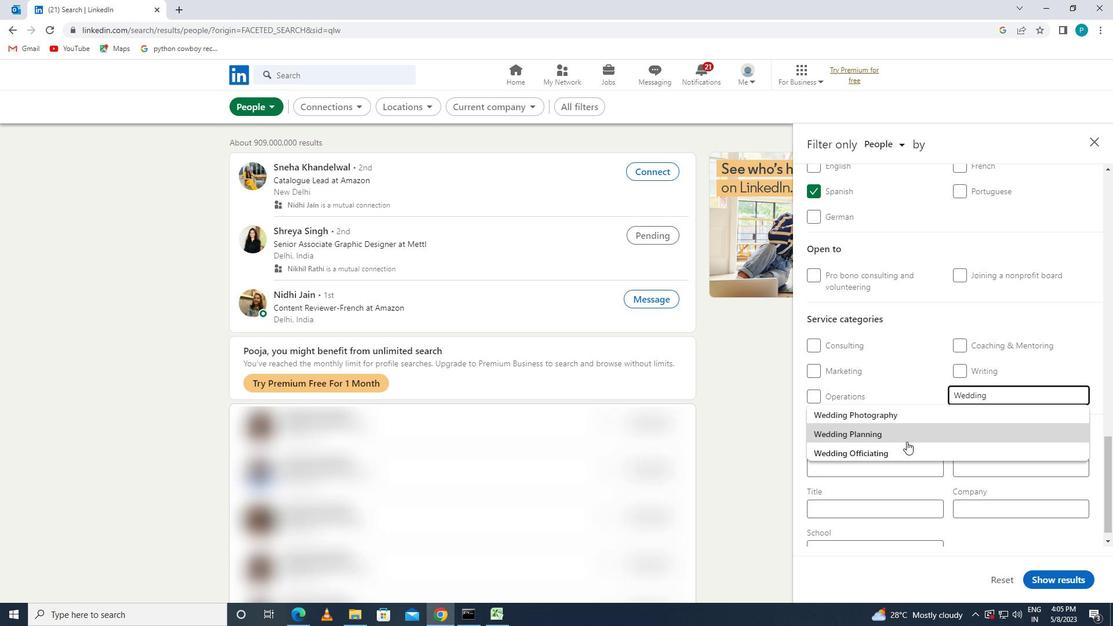 
Action: Mouse pressed left at (903, 440)
Screenshot: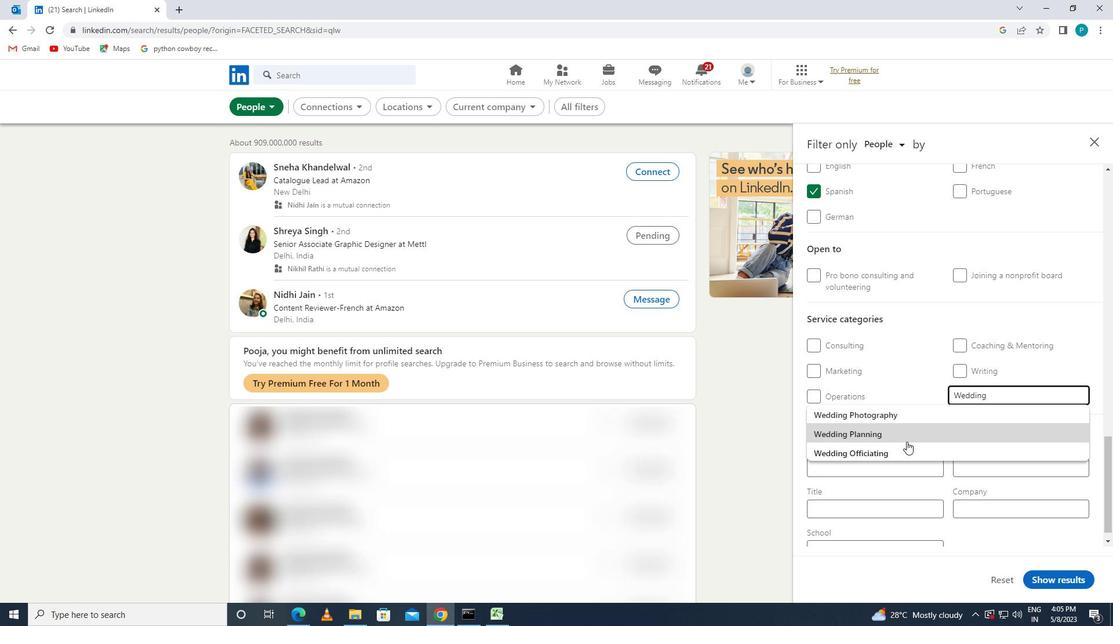 
Action: Mouse moved to (902, 460)
Screenshot: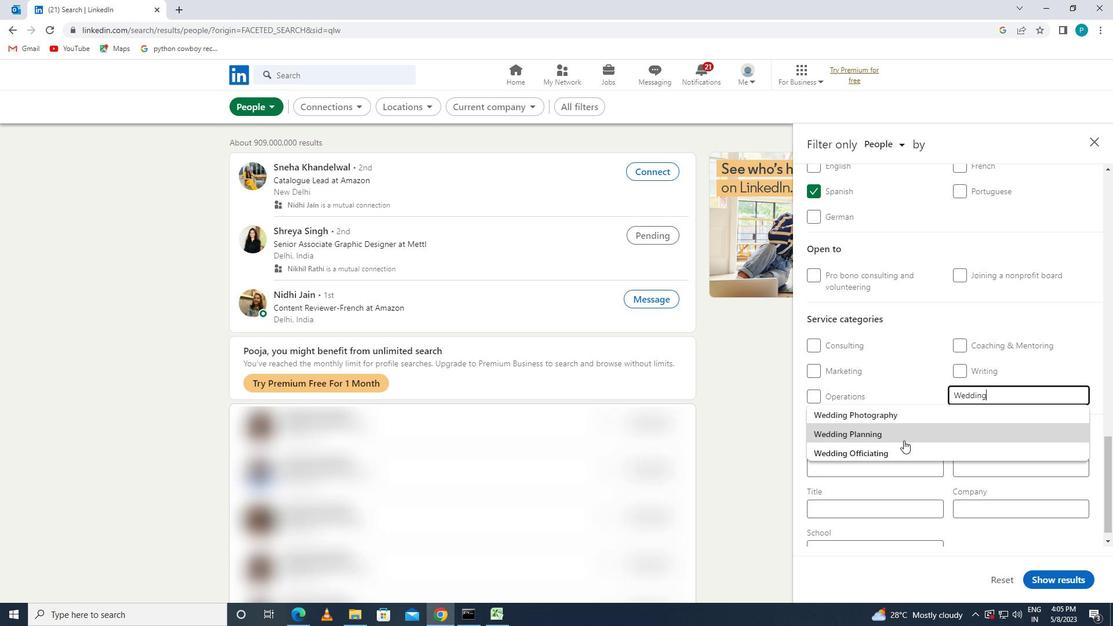 
Action: Mouse scrolled (902, 459) with delta (0, 0)
Screenshot: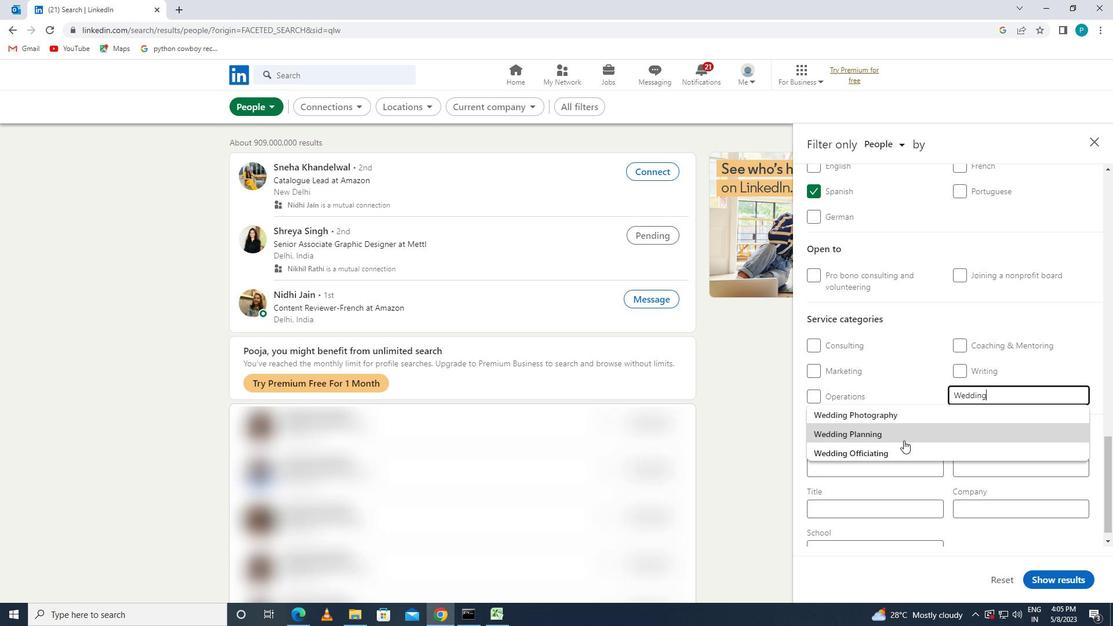 
Action: Mouse moved to (899, 465)
Screenshot: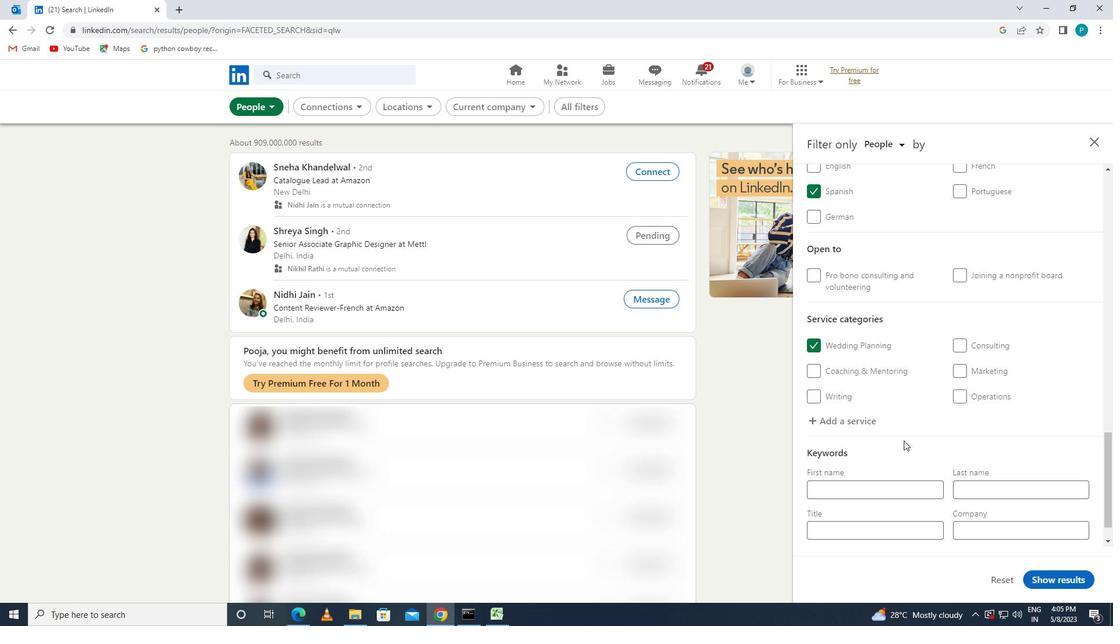 
Action: Mouse scrolled (899, 464) with delta (0, 0)
Screenshot: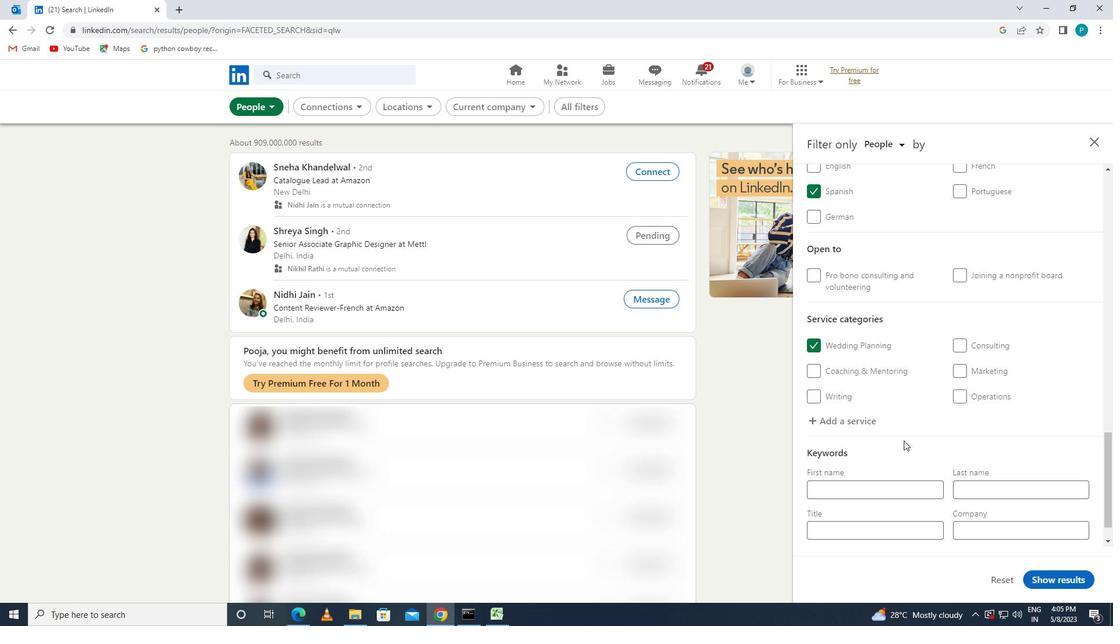 
Action: Mouse moved to (890, 476)
Screenshot: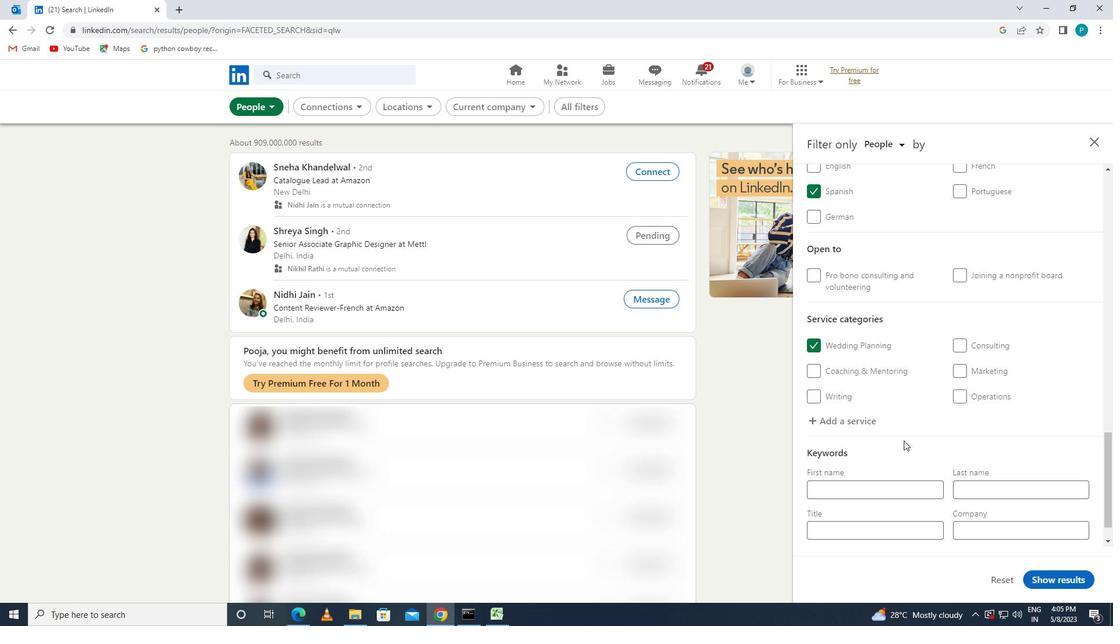 
Action: Mouse scrolled (890, 475) with delta (0, 0)
Screenshot: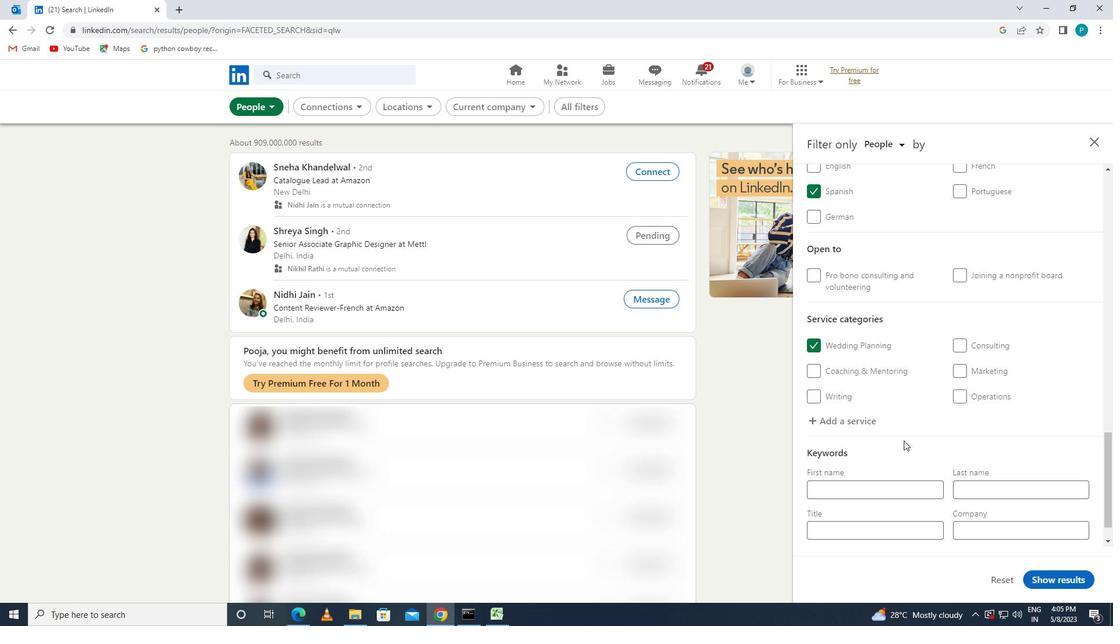 
Action: Mouse moved to (845, 495)
Screenshot: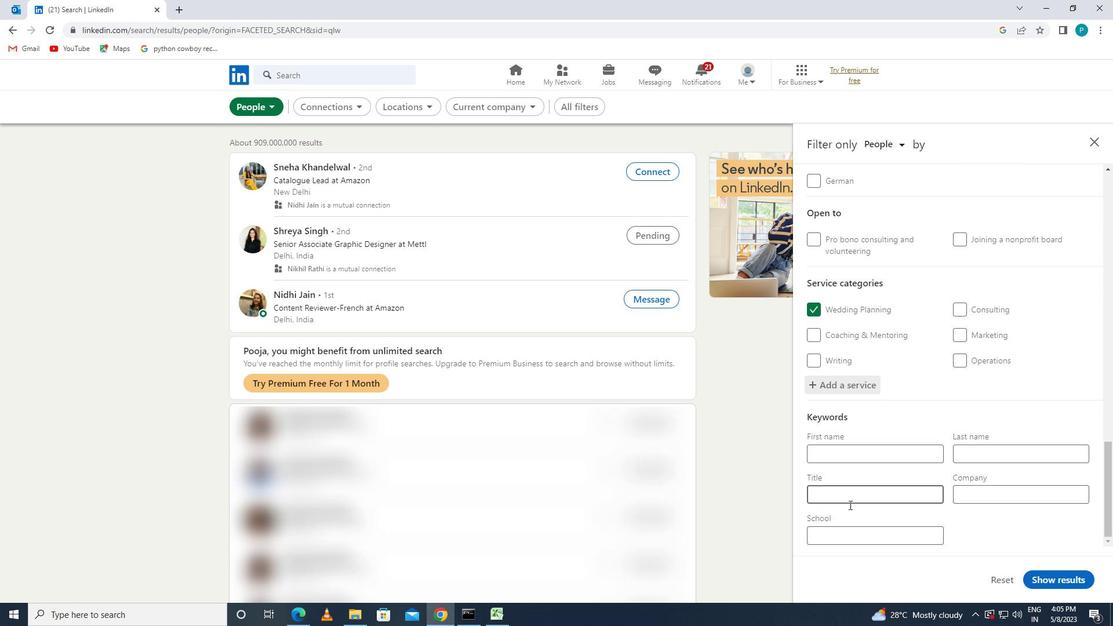 
Action: Mouse pressed left at (845, 495)
Screenshot: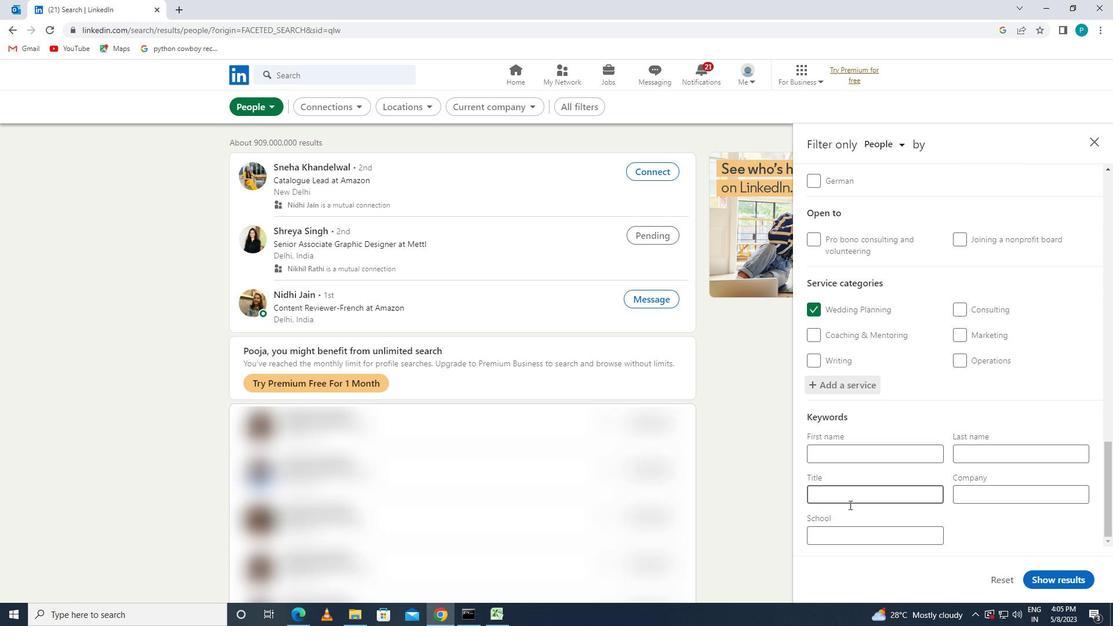 
Action: Mouse moved to (845, 493)
Screenshot: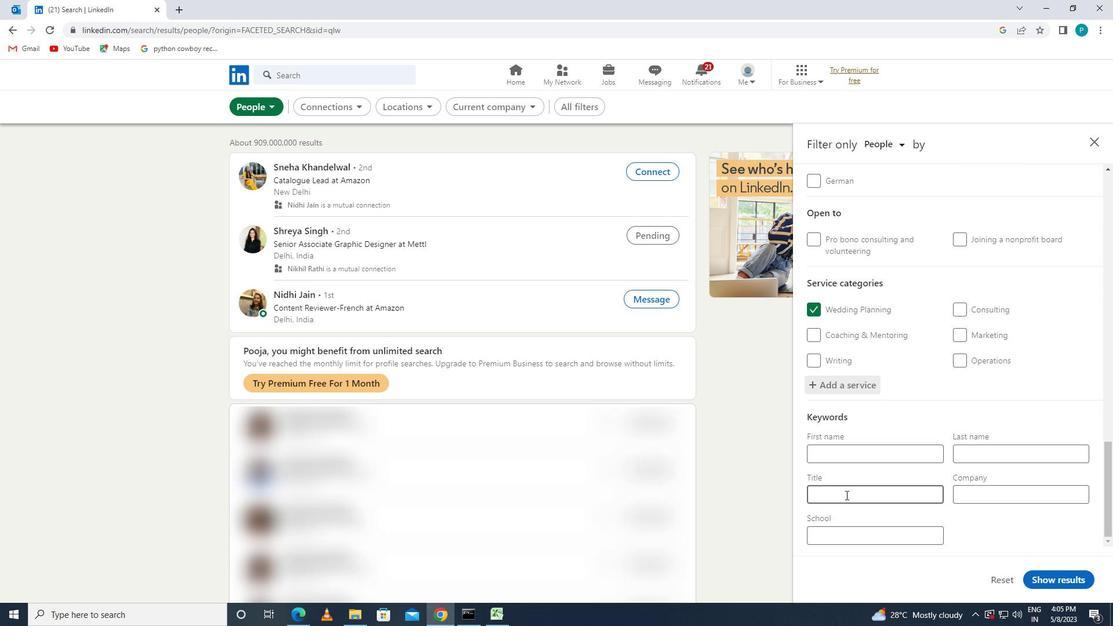 
Action: Key pressed <Key.caps_lock>P<Key.caps_lock>HARMACIST
Screenshot: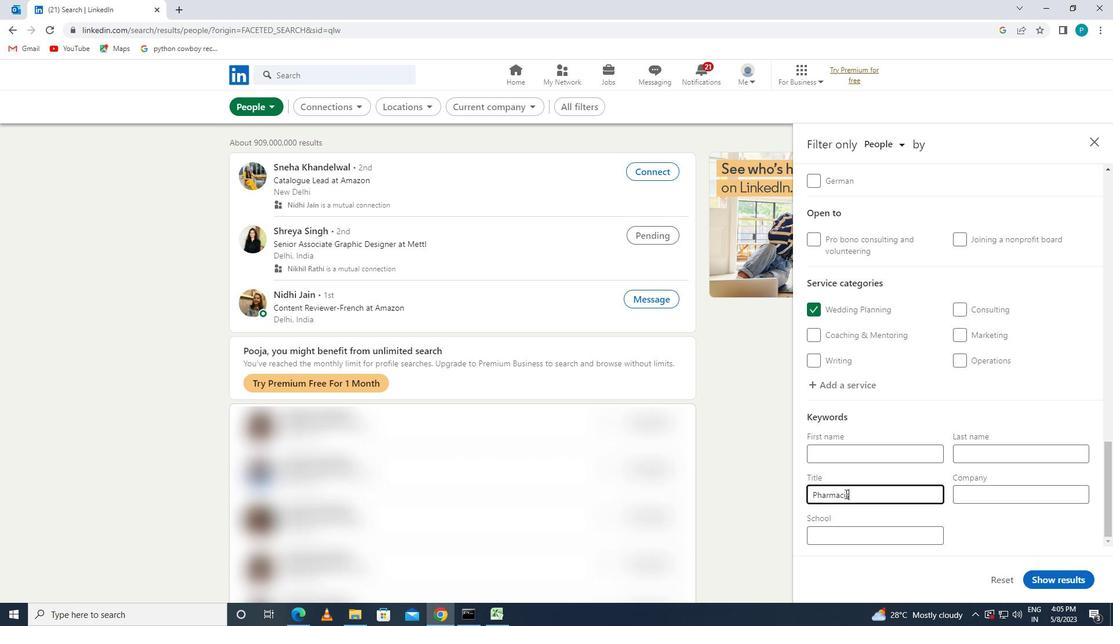
Action: Mouse moved to (1062, 576)
Screenshot: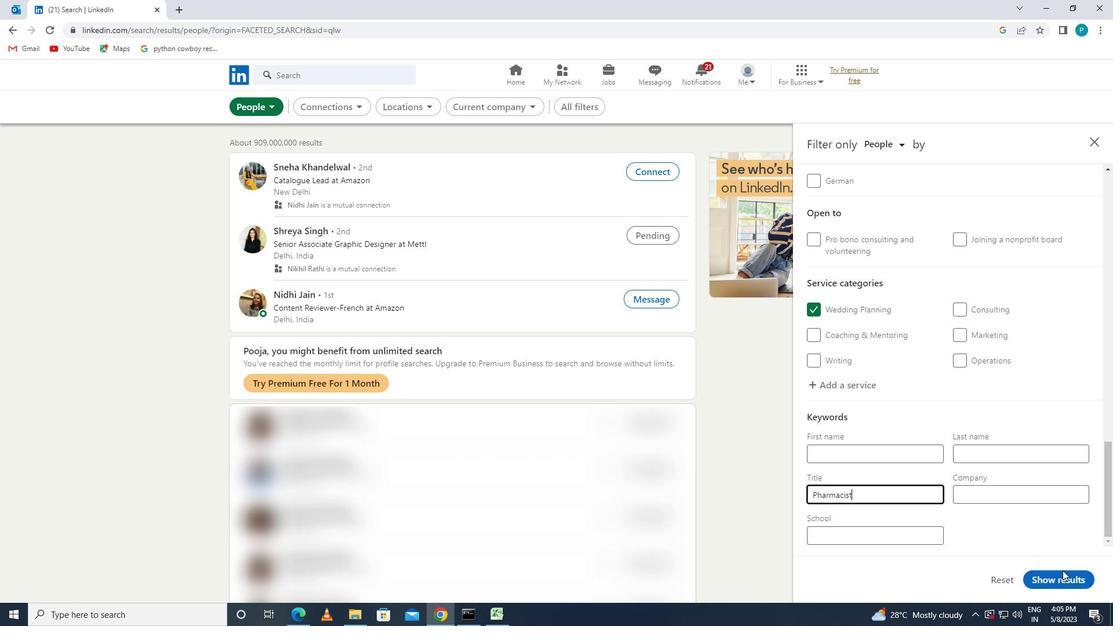 
Action: Mouse pressed left at (1062, 576)
Screenshot: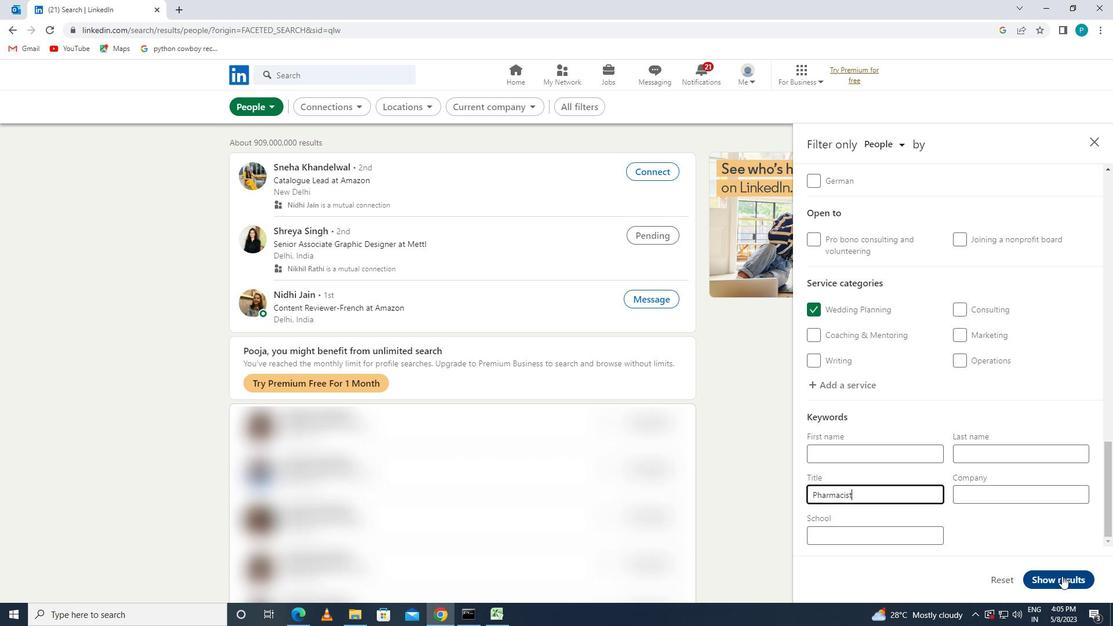 
